 Task: Look for space in Mughal Sarai, India from 6th August, 2023 to 15th August, 2023 for 9 adults in price range Rs.10000 to Rs.14000. Place can be shared room with 5 bedrooms having 9 beds and 5 bathrooms. Property type can be house, flat, guest house. Amenities needed are: wifi, TV, free parkinig on premises, gym, breakfast. Booking option can be shelf check-in. Required host language is English.
Action: Mouse pressed left at (458, 90)
Screenshot: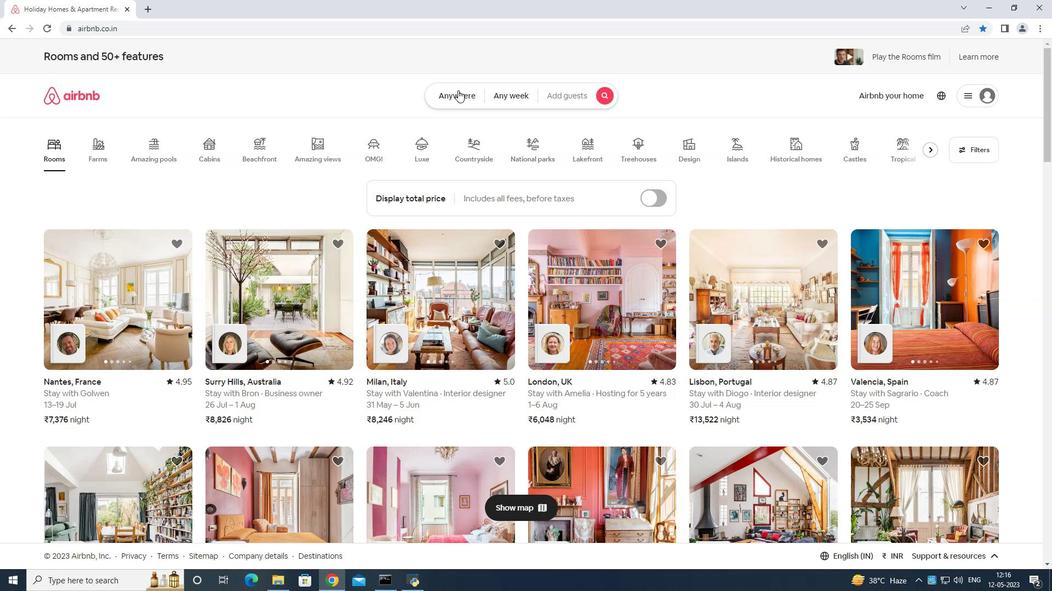 
Action: Mouse moved to (423, 131)
Screenshot: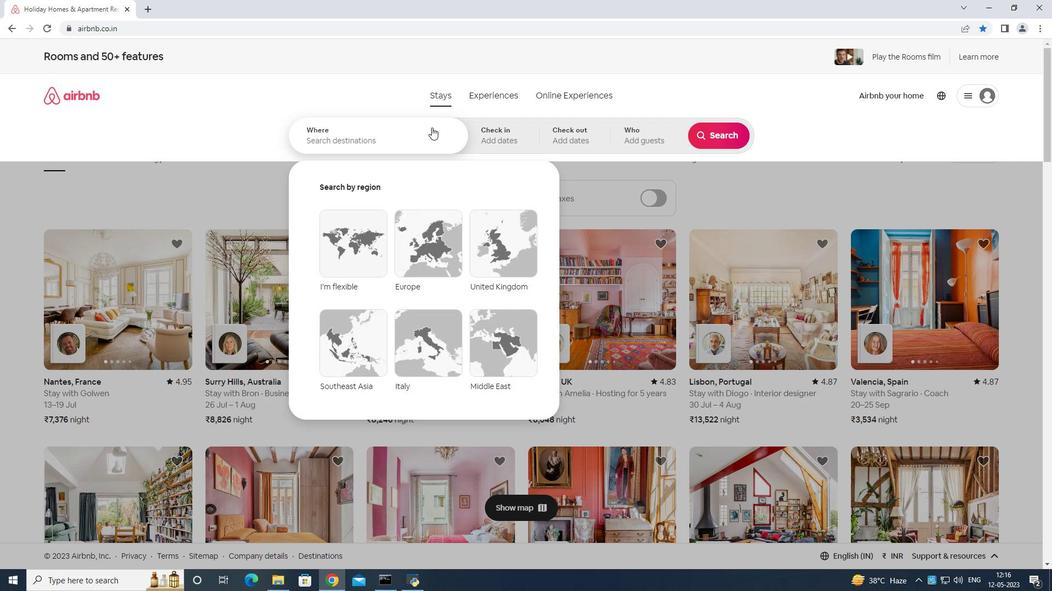 
Action: Mouse pressed left at (423, 131)
Screenshot: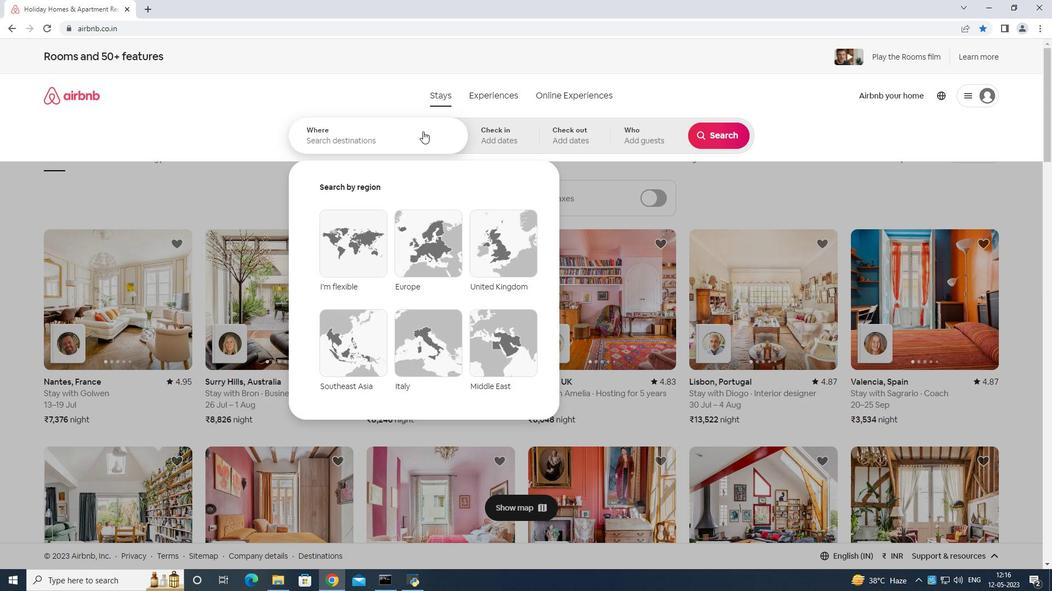 
Action: Mouse moved to (437, 147)
Screenshot: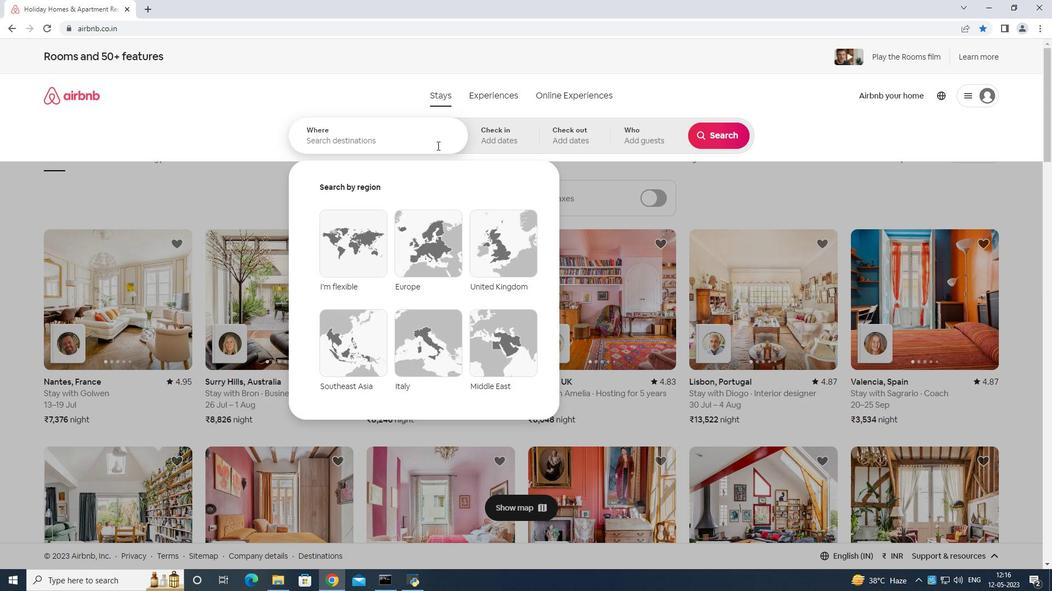 
Action: Key pressed <Key.shift>Mughal<Key.space>sarai<Key.space>im<Key.backspace>ndia<Key.enter>
Screenshot: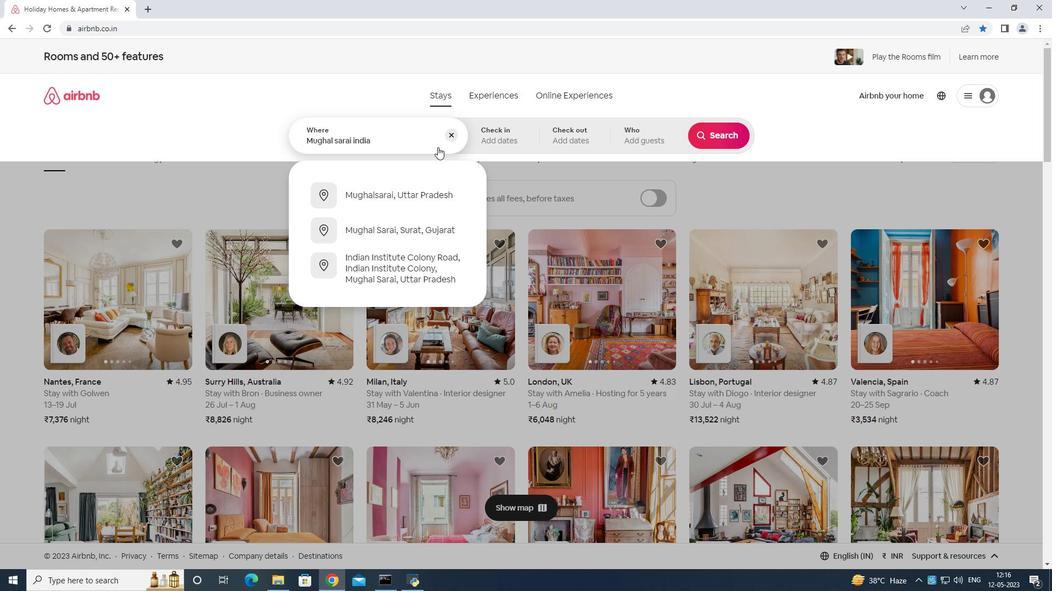
Action: Mouse moved to (706, 223)
Screenshot: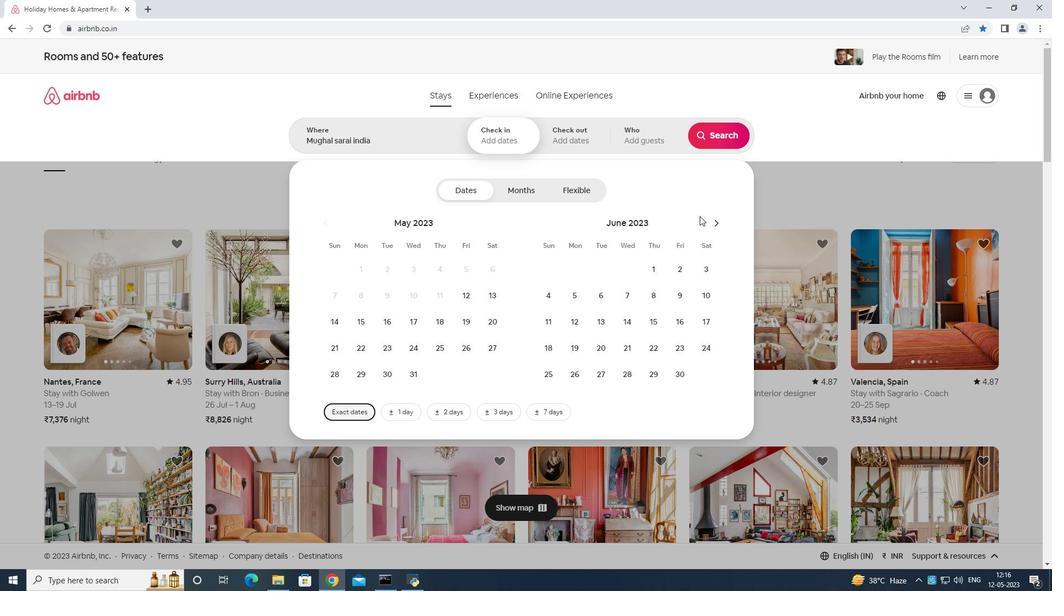 
Action: Mouse pressed left at (706, 223)
Screenshot: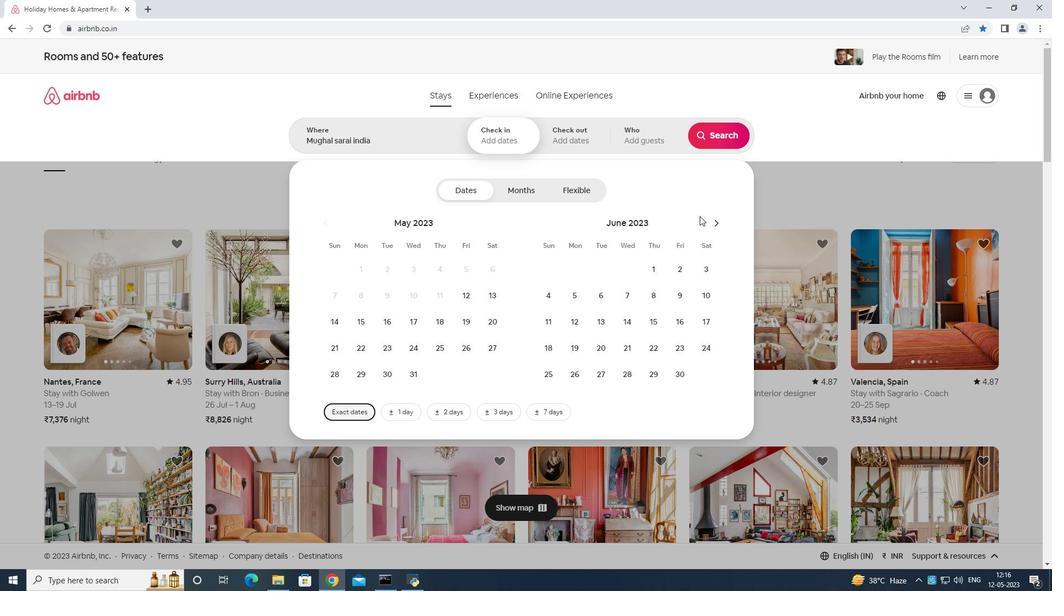 
Action: Mouse moved to (710, 223)
Screenshot: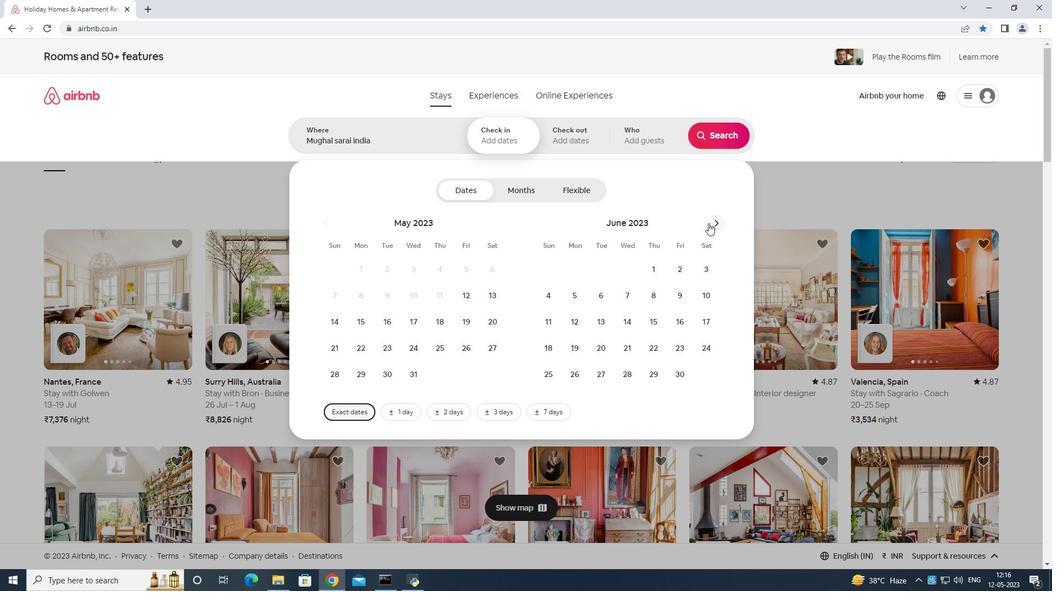 
Action: Mouse pressed left at (710, 223)
Screenshot: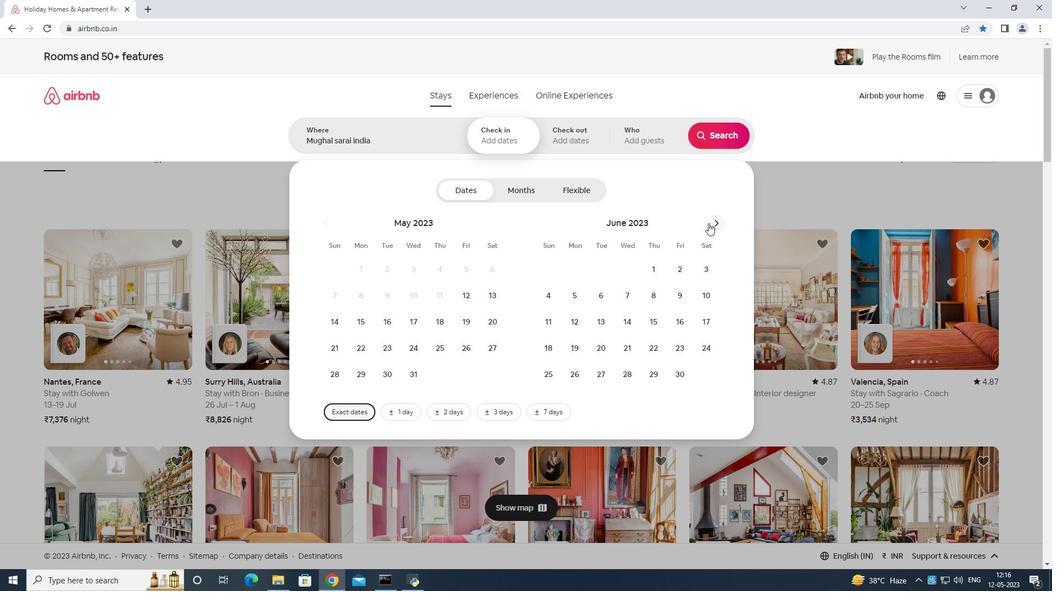 
Action: Mouse moved to (710, 224)
Screenshot: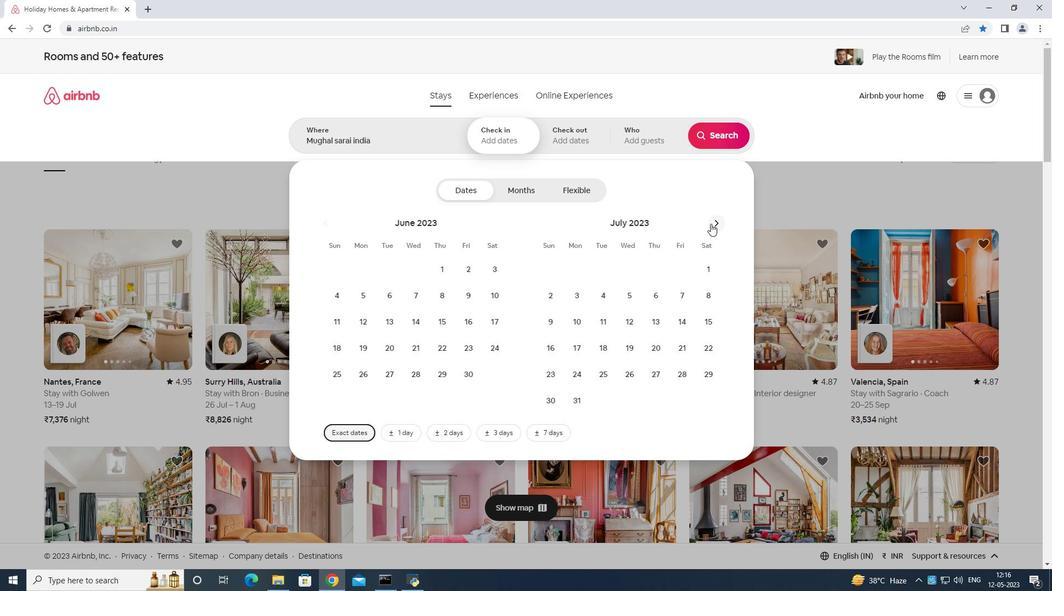 
Action: Mouse pressed left at (710, 224)
Screenshot: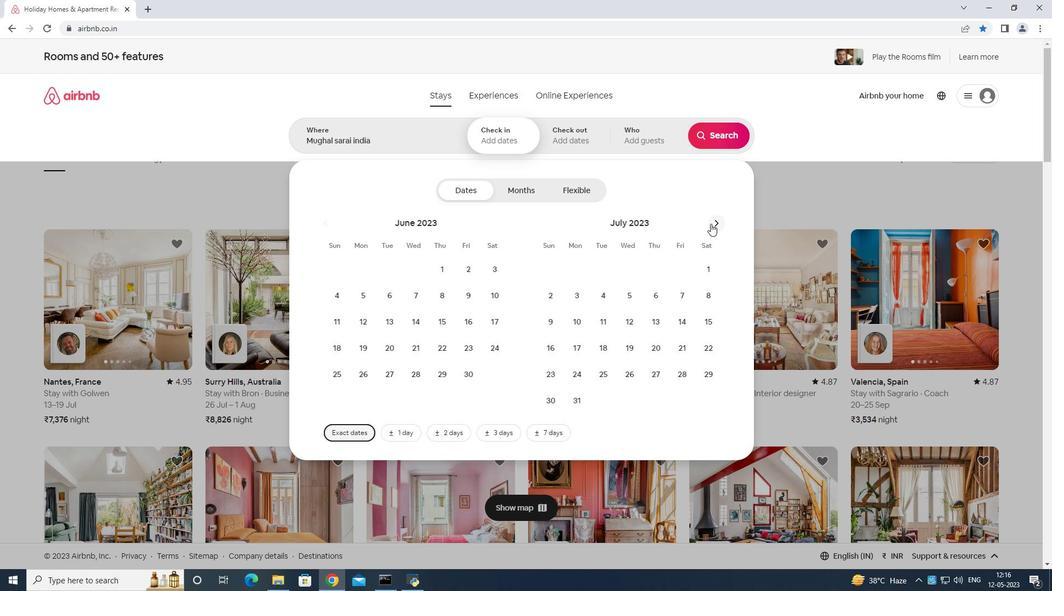 
Action: Mouse moved to (553, 296)
Screenshot: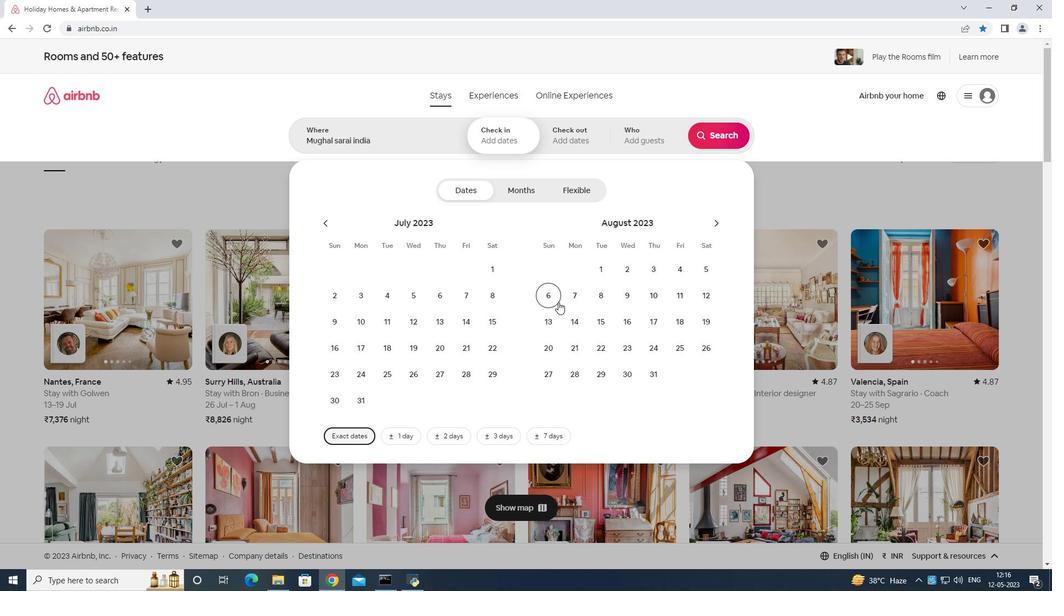 
Action: Mouse pressed left at (553, 296)
Screenshot: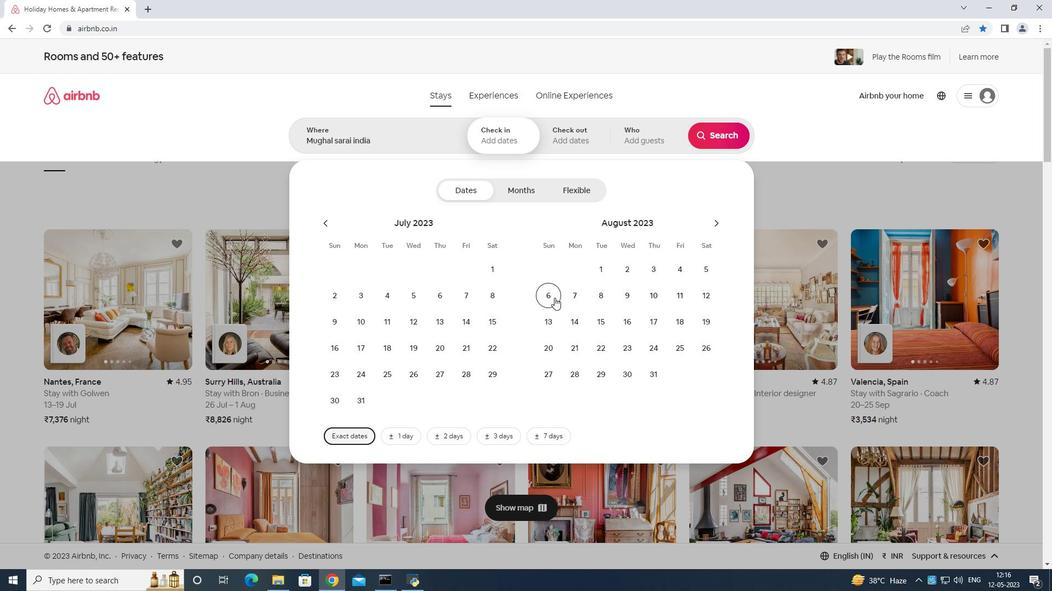 
Action: Mouse moved to (593, 323)
Screenshot: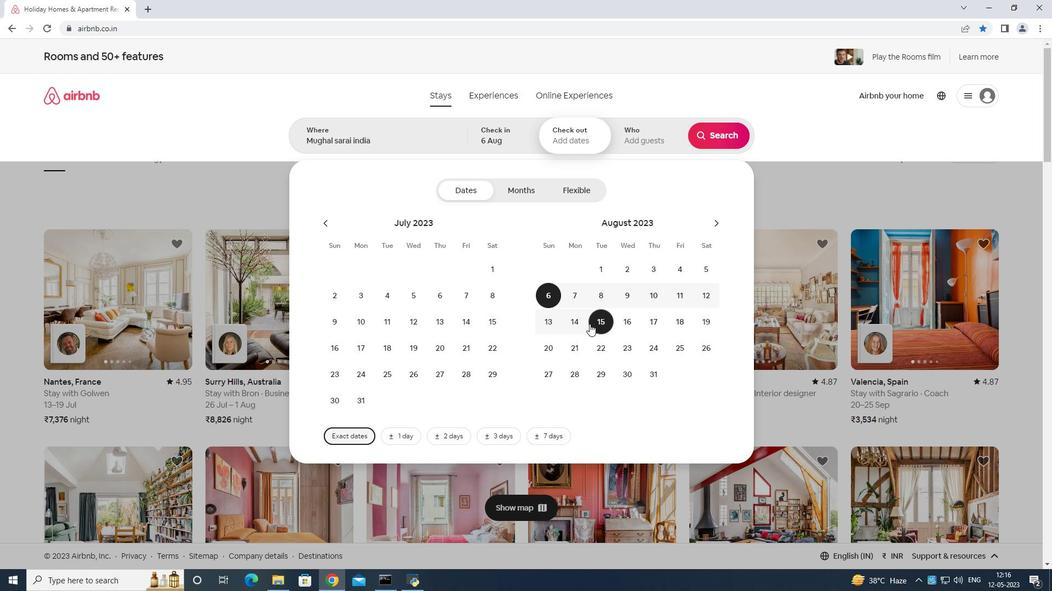 
Action: Mouse pressed left at (593, 323)
Screenshot: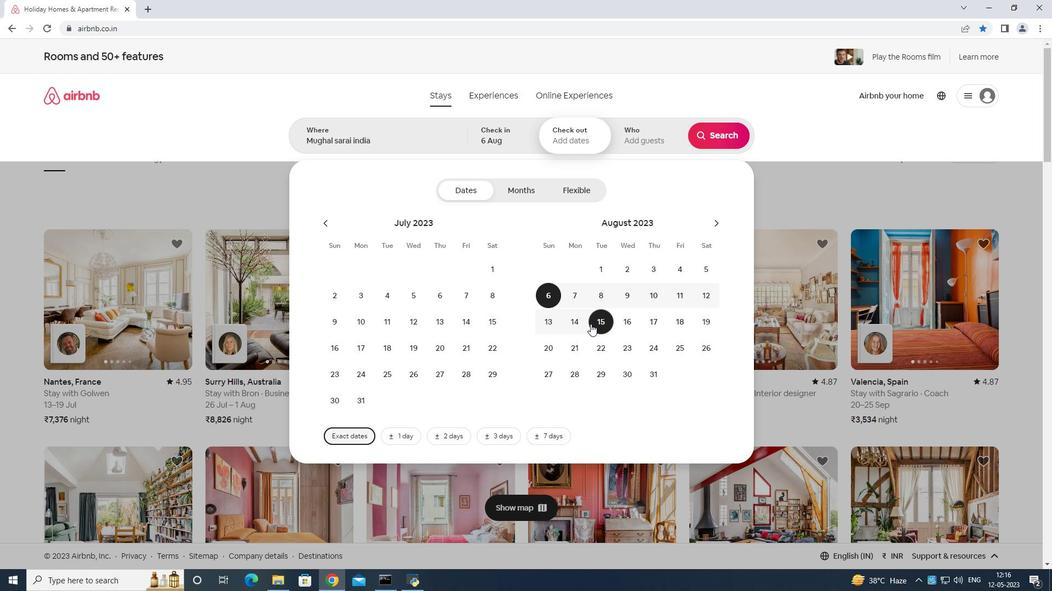 
Action: Mouse moved to (638, 135)
Screenshot: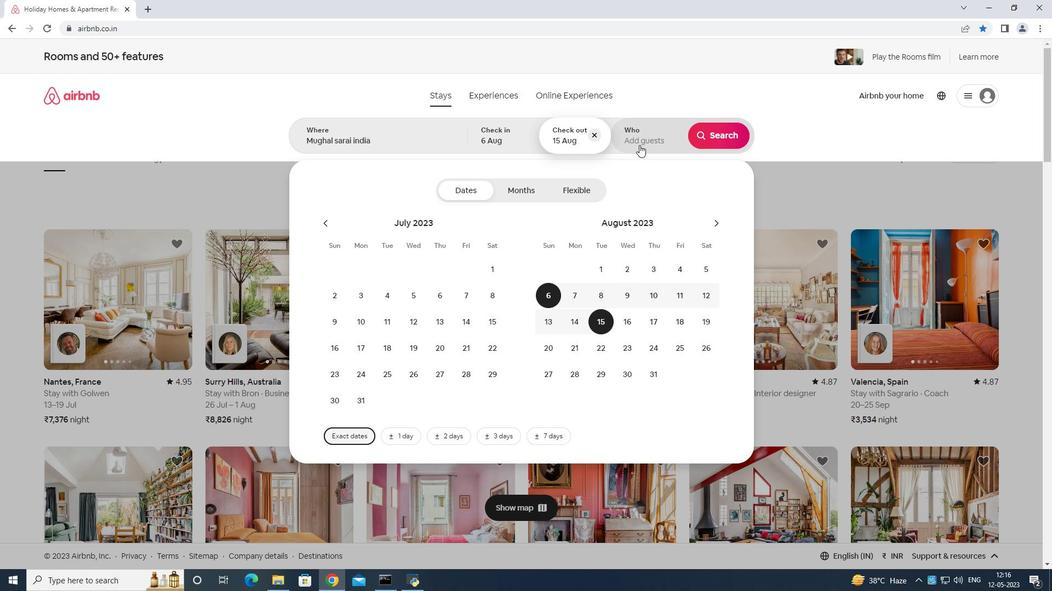 
Action: Mouse pressed left at (638, 135)
Screenshot: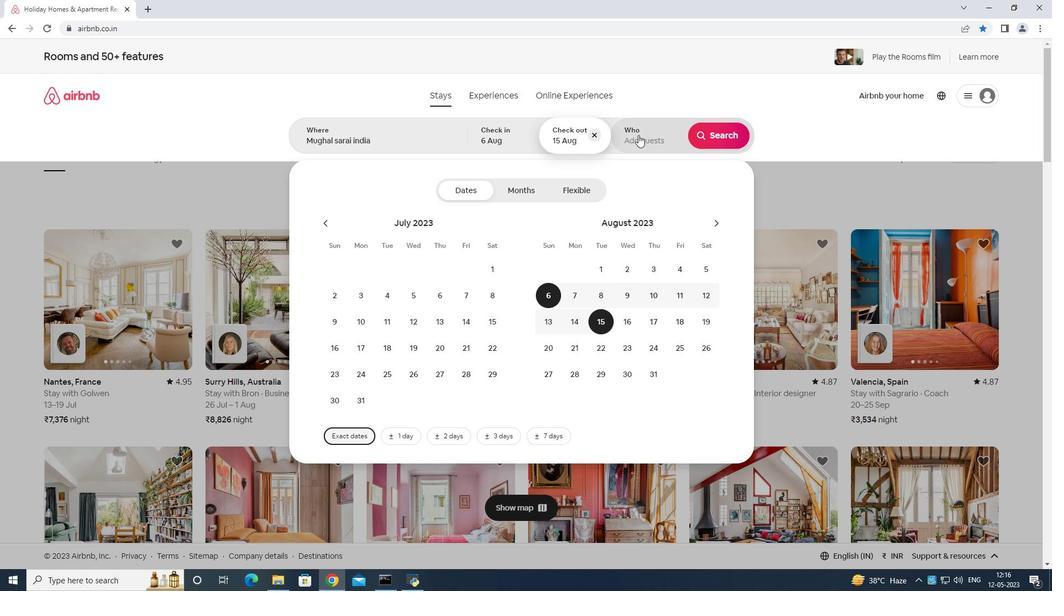 
Action: Mouse moved to (732, 189)
Screenshot: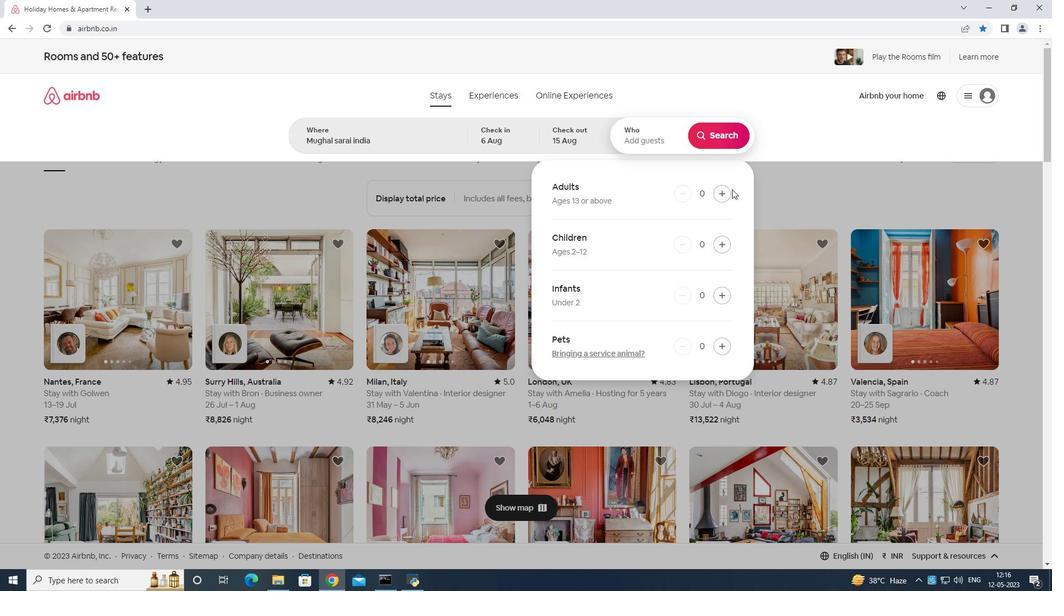 
Action: Mouse pressed left at (732, 189)
Screenshot: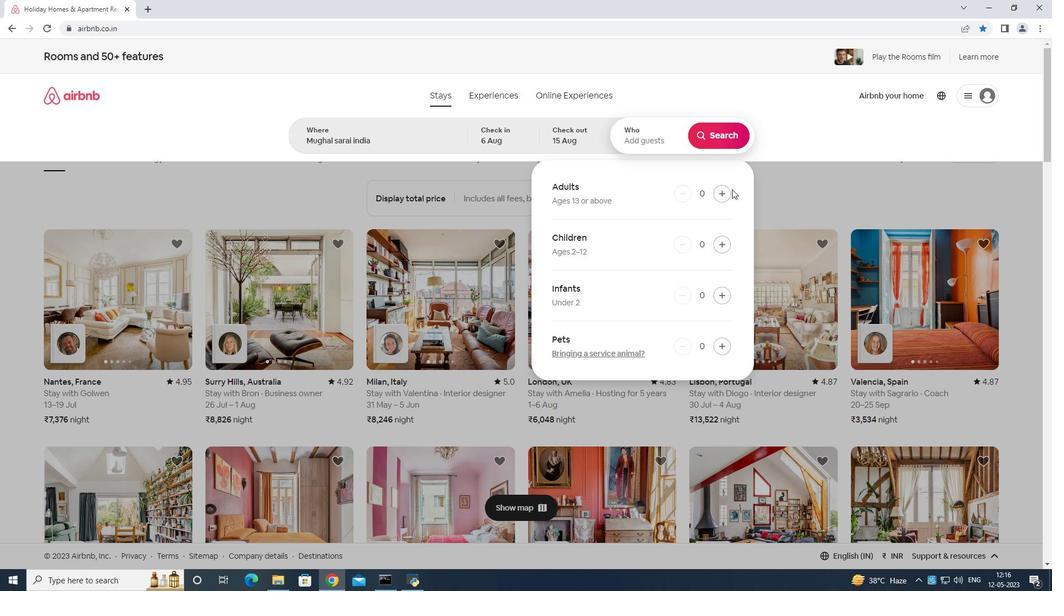 
Action: Mouse moved to (731, 189)
Screenshot: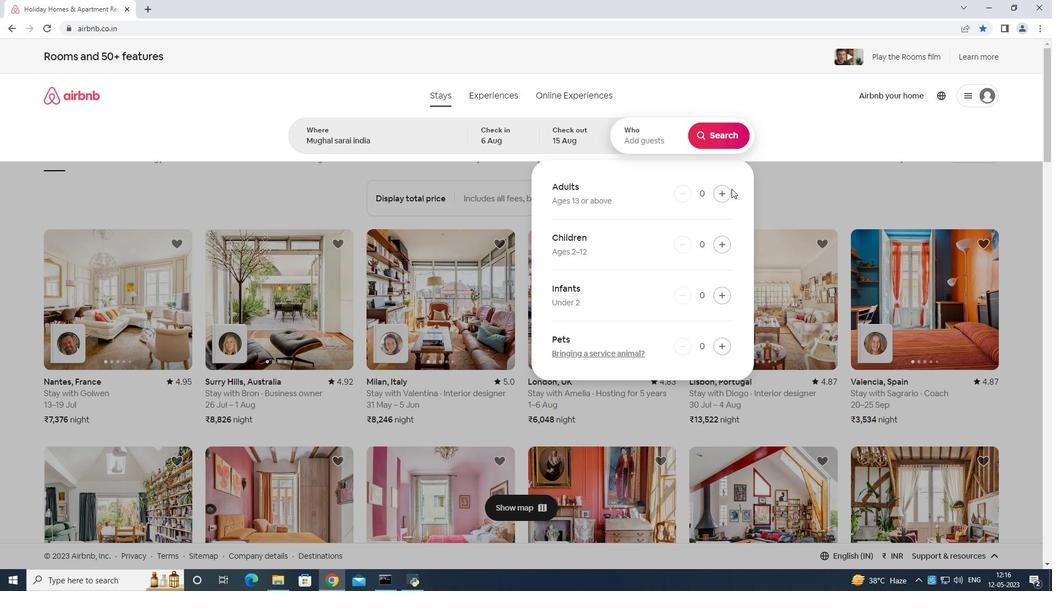 
Action: Mouse pressed left at (731, 189)
Screenshot: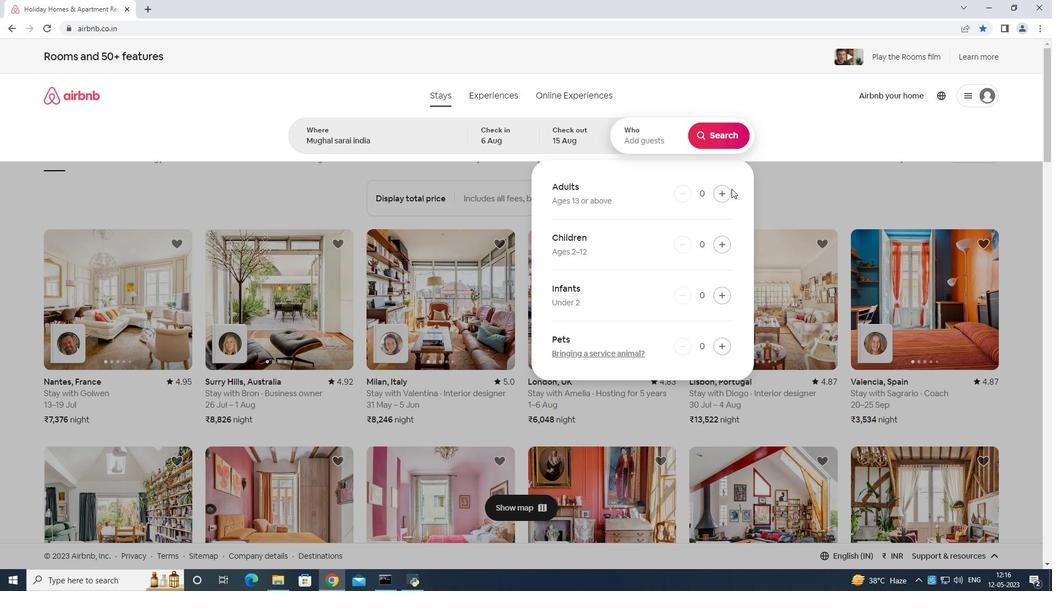 
Action: Mouse moved to (718, 196)
Screenshot: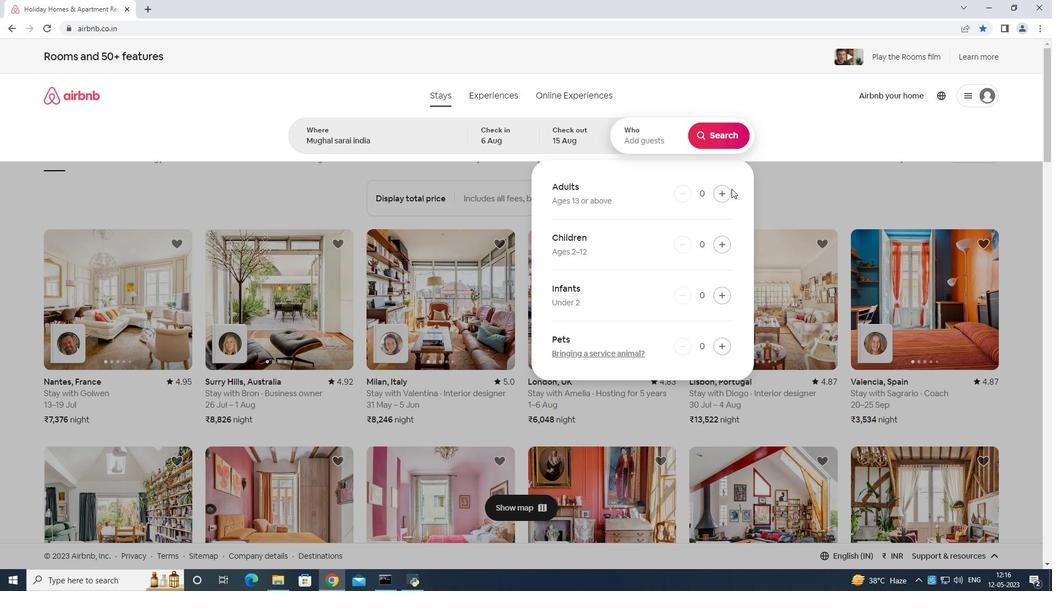 
Action: Mouse pressed left at (718, 196)
Screenshot: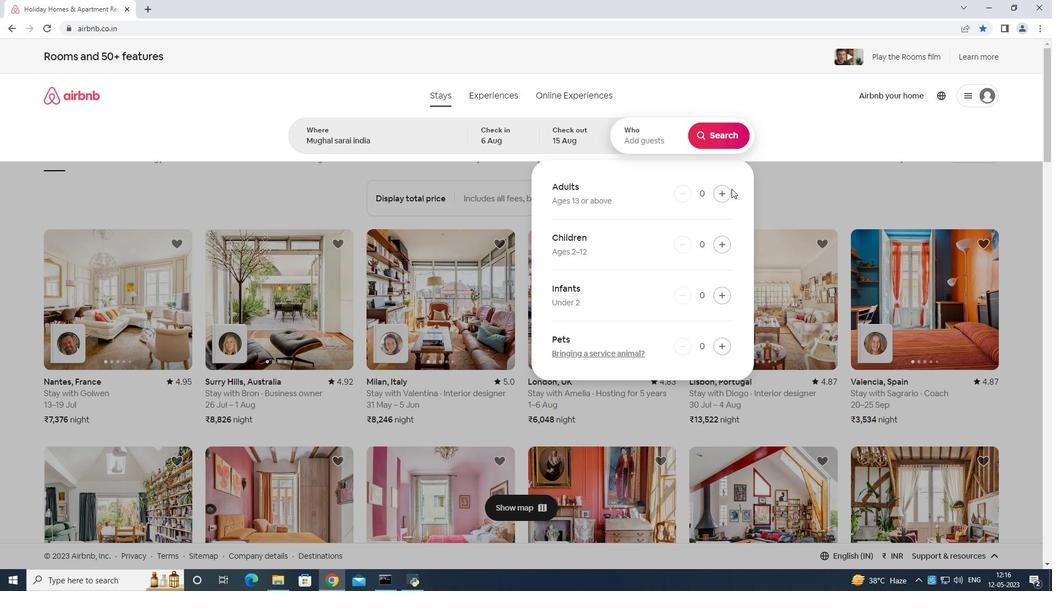 
Action: Mouse moved to (718, 196)
Screenshot: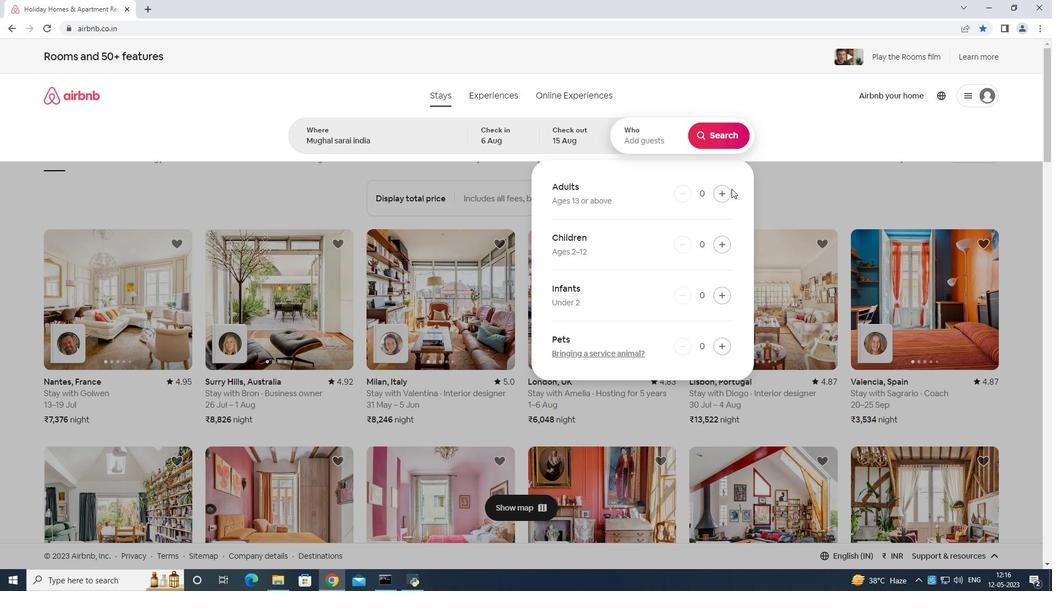 
Action: Mouse pressed left at (718, 196)
Screenshot: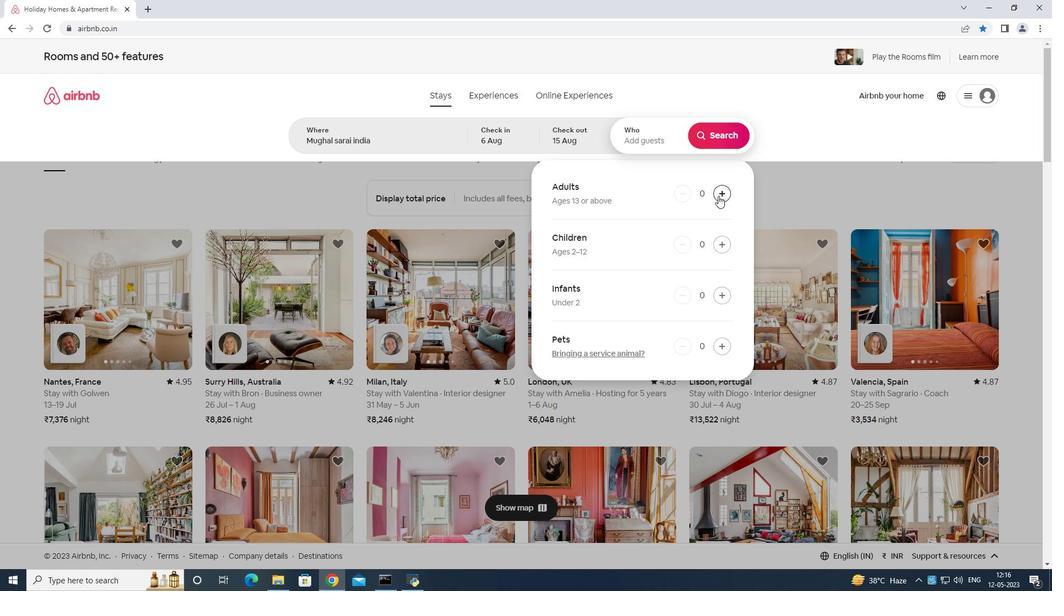 
Action: Mouse pressed left at (718, 196)
Screenshot: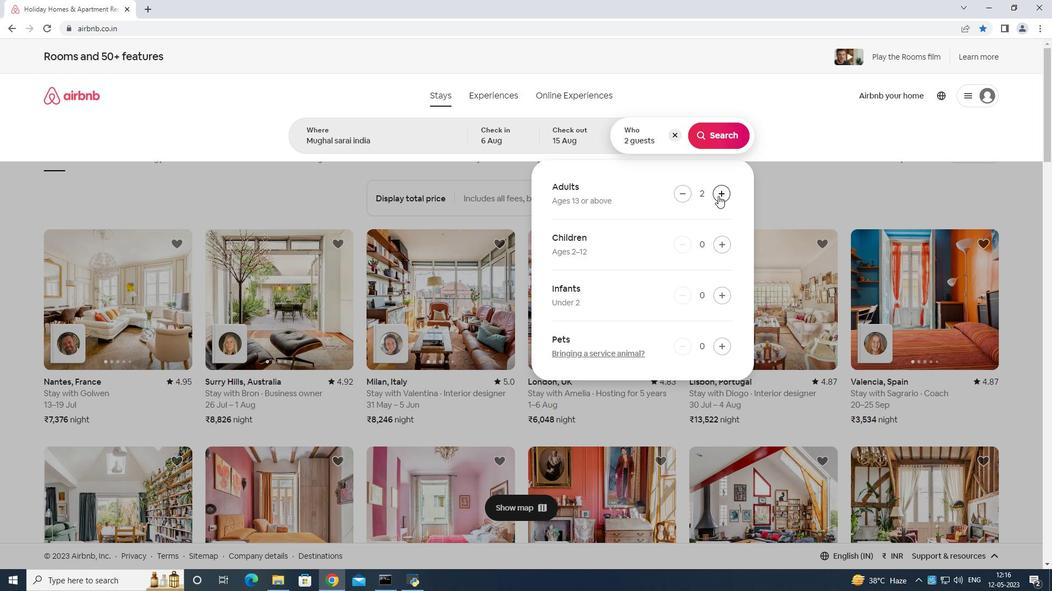 
Action: Mouse pressed left at (718, 196)
Screenshot: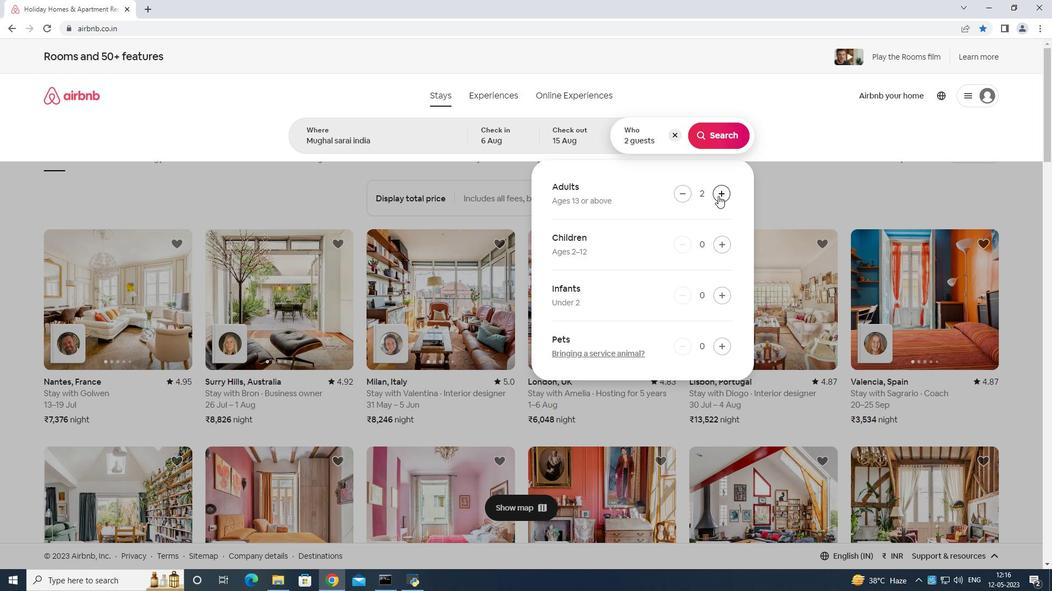 
Action: Mouse pressed left at (718, 196)
Screenshot: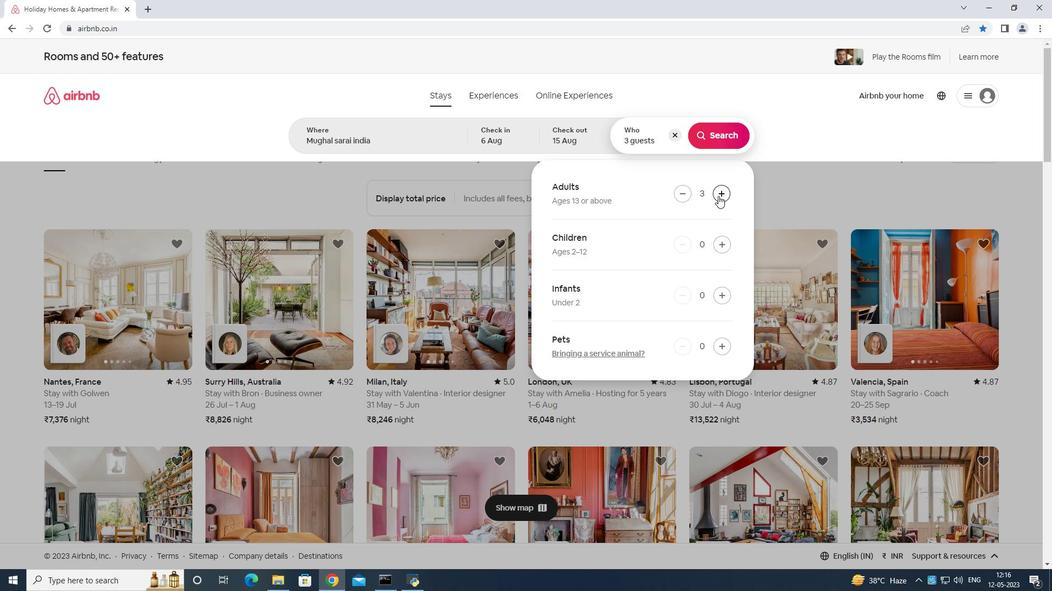 
Action: Mouse pressed left at (718, 196)
Screenshot: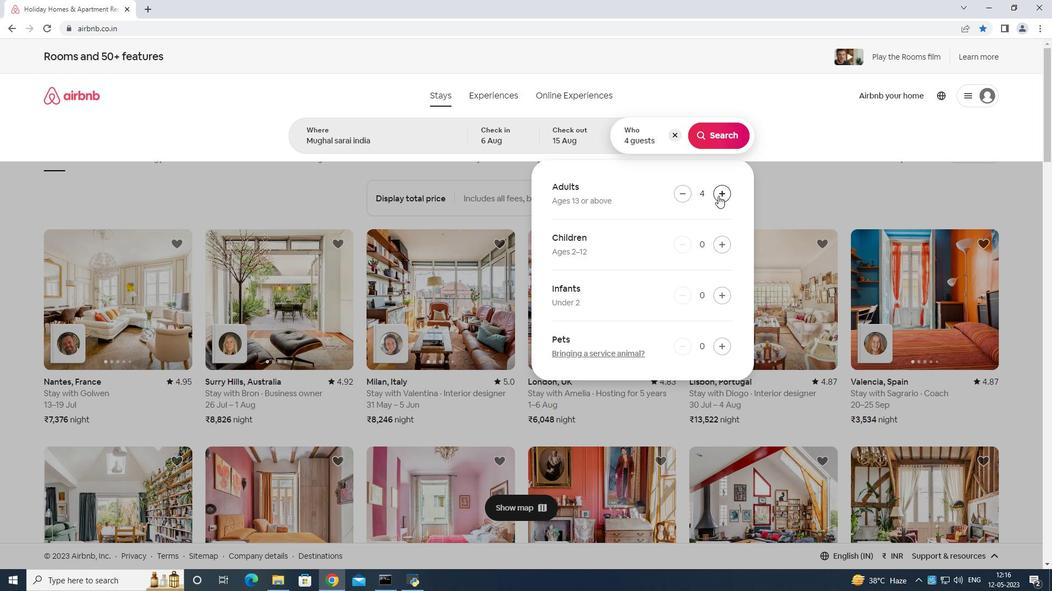 
Action: Mouse pressed left at (718, 196)
Screenshot: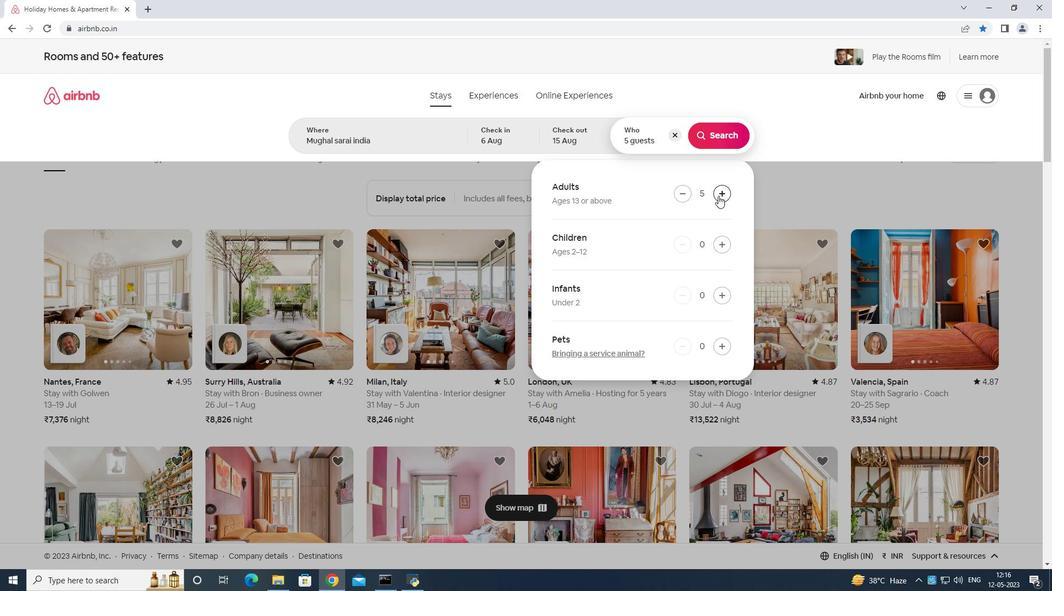 
Action: Mouse pressed left at (718, 196)
Screenshot: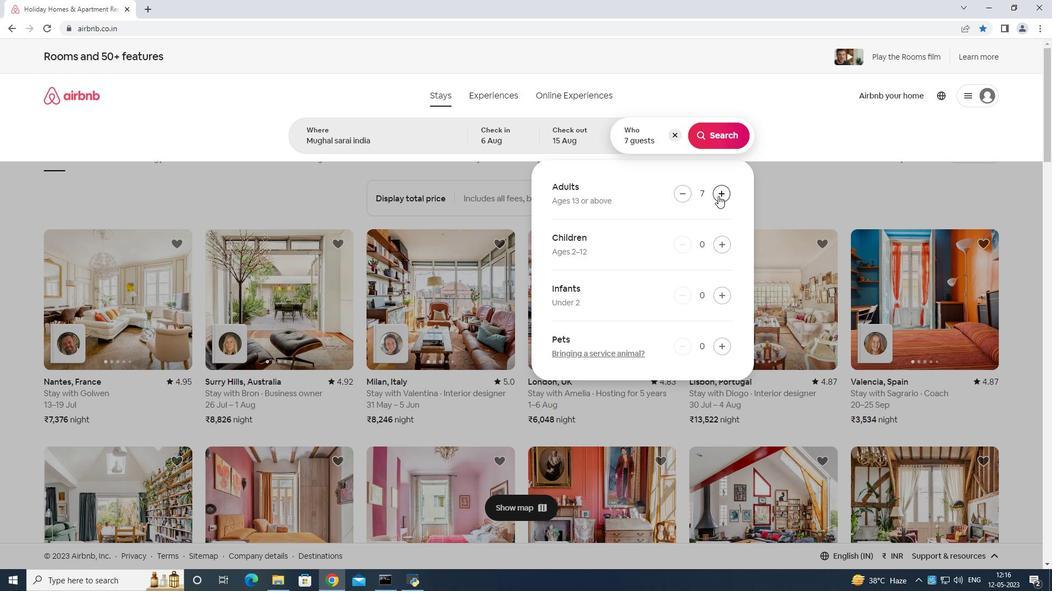 
Action: Mouse moved to (716, 192)
Screenshot: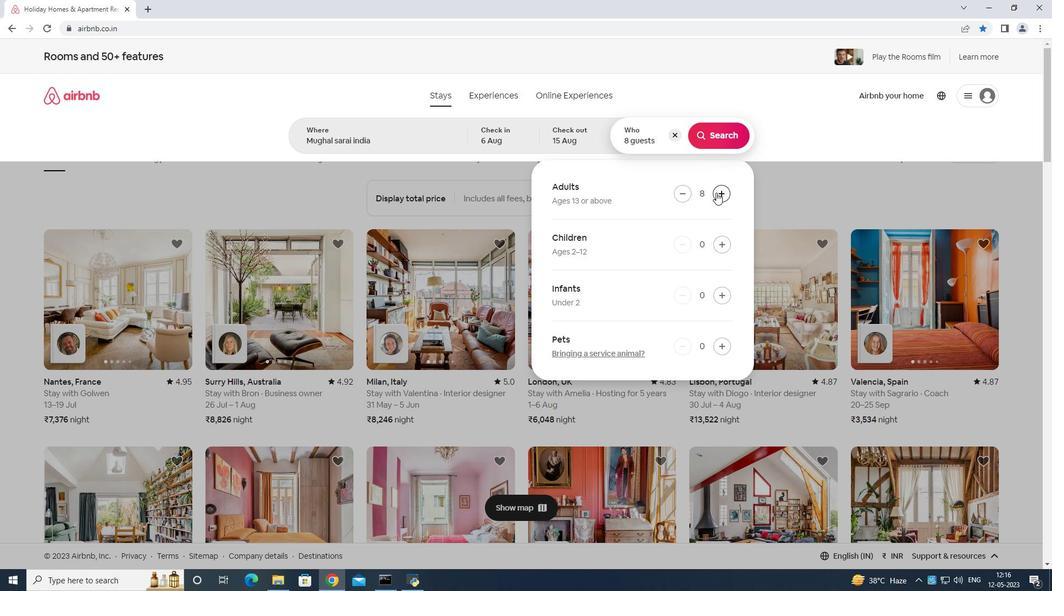 
Action: Mouse pressed left at (716, 192)
Screenshot: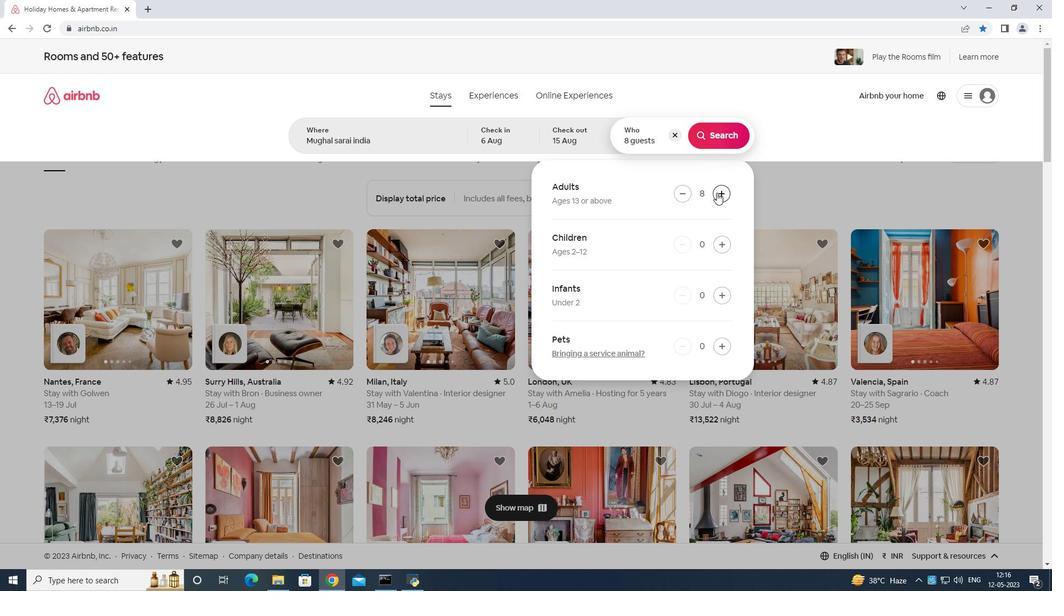 
Action: Mouse moved to (722, 135)
Screenshot: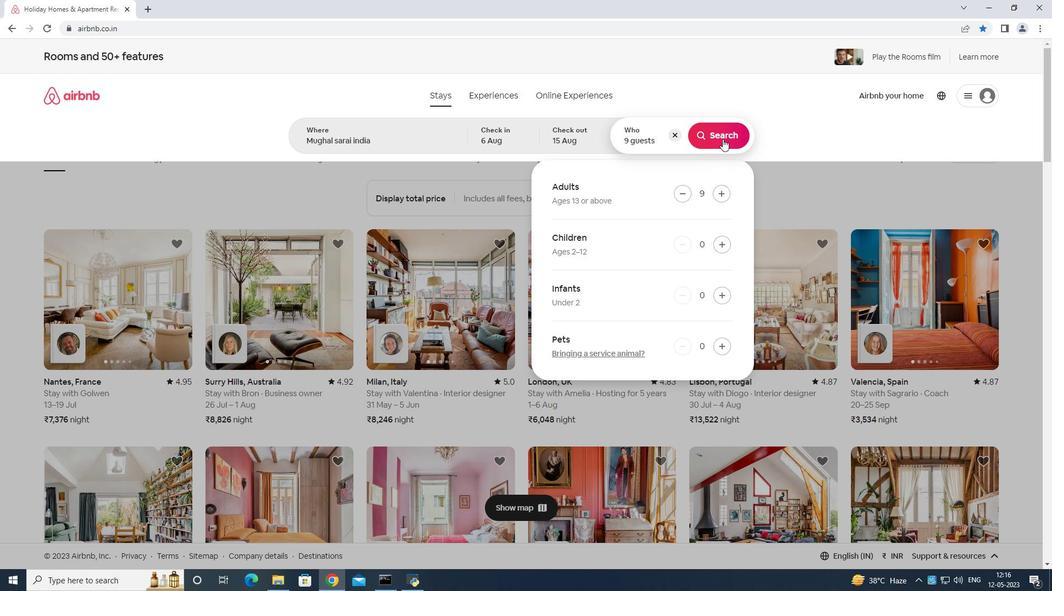 
Action: Mouse pressed left at (722, 135)
Screenshot: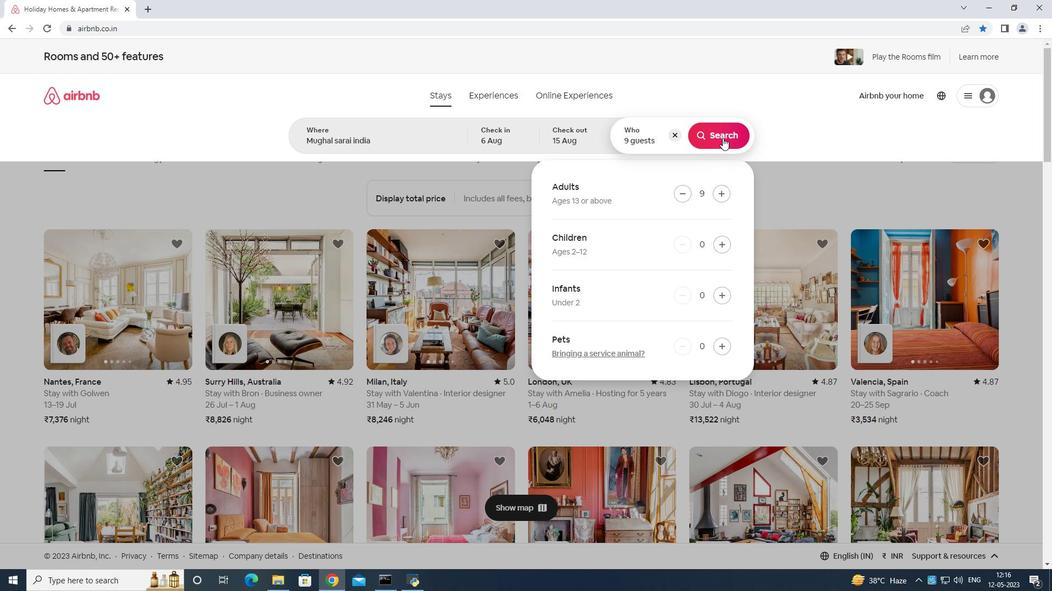 
Action: Mouse moved to (1007, 103)
Screenshot: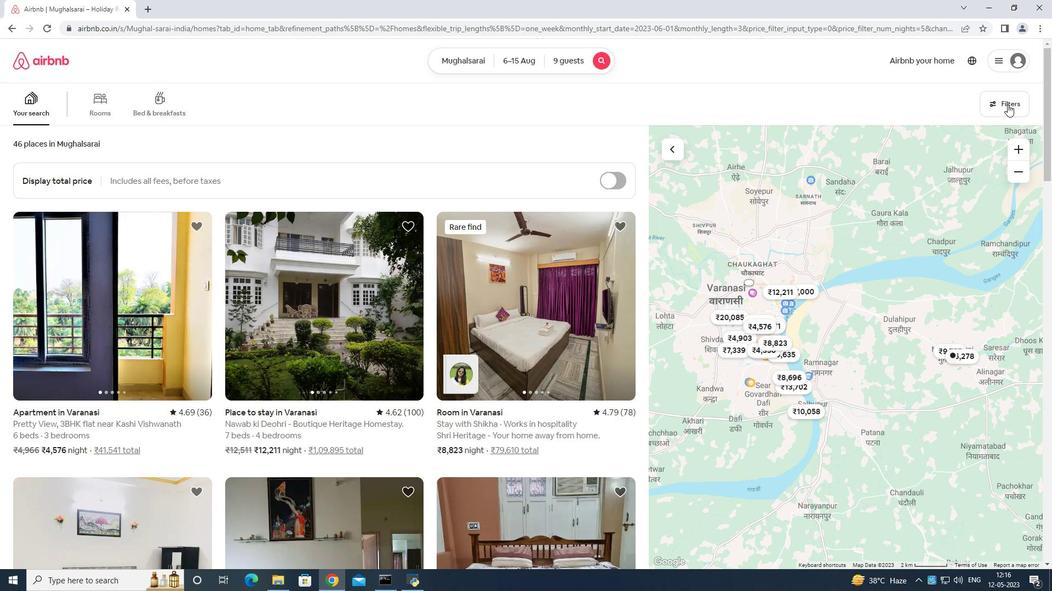 
Action: Mouse pressed left at (1007, 103)
Screenshot: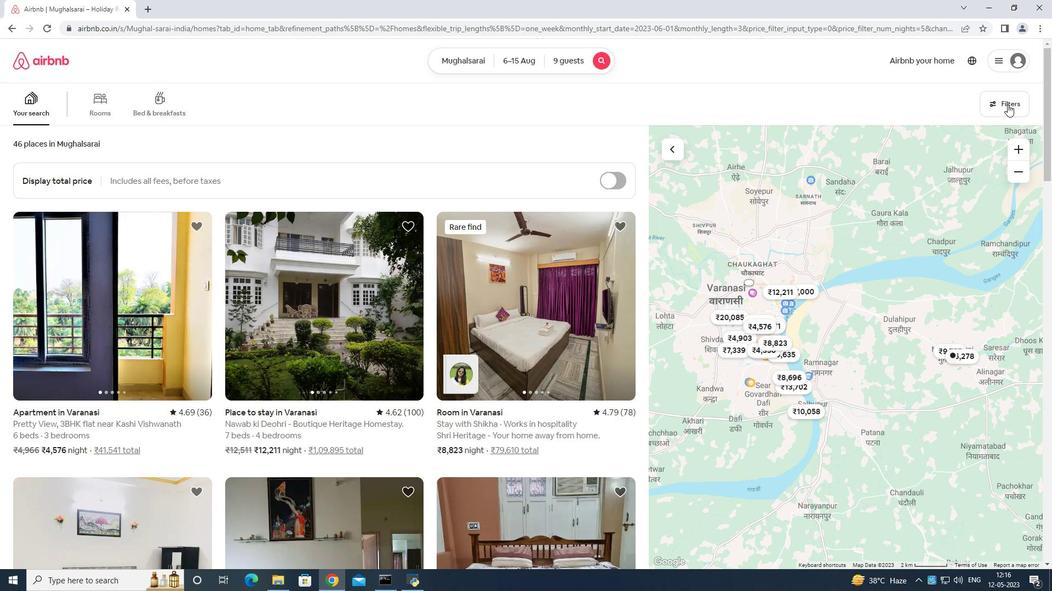 
Action: Mouse moved to (478, 366)
Screenshot: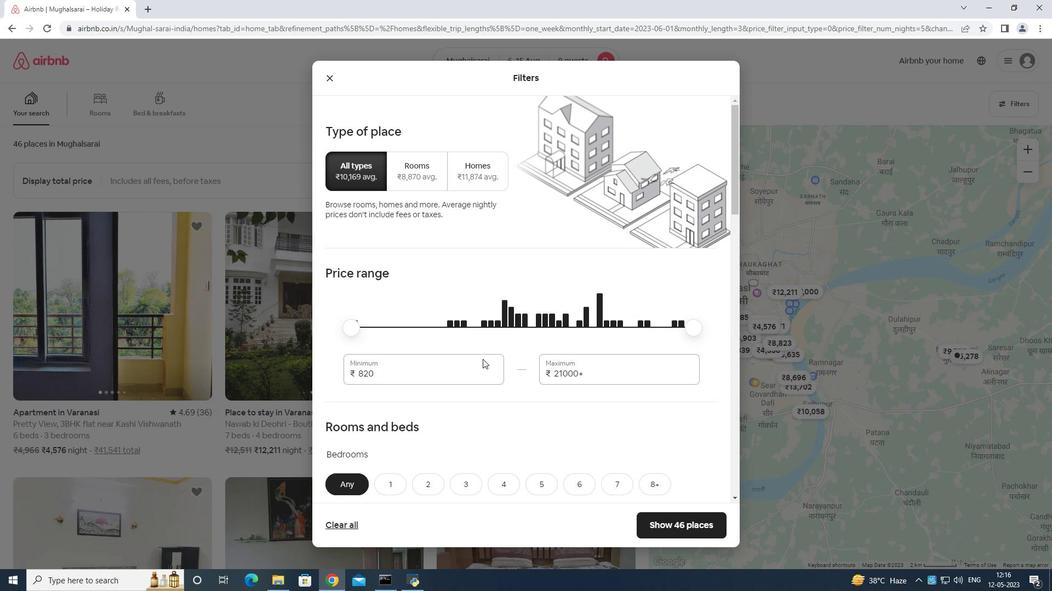 
Action: Mouse pressed left at (478, 366)
Screenshot: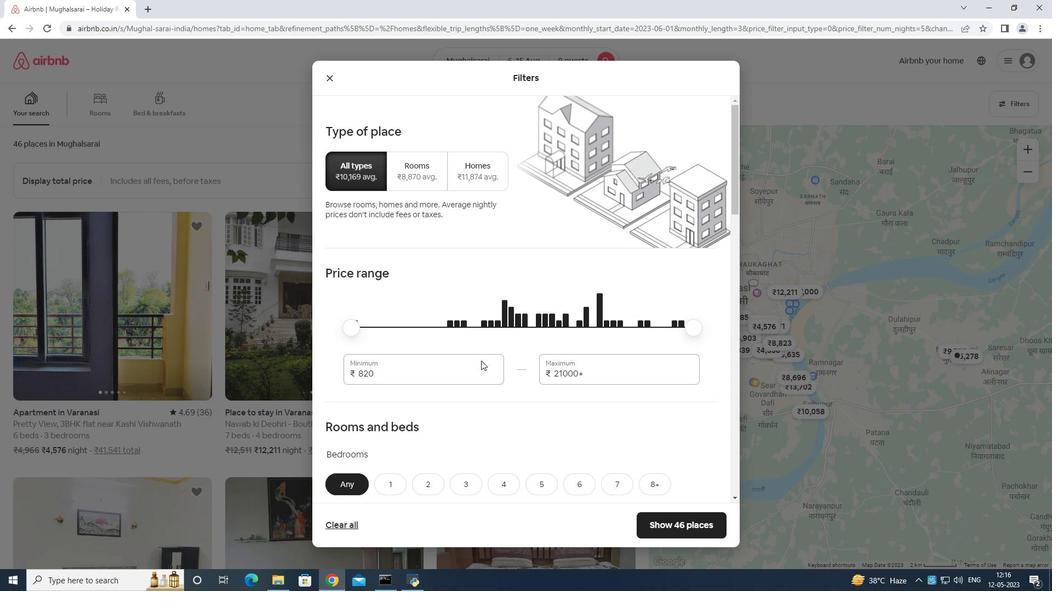 
Action: Mouse moved to (461, 351)
Screenshot: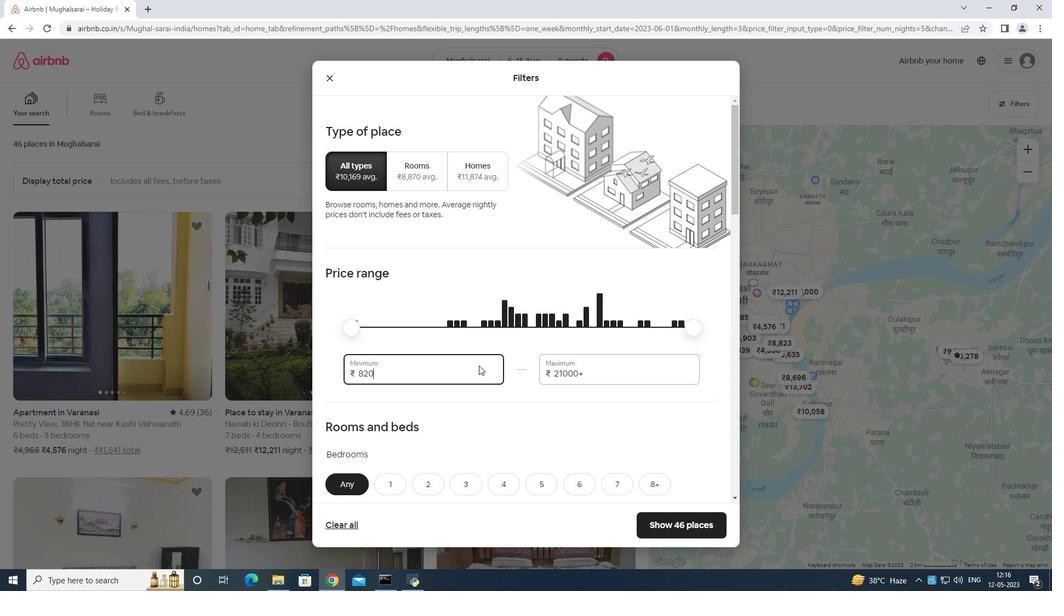 
Action: Key pressed <Key.backspace>
Screenshot: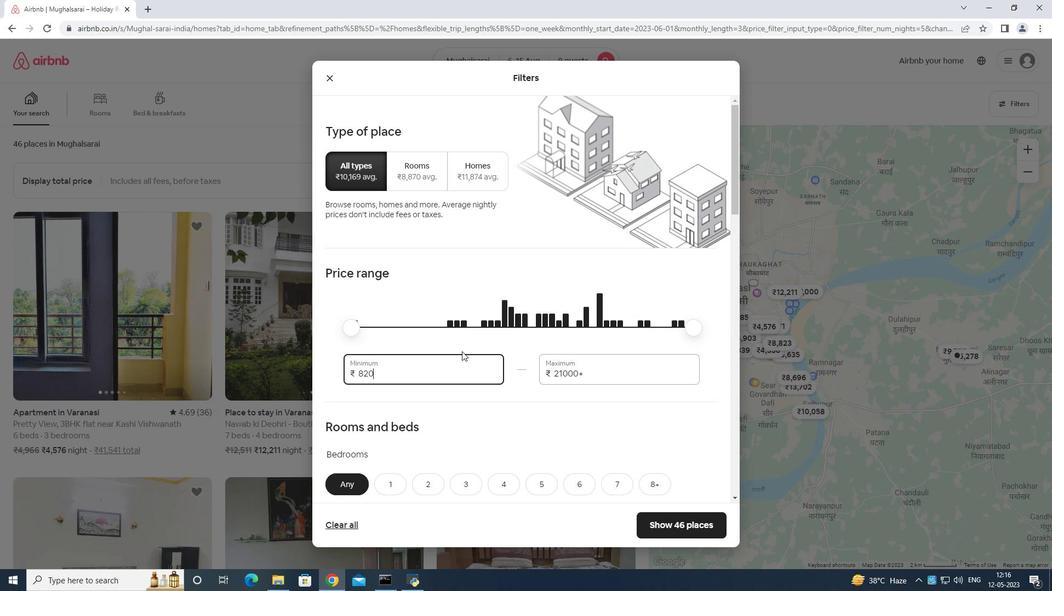 
Action: Mouse moved to (461, 351)
Screenshot: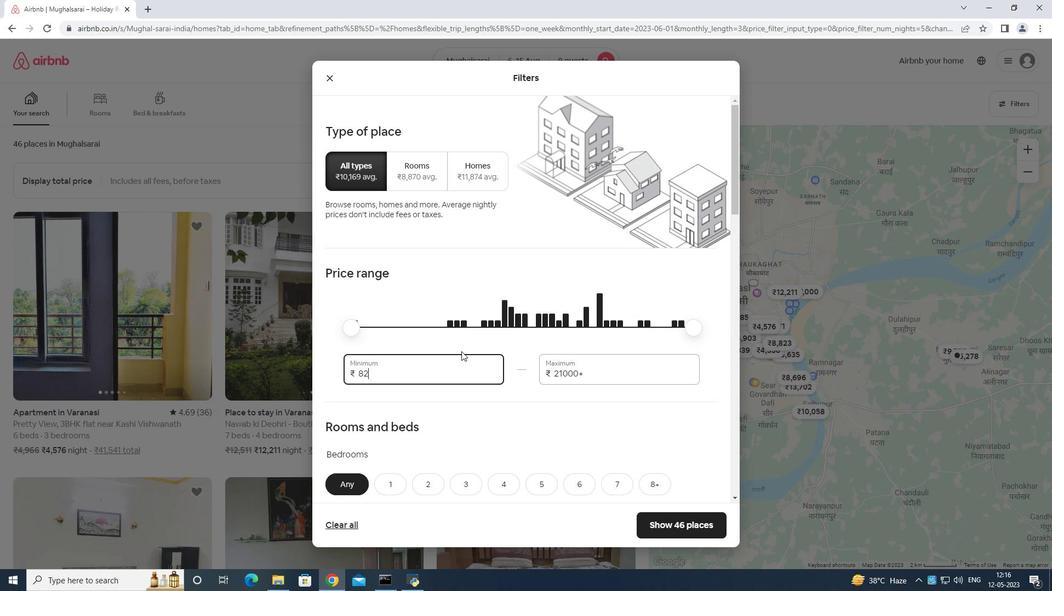 
Action: Key pressed <Key.backspace><Key.backspace><Key.backspace><Key.backspace><Key.backspace><Key.backspace>10000
Screenshot: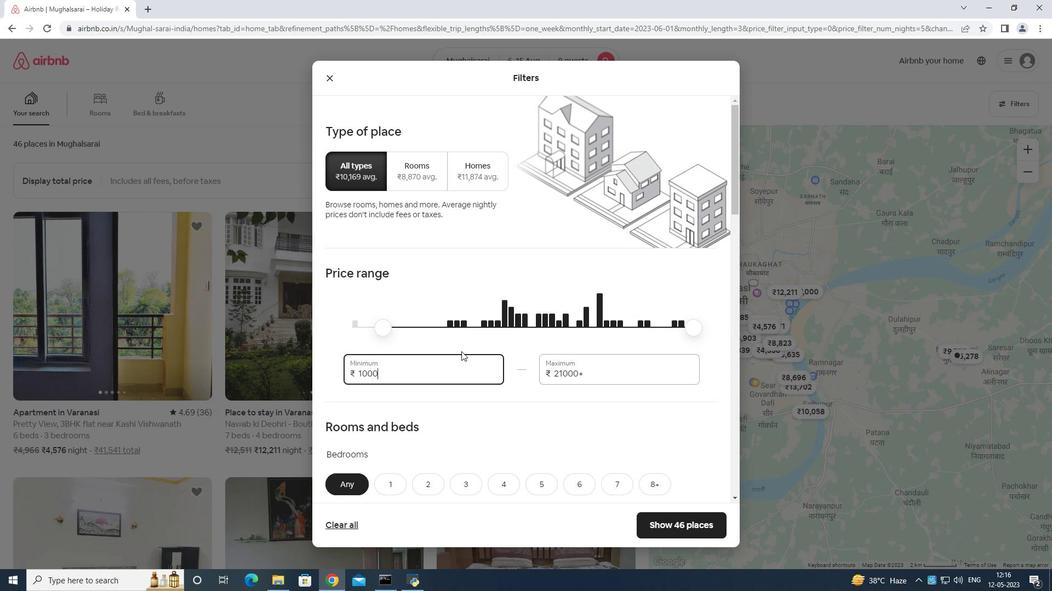 
Action: Mouse moved to (624, 373)
Screenshot: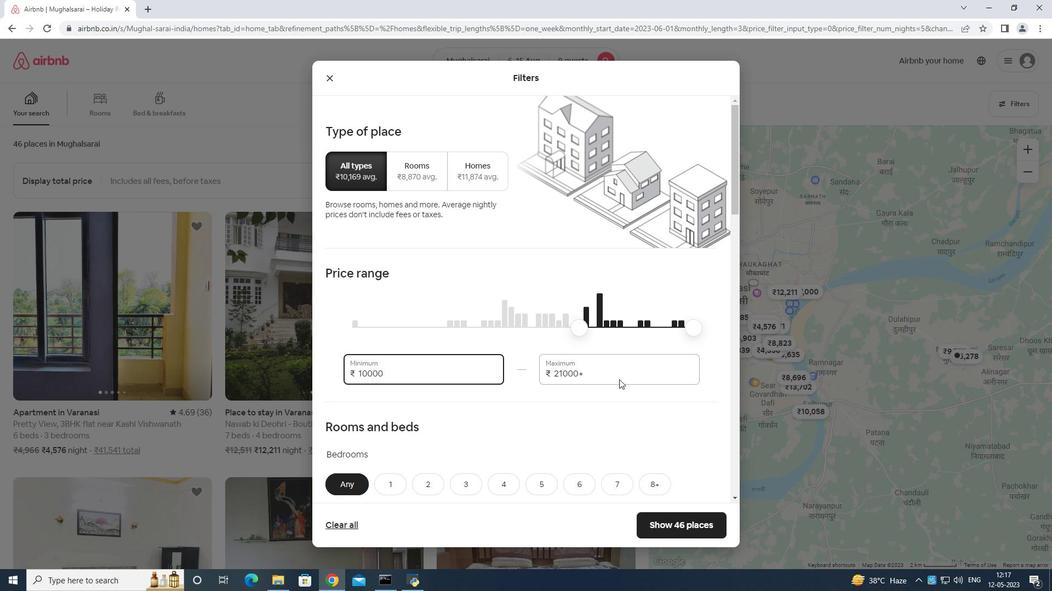 
Action: Mouse pressed left at (624, 373)
Screenshot: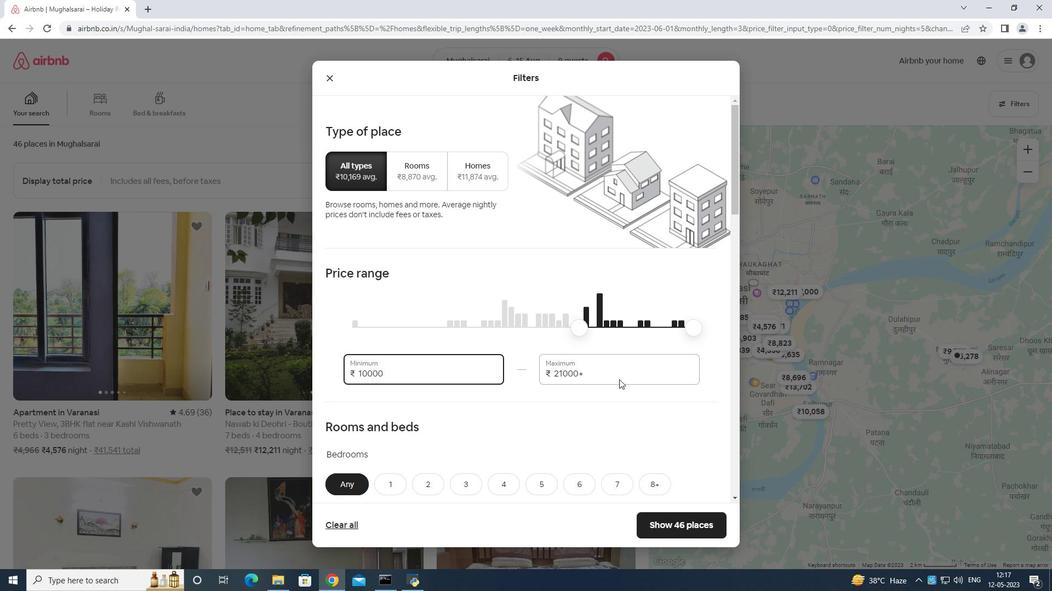 
Action: Mouse moved to (619, 376)
Screenshot: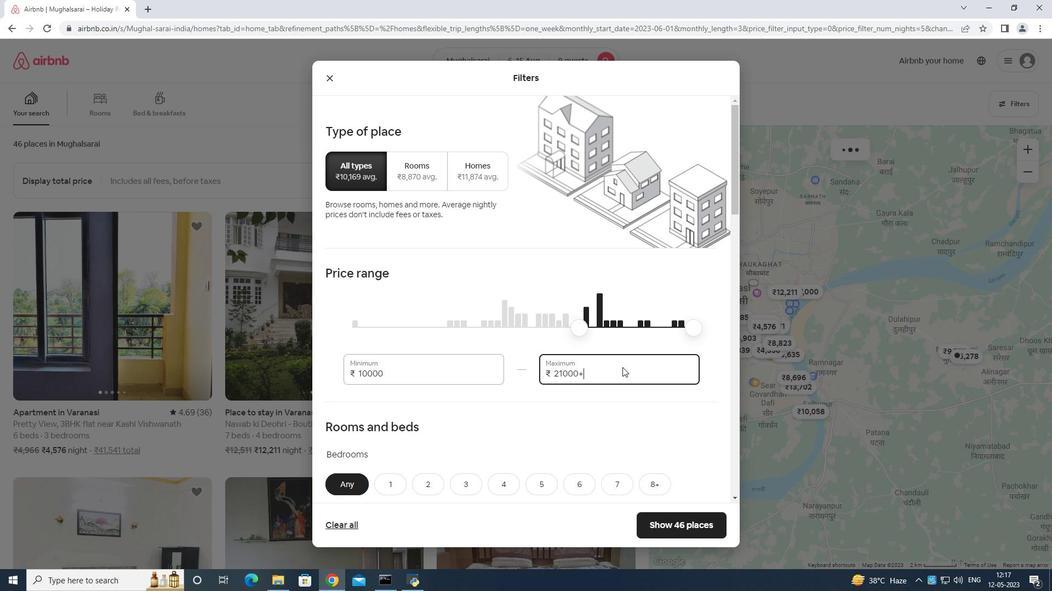 
Action: Key pressed <Key.backspace><Key.backspace><Key.backspace><Key.backspace><Key.backspace><Key.backspace><Key.backspace><Key.backspace><Key.backspace><Key.backspace><Key.backspace><Key.backspace><Key.backspace><Key.backspace>14000
Screenshot: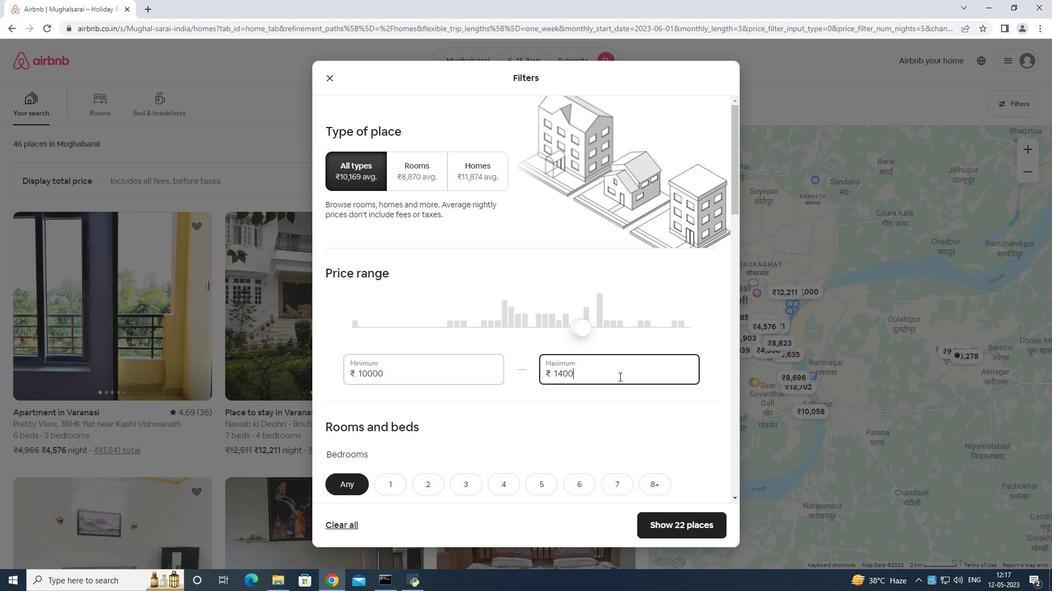 
Action: Mouse moved to (617, 378)
Screenshot: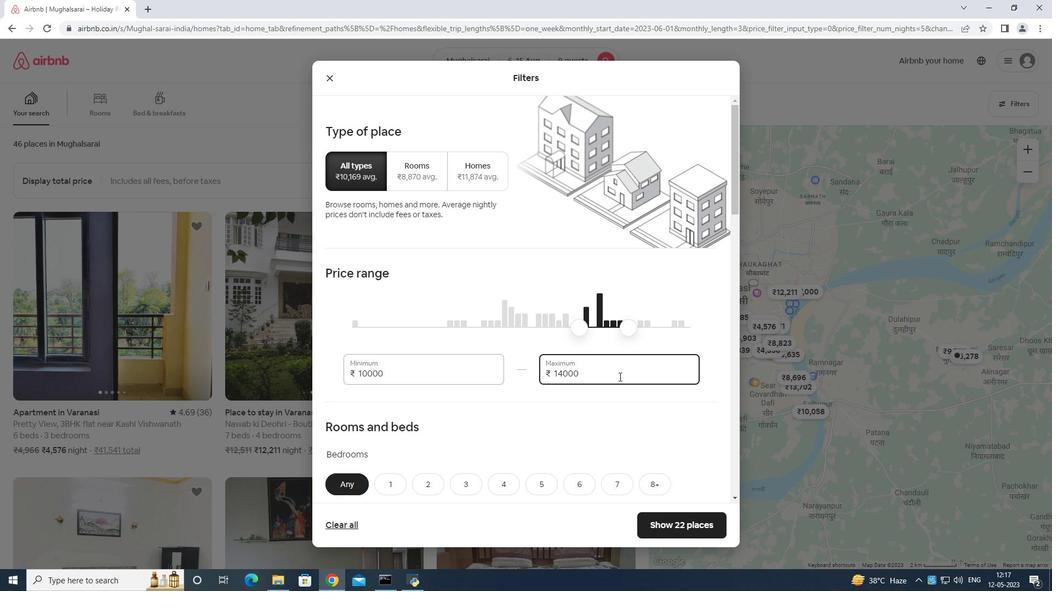 
Action: Mouse scrolled (617, 378) with delta (0, 0)
Screenshot: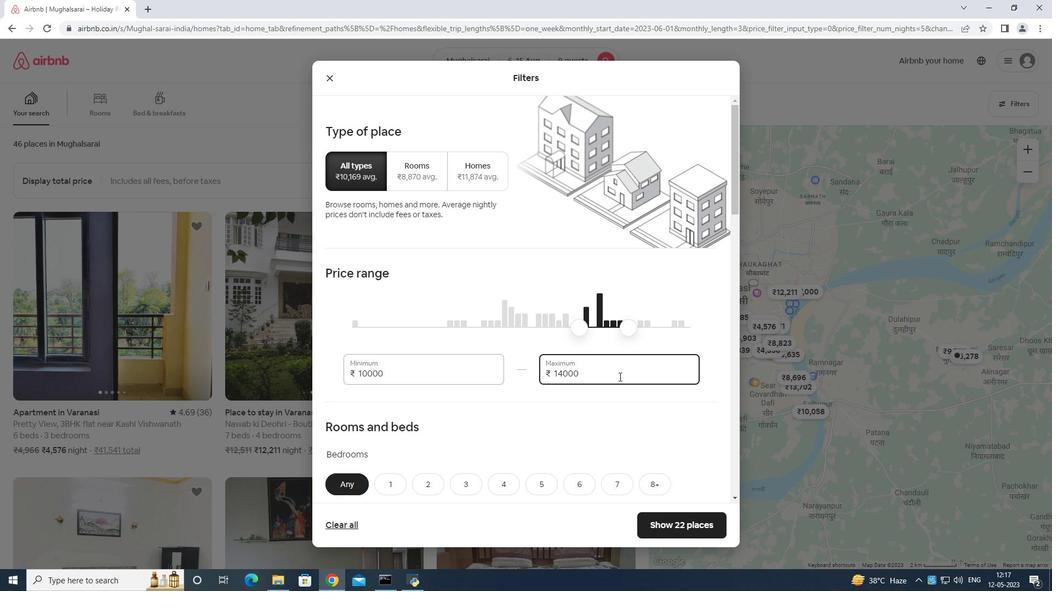
Action: Mouse moved to (615, 385)
Screenshot: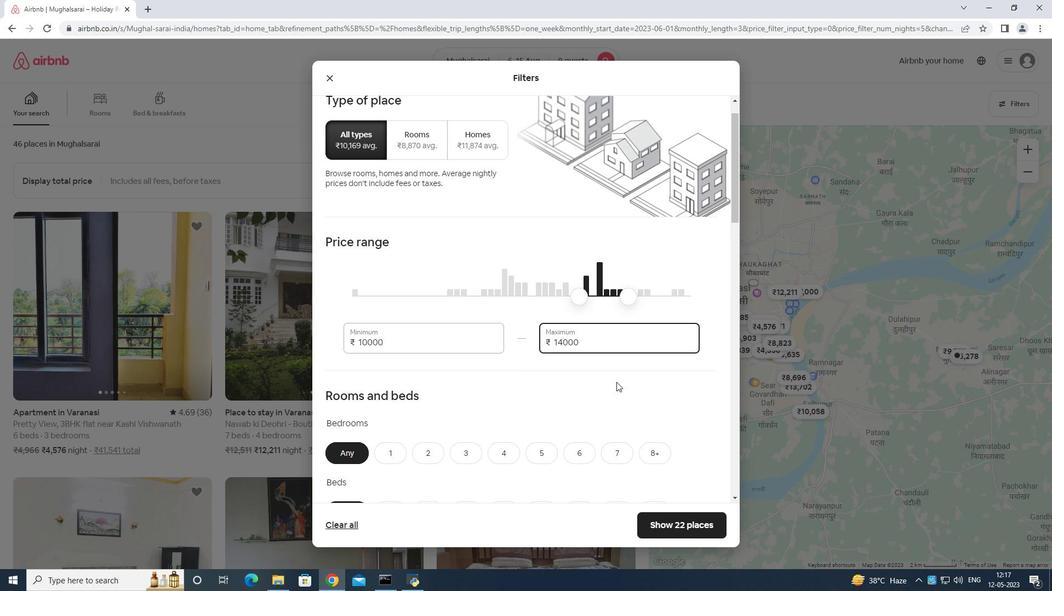 
Action: Mouse scrolled (615, 385) with delta (0, 0)
Screenshot: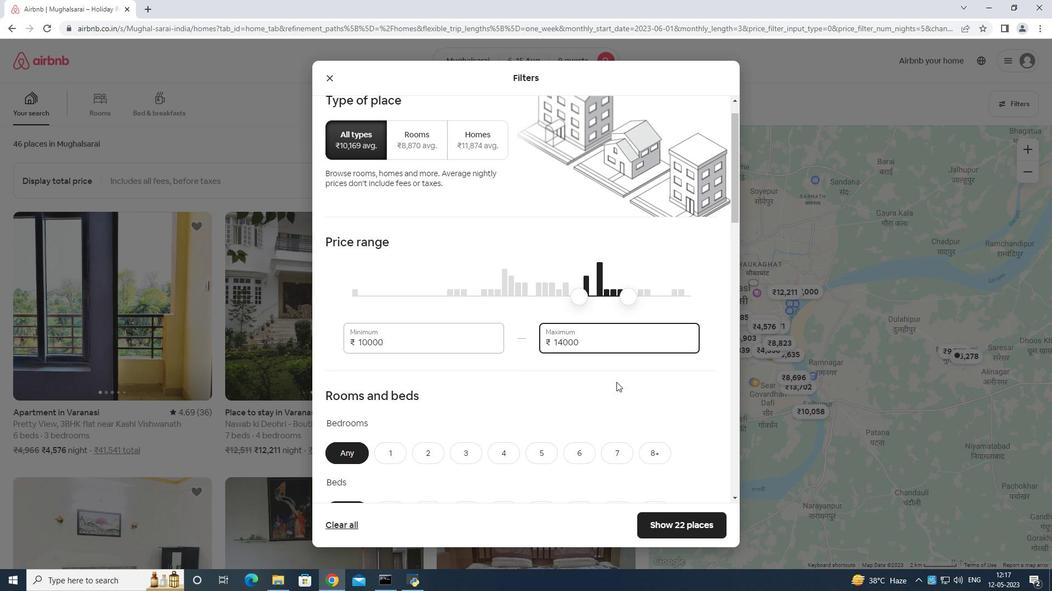 
Action: Mouse moved to (615, 389)
Screenshot: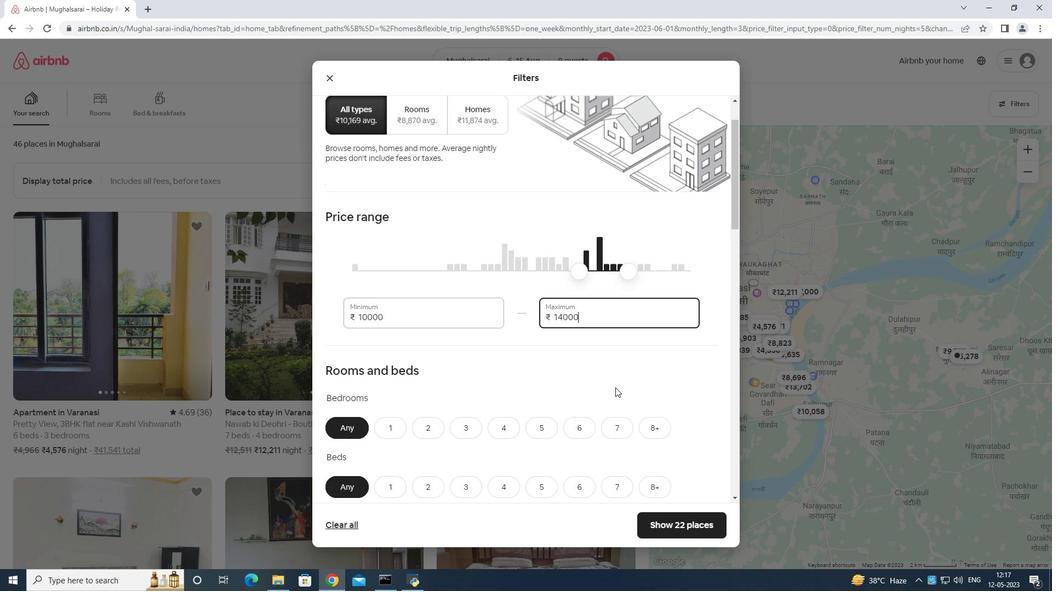 
Action: Mouse scrolled (615, 389) with delta (0, 0)
Screenshot: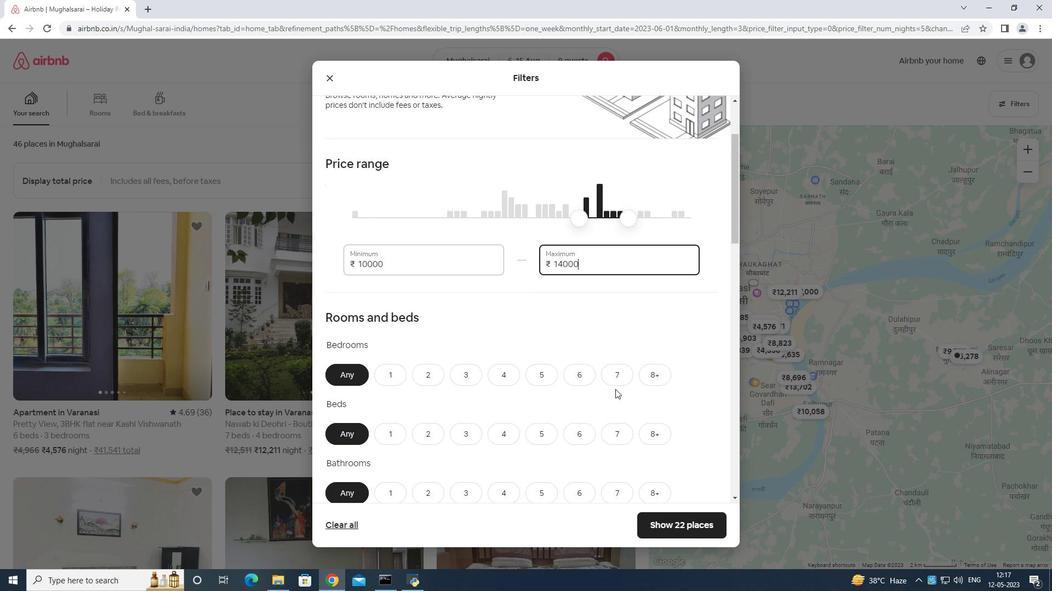 
Action: Mouse moved to (538, 323)
Screenshot: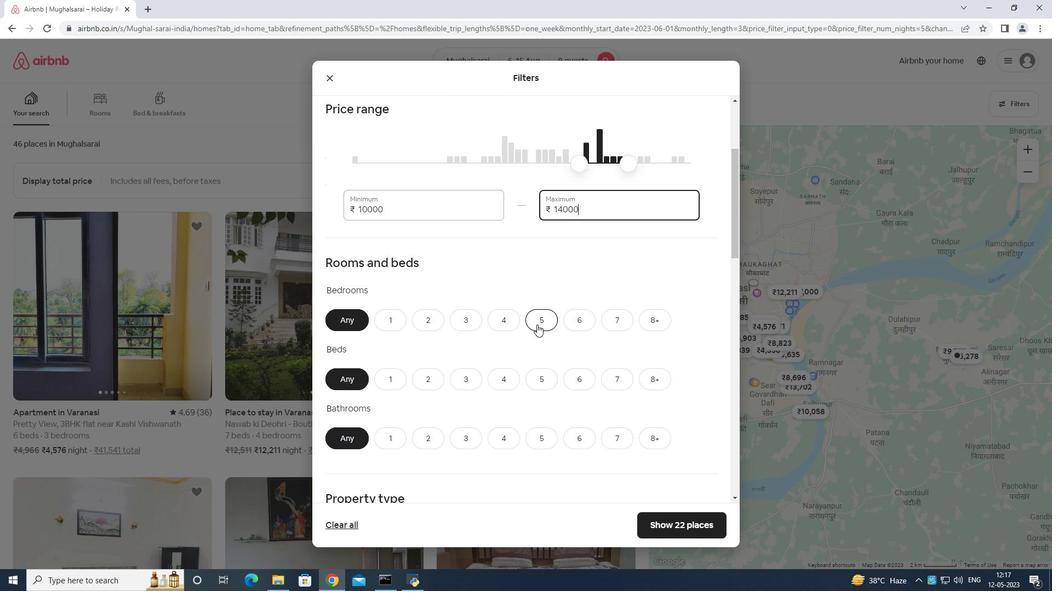 
Action: Mouse pressed left at (538, 323)
Screenshot: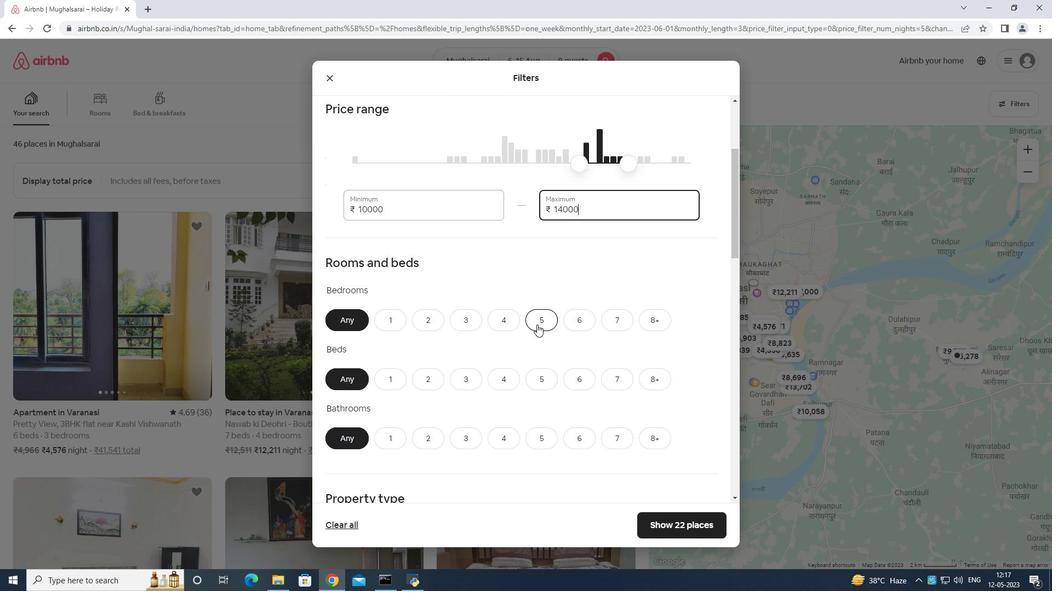 
Action: Mouse moved to (650, 378)
Screenshot: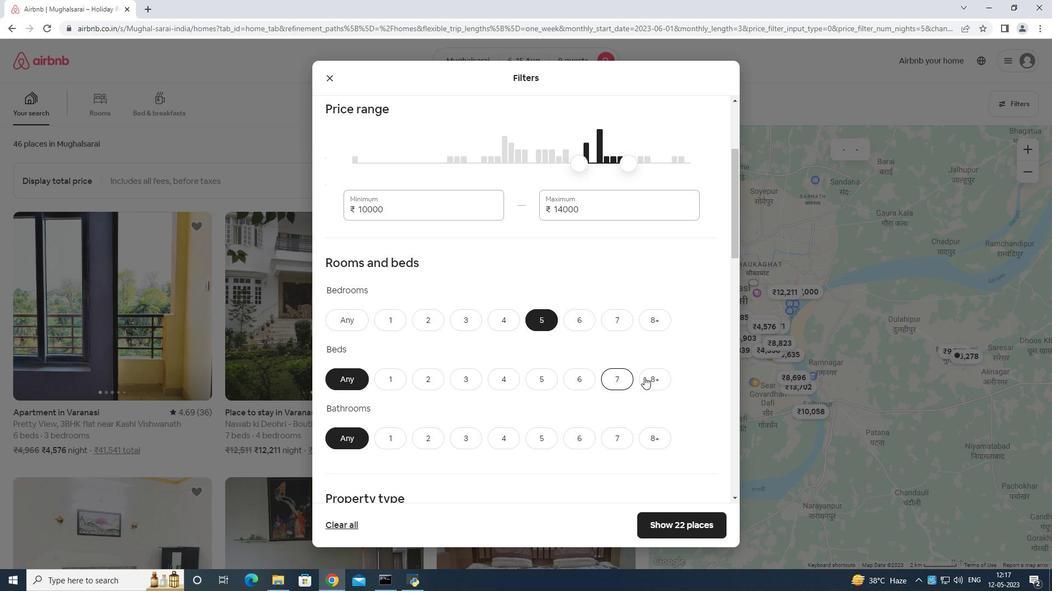 
Action: Mouse pressed left at (650, 378)
Screenshot: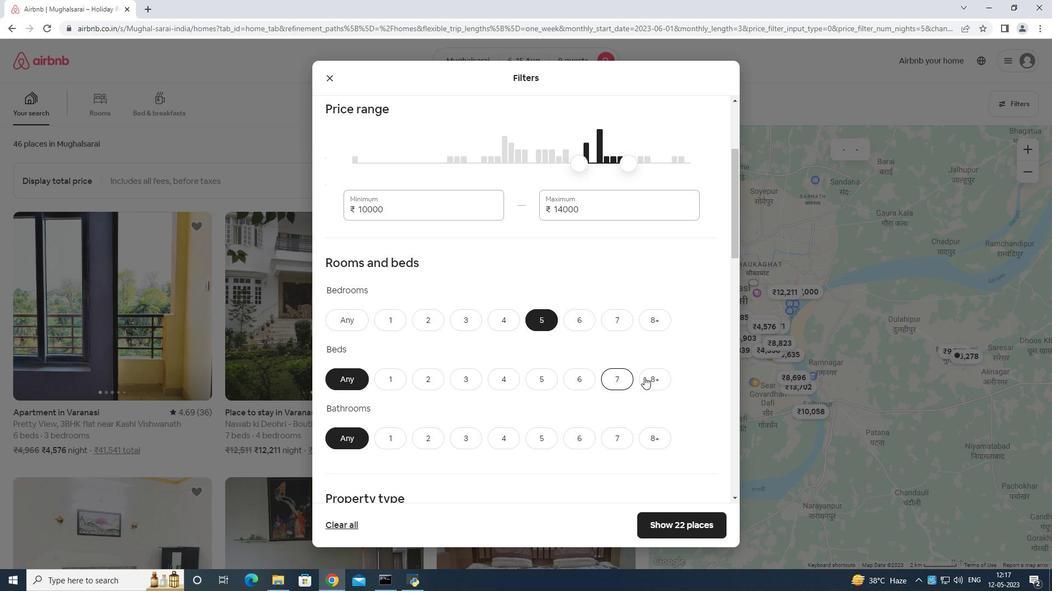 
Action: Mouse moved to (547, 439)
Screenshot: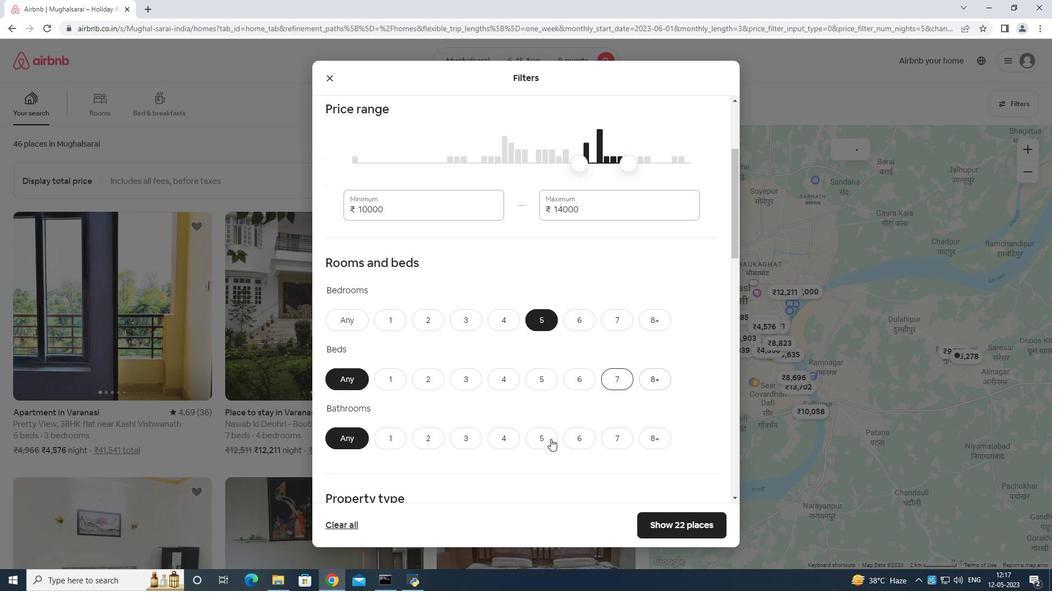 
Action: Mouse pressed left at (547, 439)
Screenshot: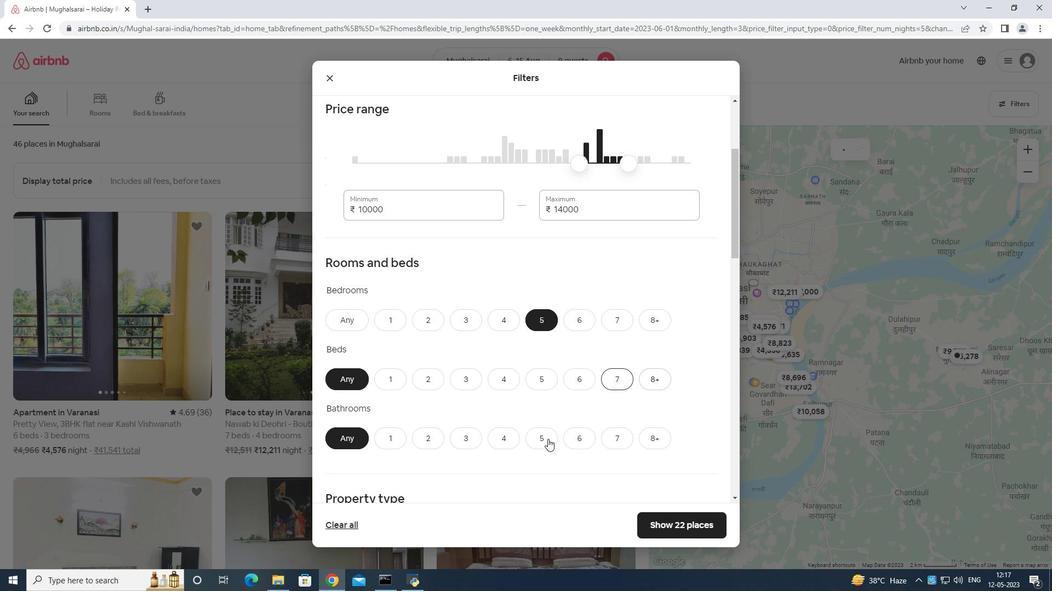 
Action: Mouse moved to (547, 424)
Screenshot: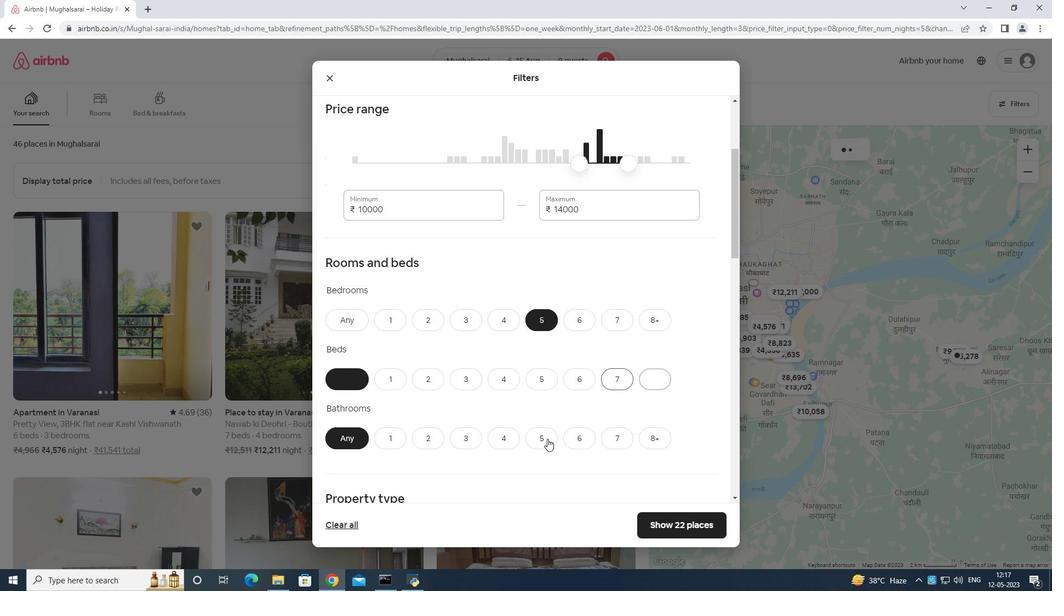 
Action: Mouse scrolled (547, 424) with delta (0, 0)
Screenshot: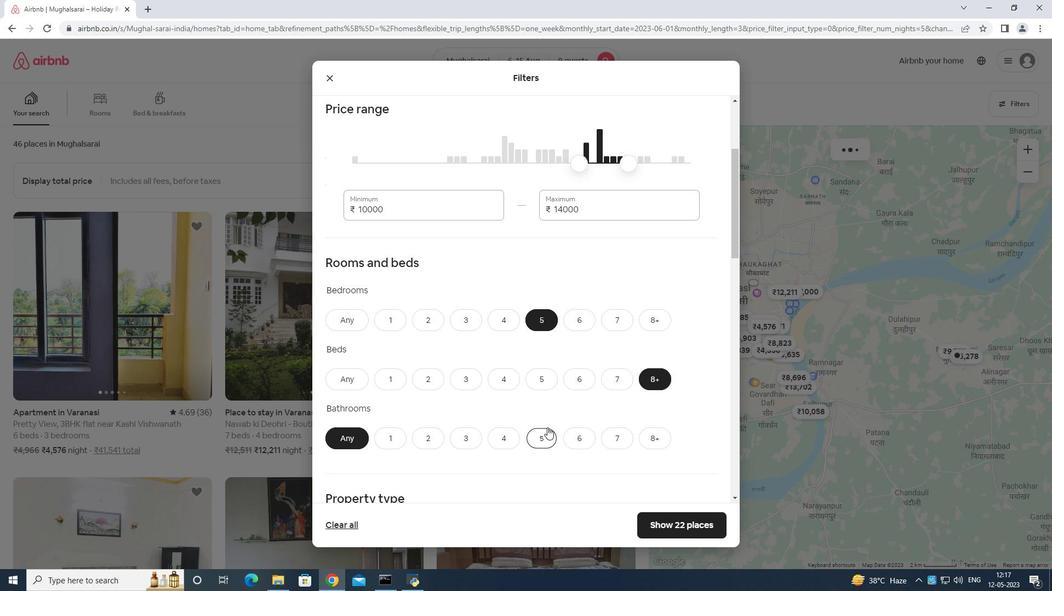 
Action: Mouse scrolled (547, 424) with delta (0, 0)
Screenshot: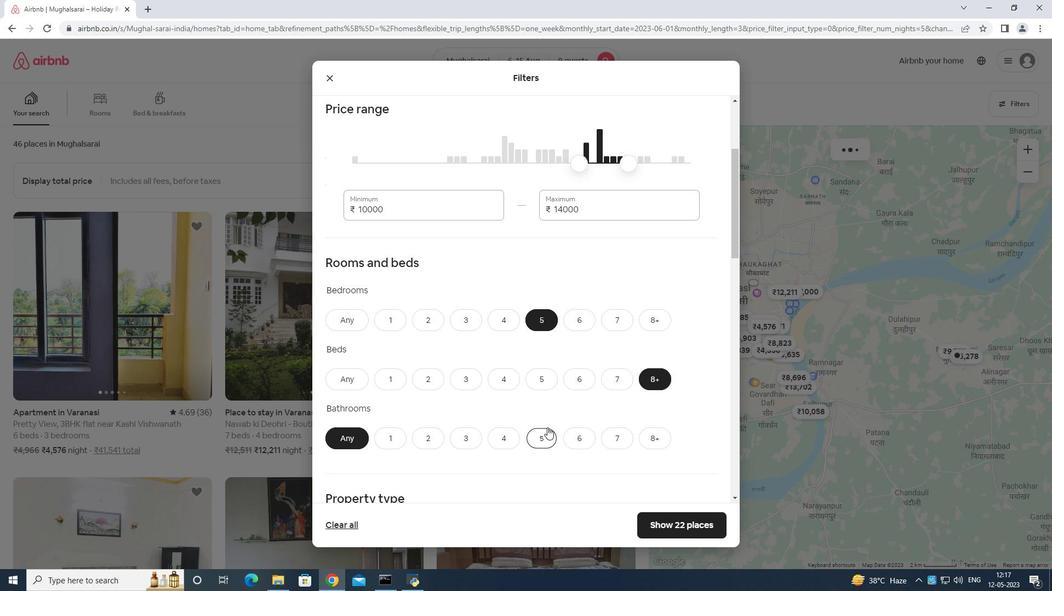 
Action: Mouse scrolled (547, 424) with delta (0, 0)
Screenshot: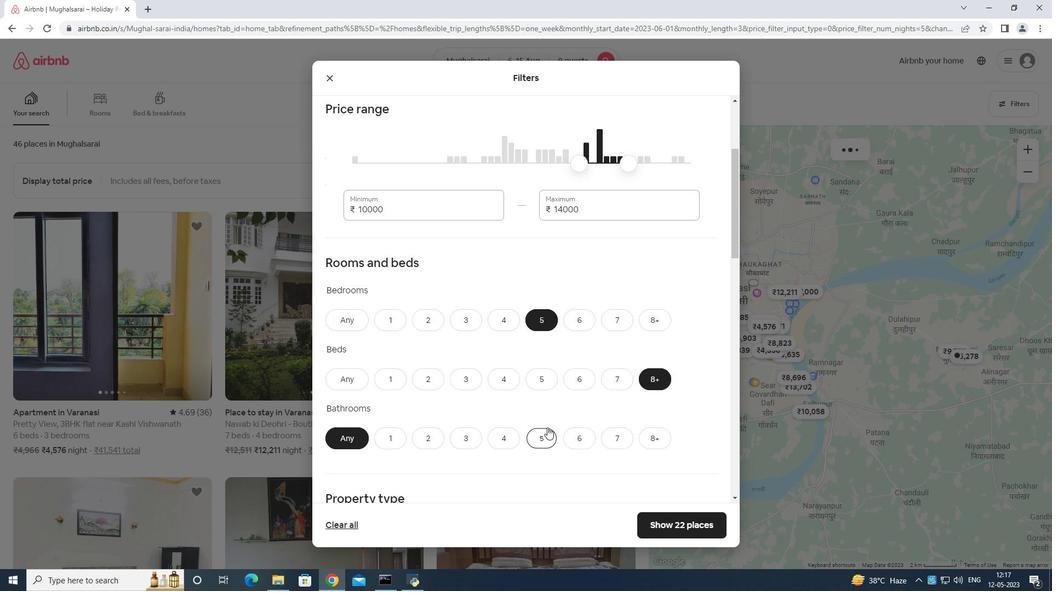 
Action: Mouse moved to (548, 424)
Screenshot: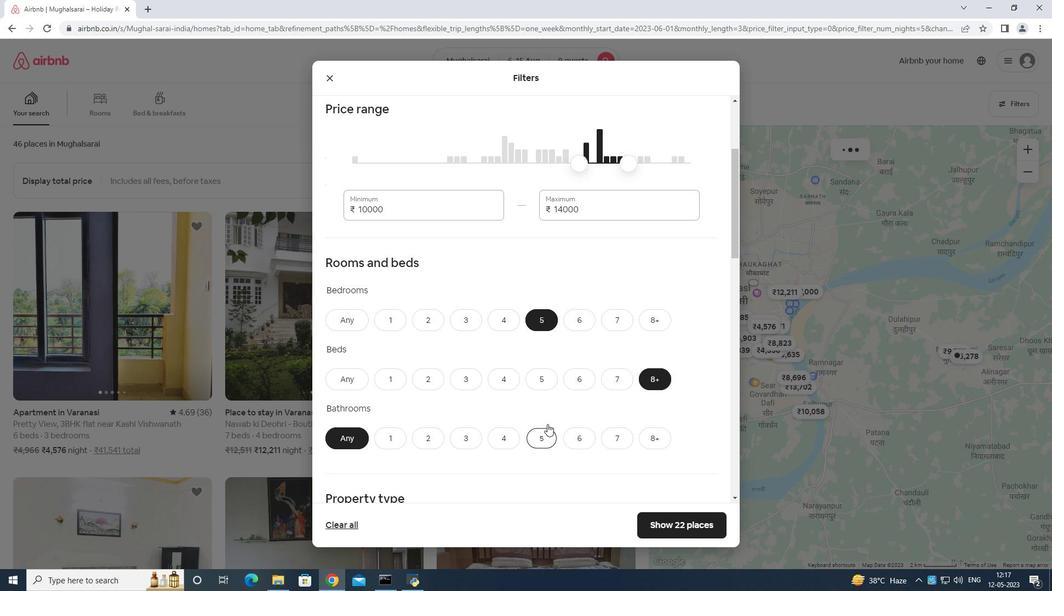 
Action: Mouse scrolled (548, 423) with delta (0, 0)
Screenshot: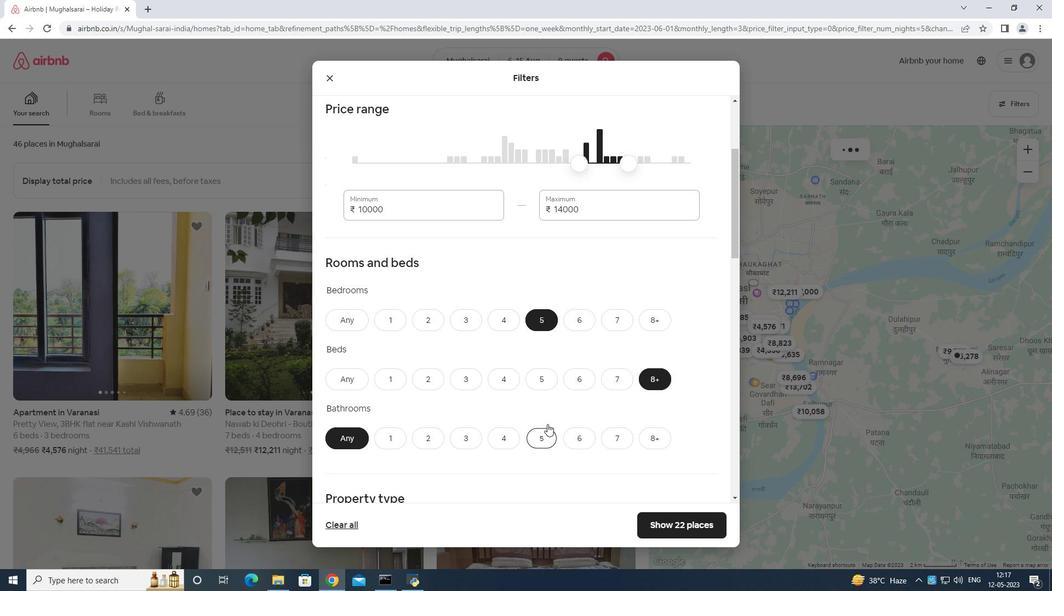 
Action: Mouse moved to (362, 340)
Screenshot: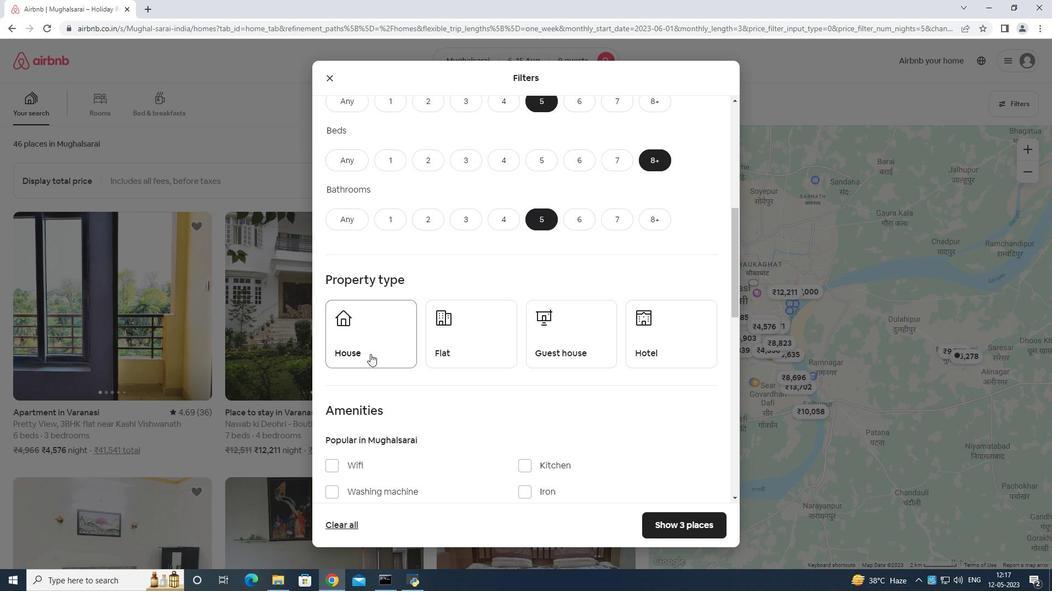 
Action: Mouse pressed left at (362, 340)
Screenshot: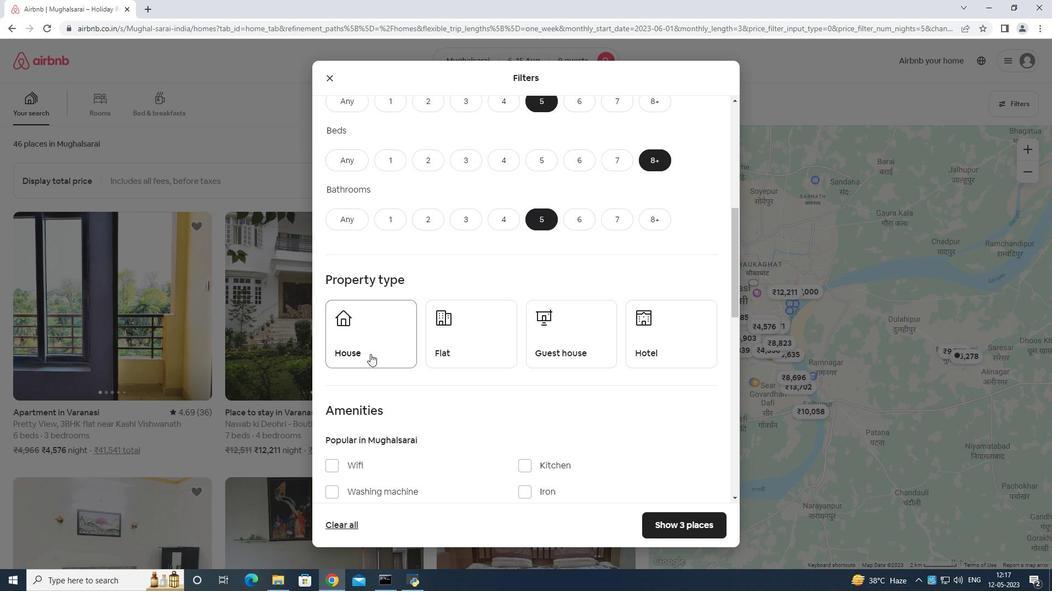 
Action: Mouse moved to (493, 333)
Screenshot: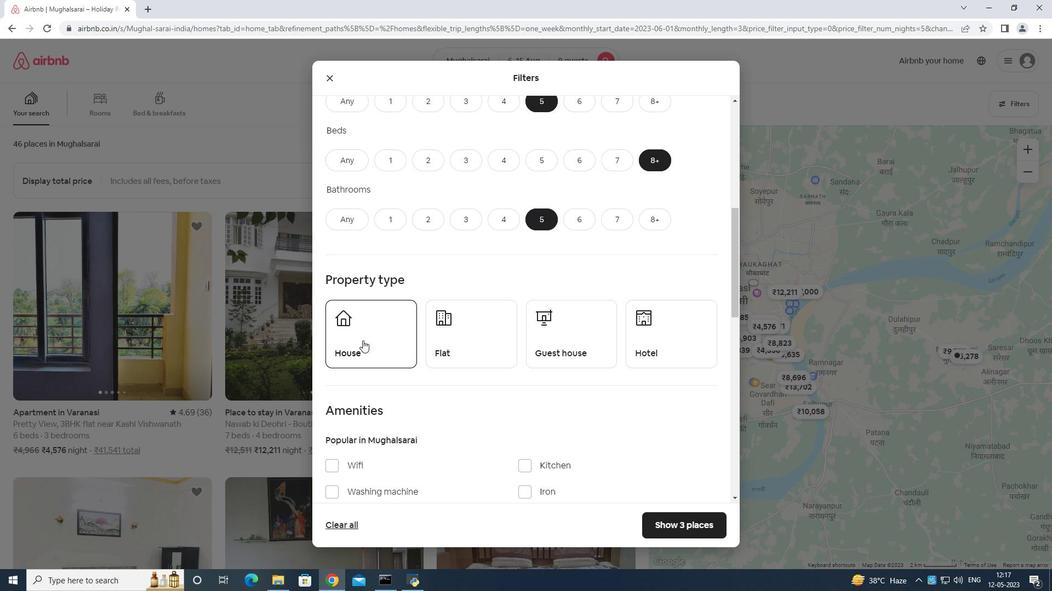 
Action: Mouse pressed left at (493, 333)
Screenshot: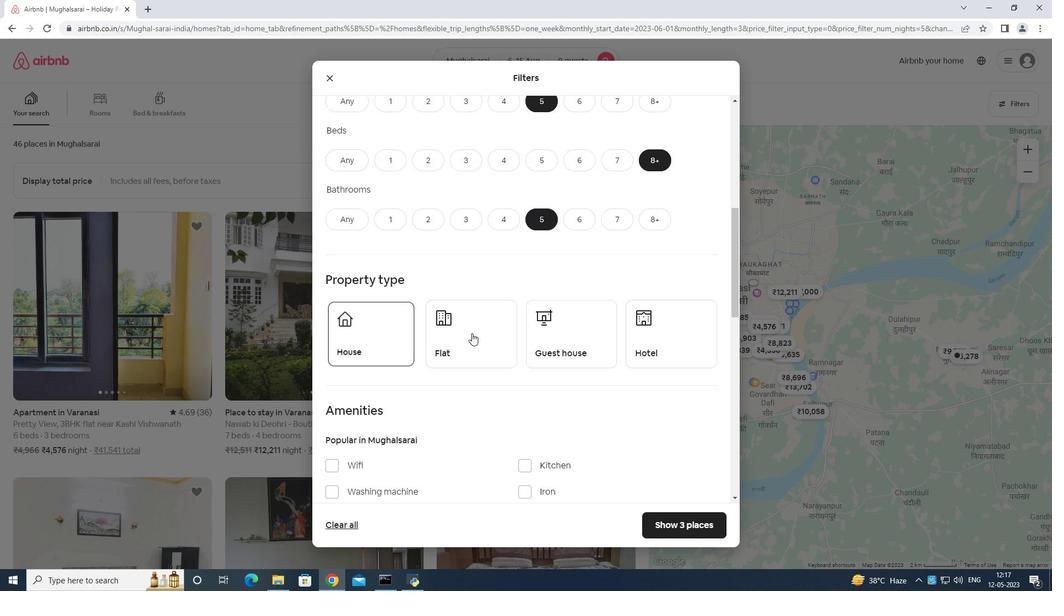 
Action: Mouse moved to (586, 346)
Screenshot: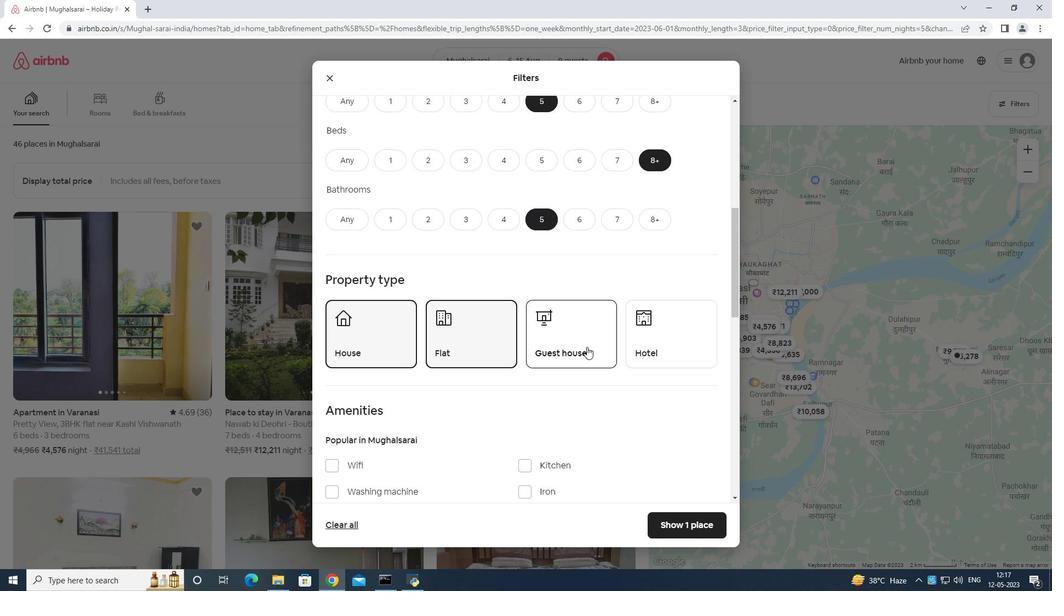 
Action: Mouse pressed left at (586, 346)
Screenshot: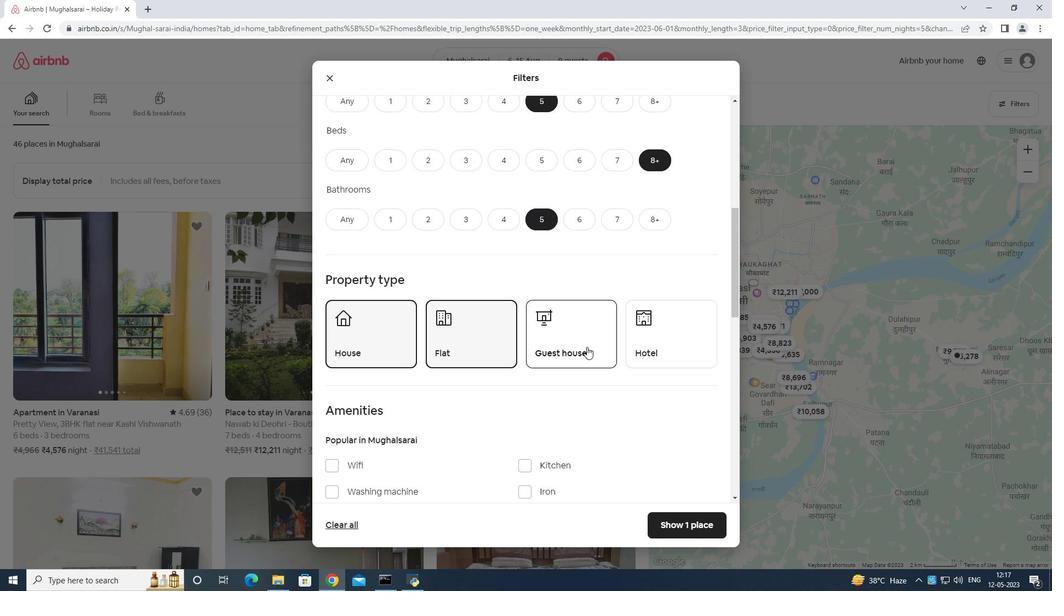 
Action: Mouse moved to (586, 335)
Screenshot: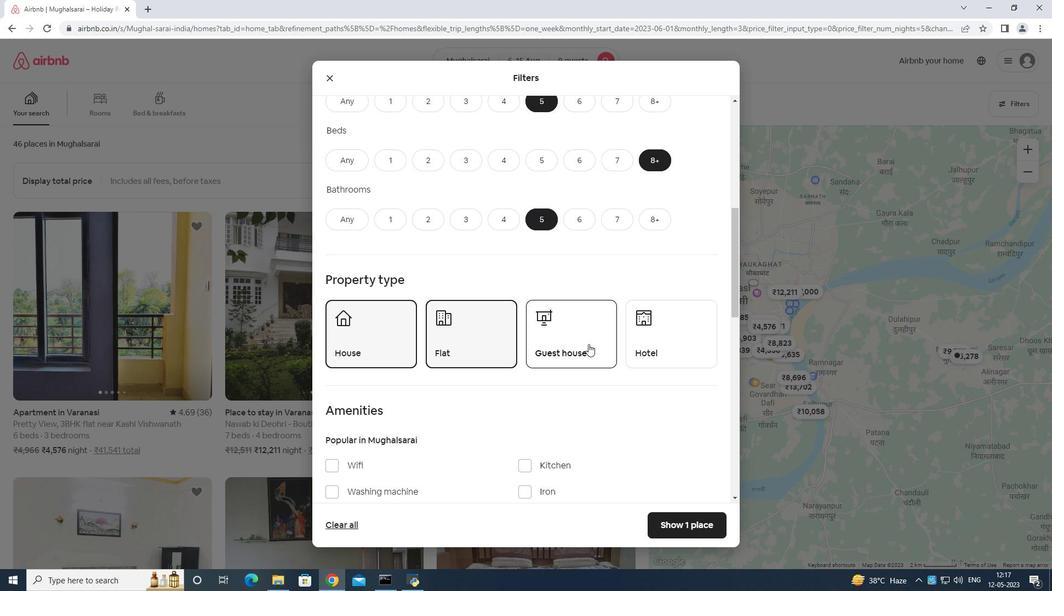 
Action: Mouse scrolled (586, 334) with delta (0, 0)
Screenshot: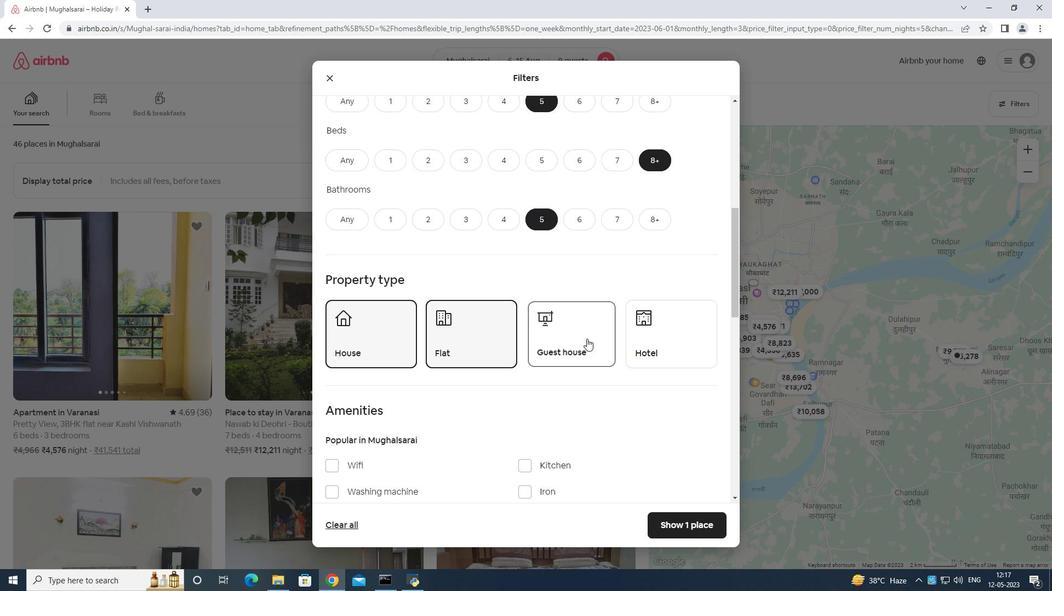 
Action: Mouse scrolled (586, 334) with delta (0, 0)
Screenshot: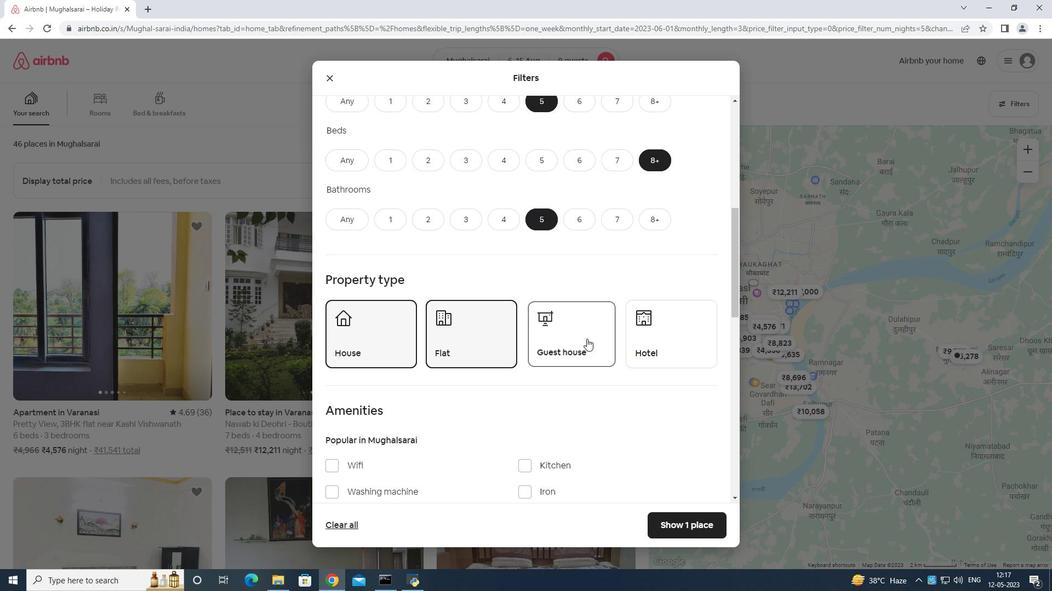 
Action: Mouse moved to (586, 335)
Screenshot: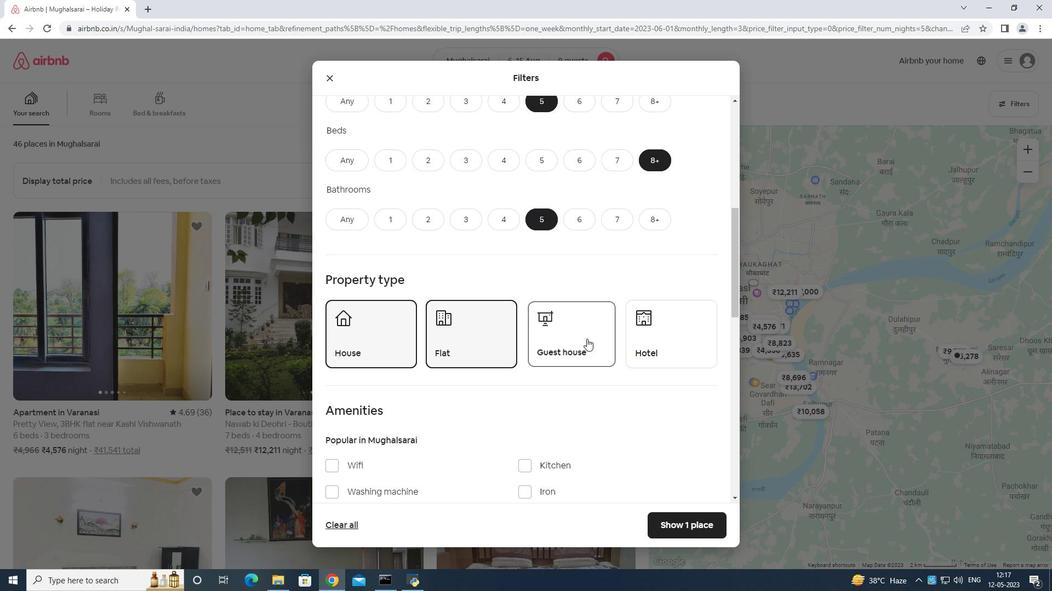 
Action: Mouse scrolled (586, 334) with delta (0, 0)
Screenshot: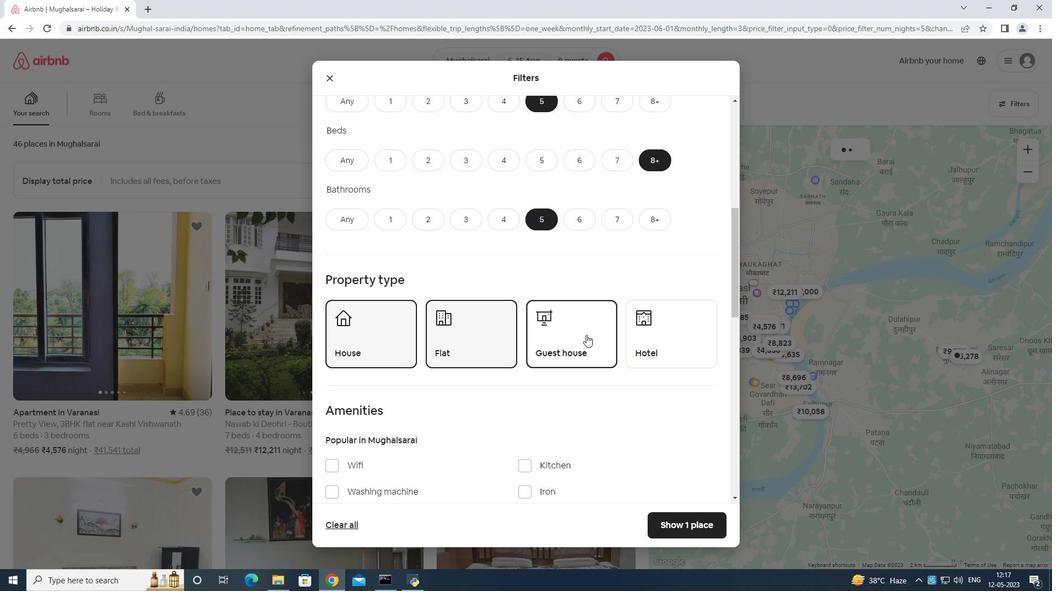 
Action: Mouse moved to (334, 300)
Screenshot: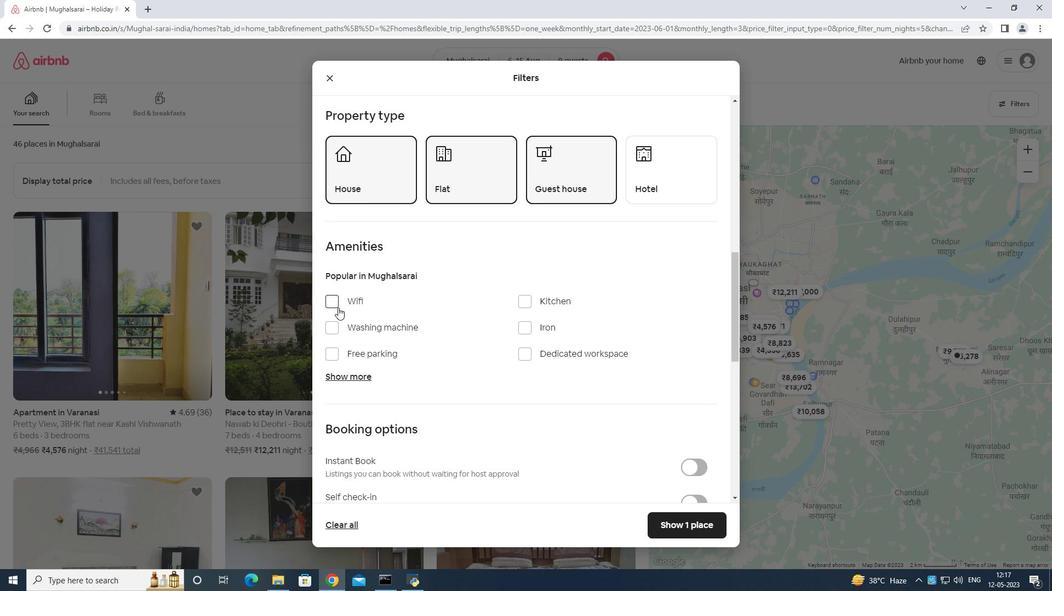 
Action: Mouse pressed left at (334, 300)
Screenshot: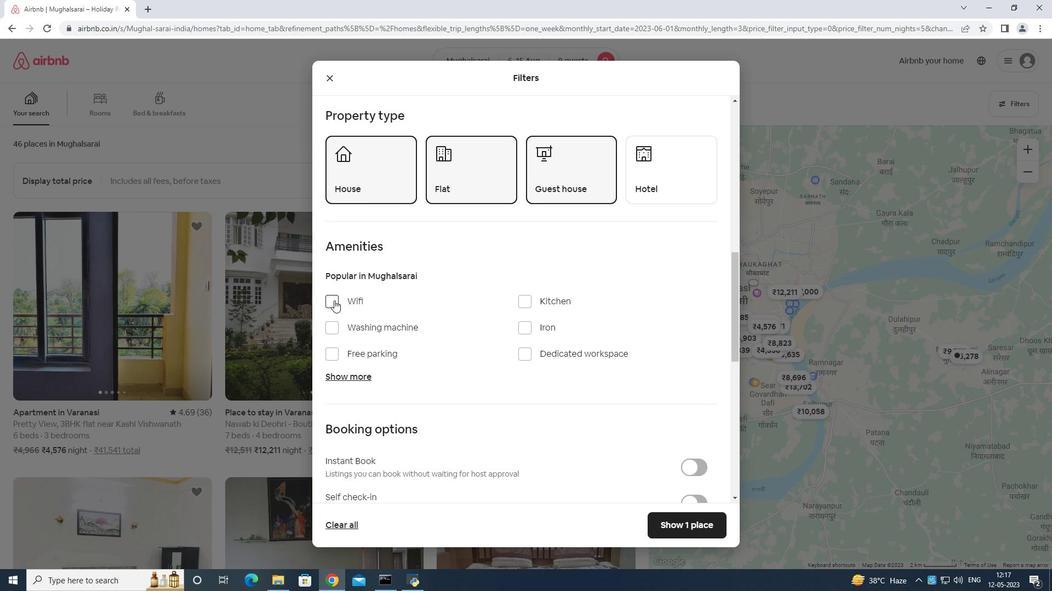 
Action: Mouse moved to (338, 351)
Screenshot: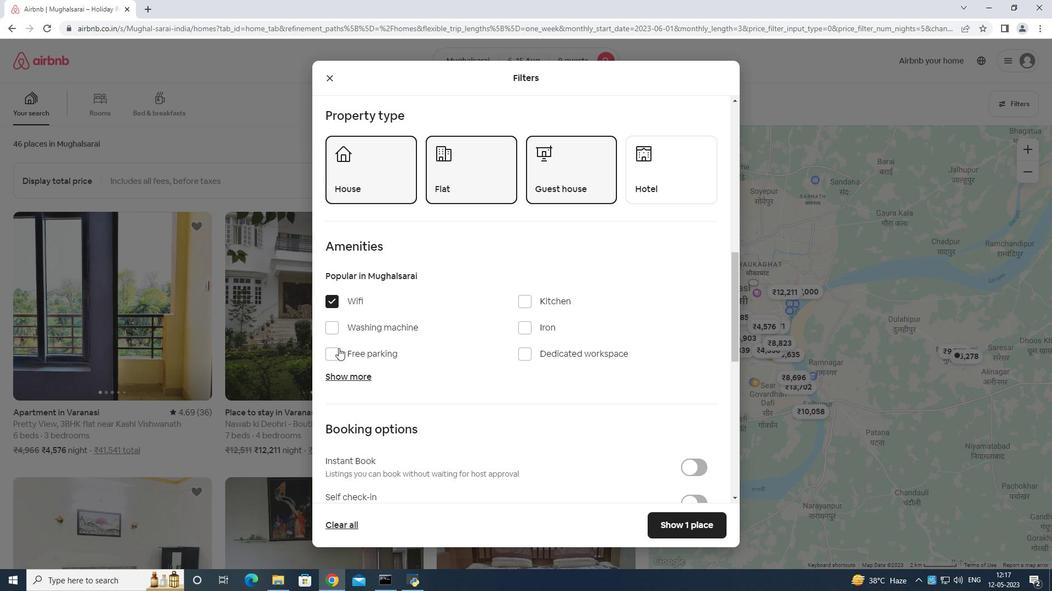 
Action: Mouse pressed left at (338, 351)
Screenshot: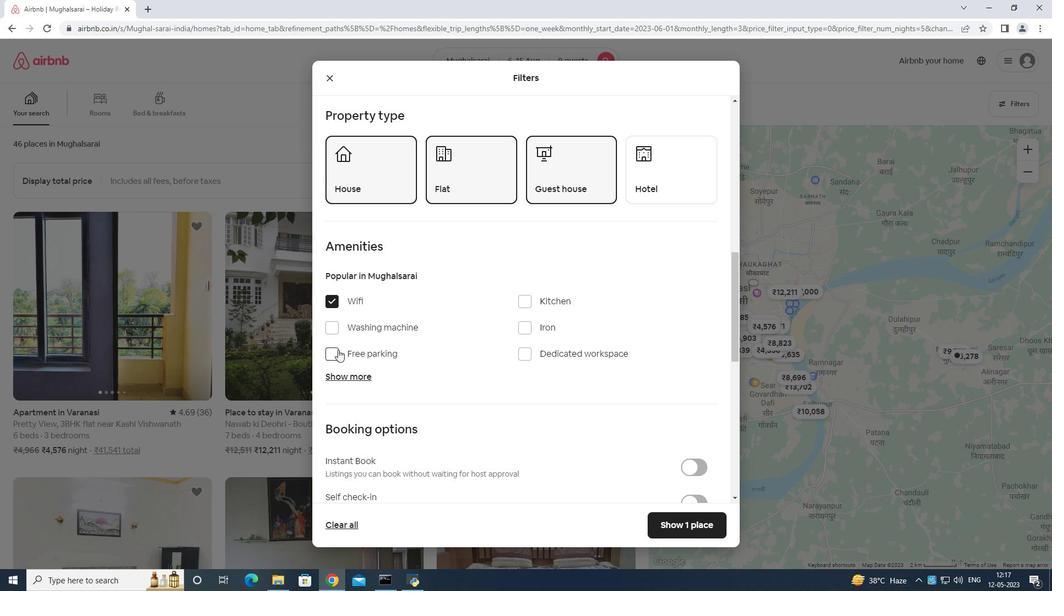 
Action: Mouse moved to (339, 369)
Screenshot: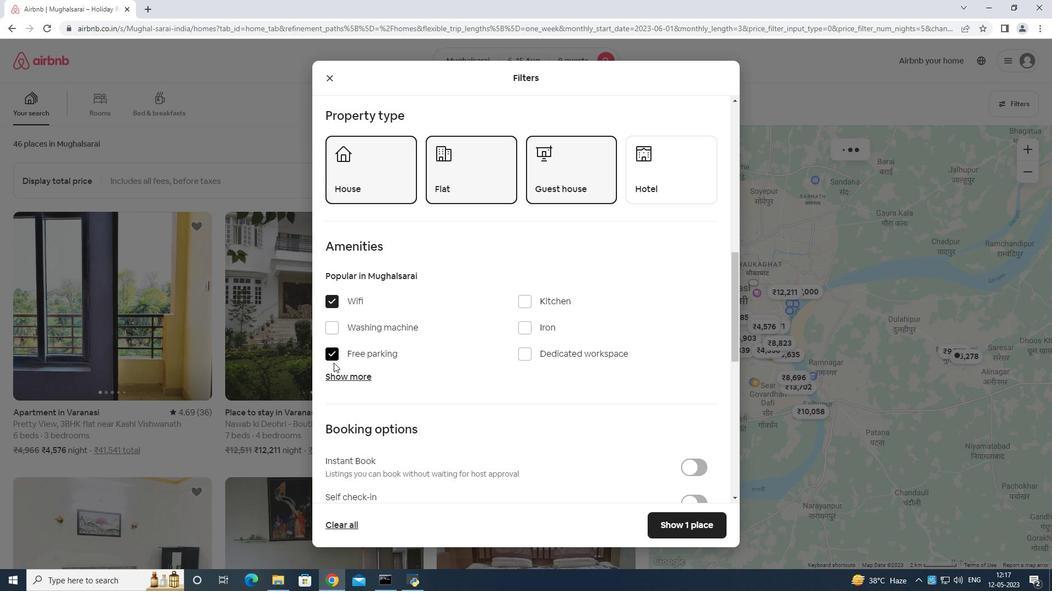 
Action: Mouse pressed left at (339, 369)
Screenshot: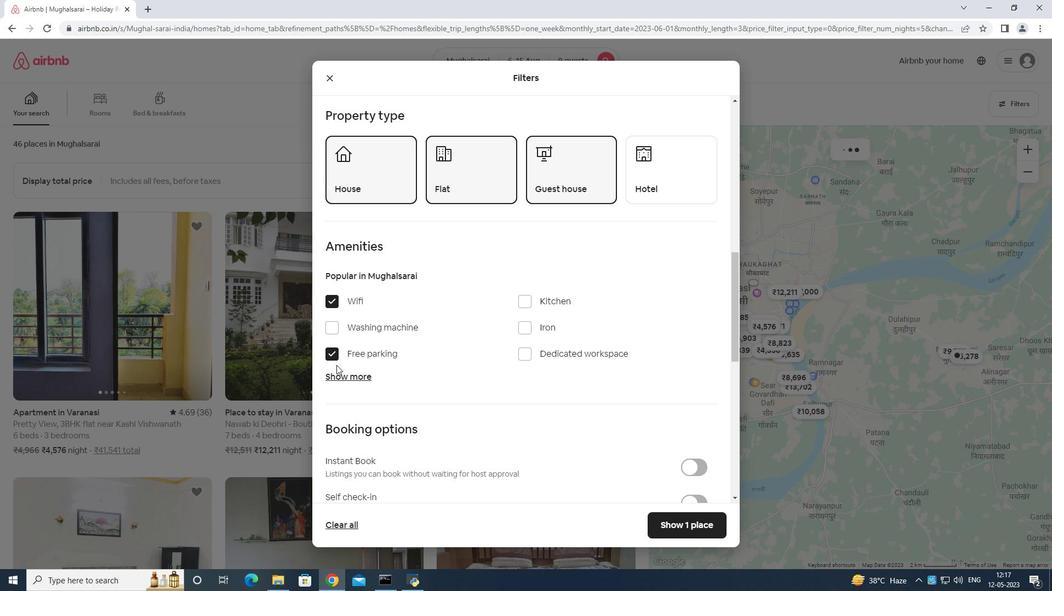 
Action: Mouse moved to (339, 374)
Screenshot: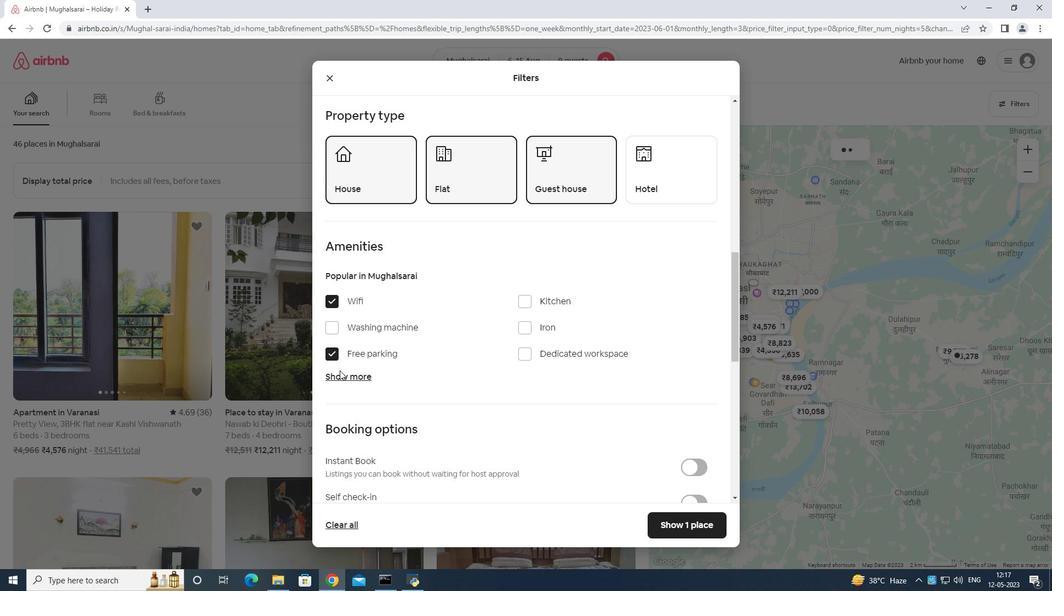 
Action: Mouse pressed left at (339, 374)
Screenshot: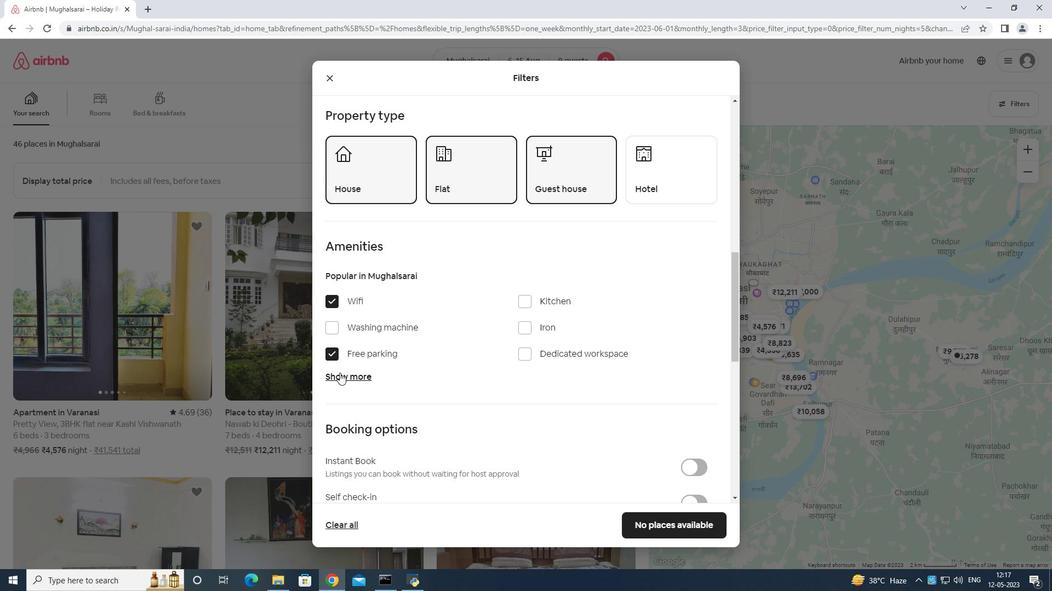 
Action: Mouse moved to (520, 438)
Screenshot: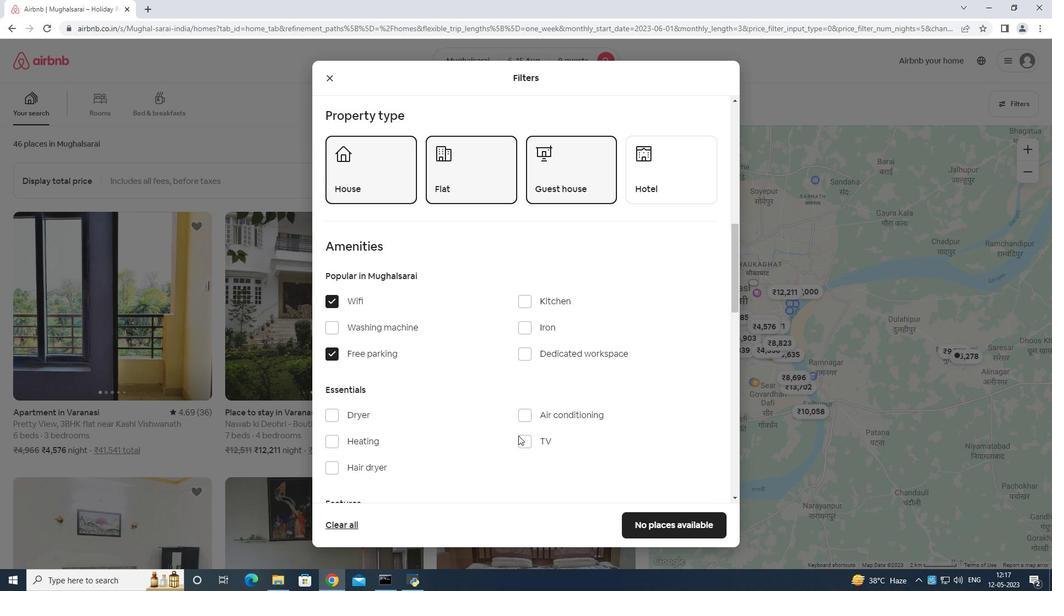 
Action: Mouse pressed left at (520, 438)
Screenshot: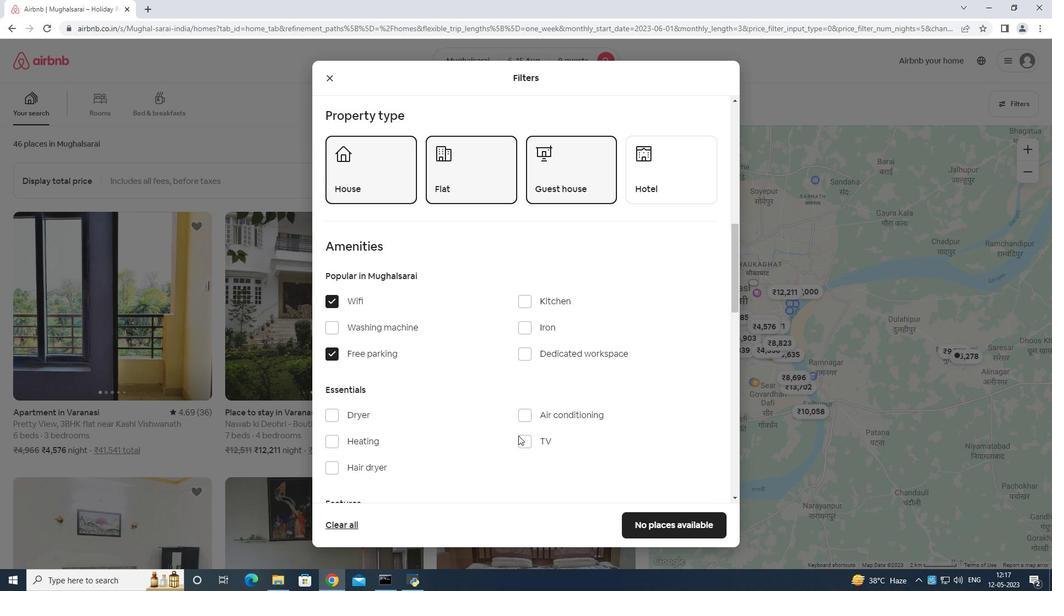 
Action: Mouse moved to (524, 436)
Screenshot: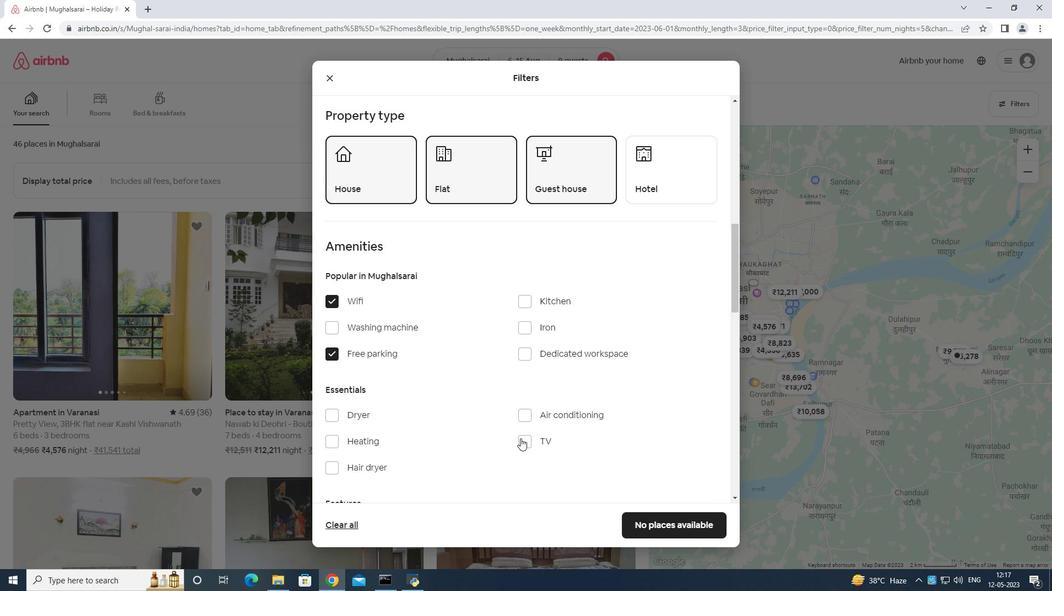 
Action: Mouse scrolled (524, 435) with delta (0, 0)
Screenshot: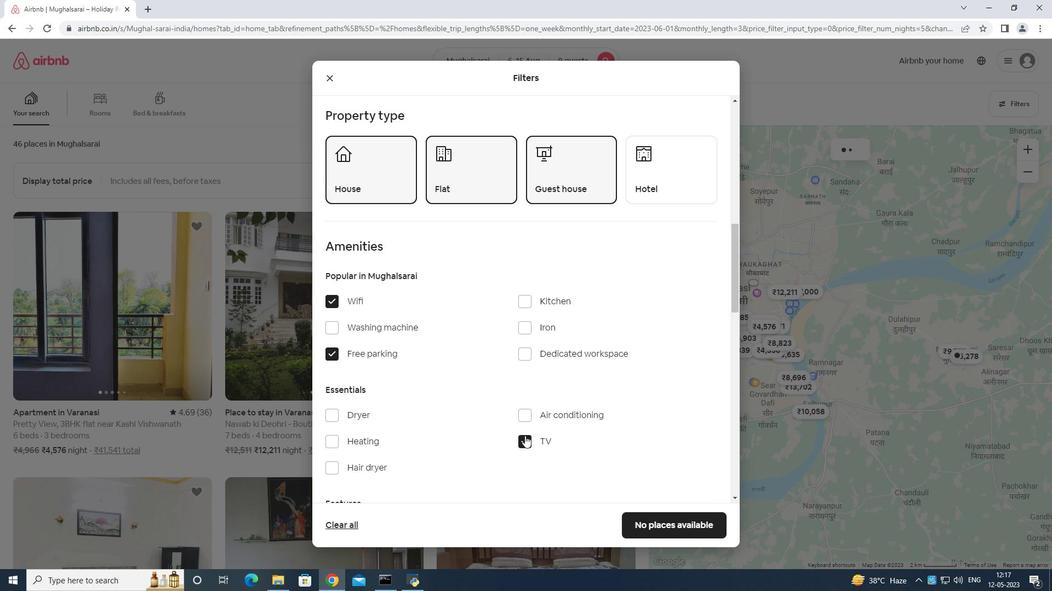 
Action: Mouse scrolled (524, 435) with delta (0, 0)
Screenshot: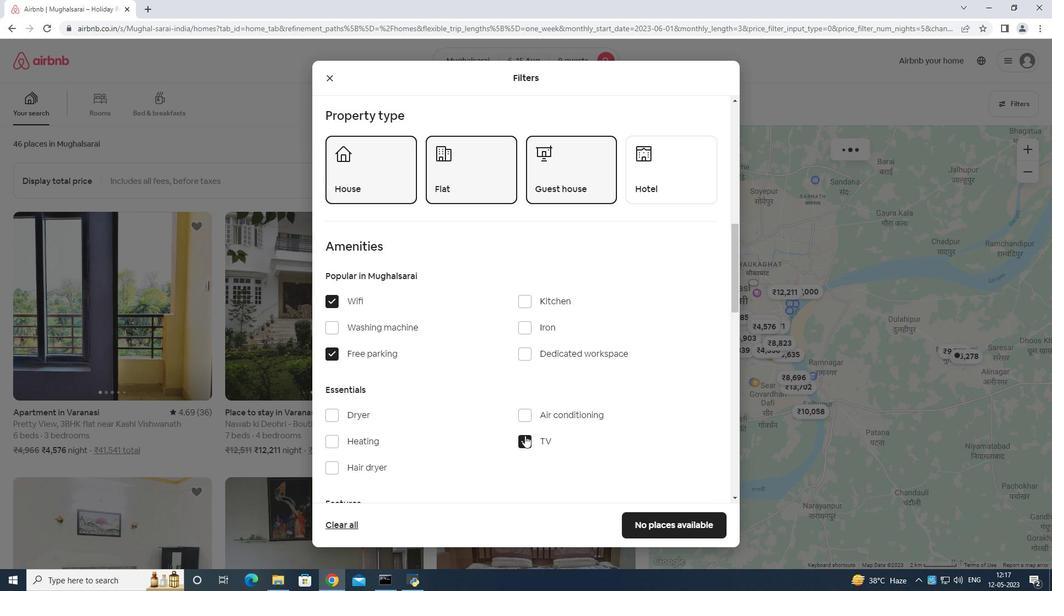 
Action: Mouse moved to (524, 436)
Screenshot: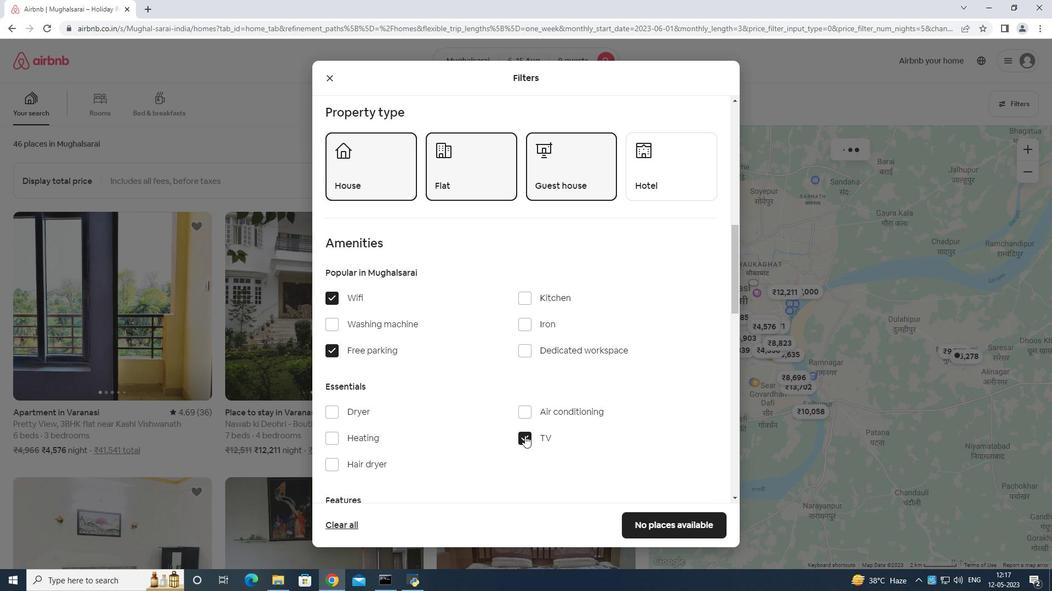 
Action: Mouse scrolled (524, 435) with delta (0, 0)
Screenshot: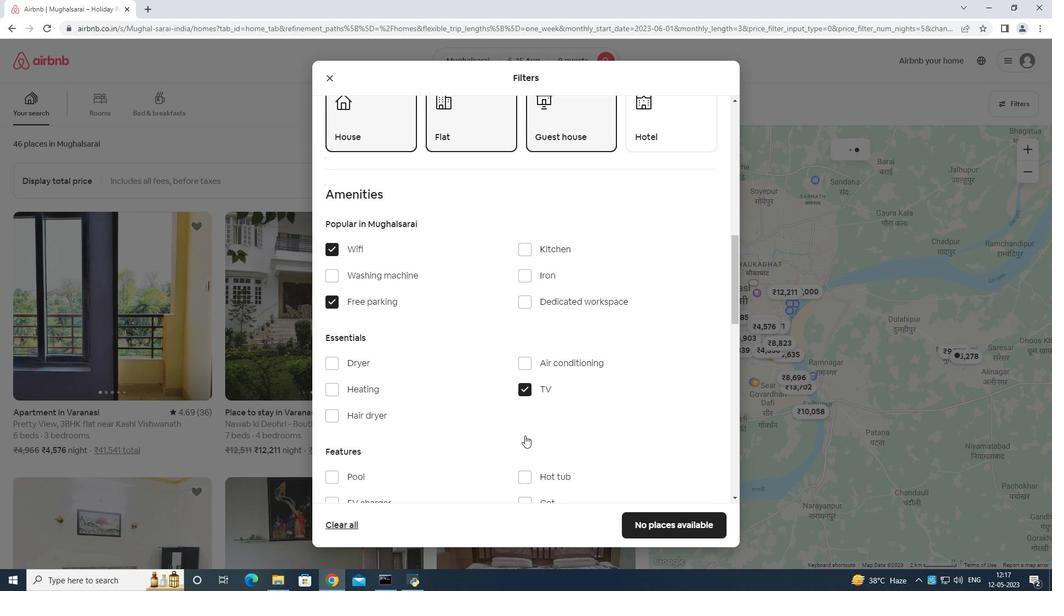 
Action: Mouse moved to (329, 413)
Screenshot: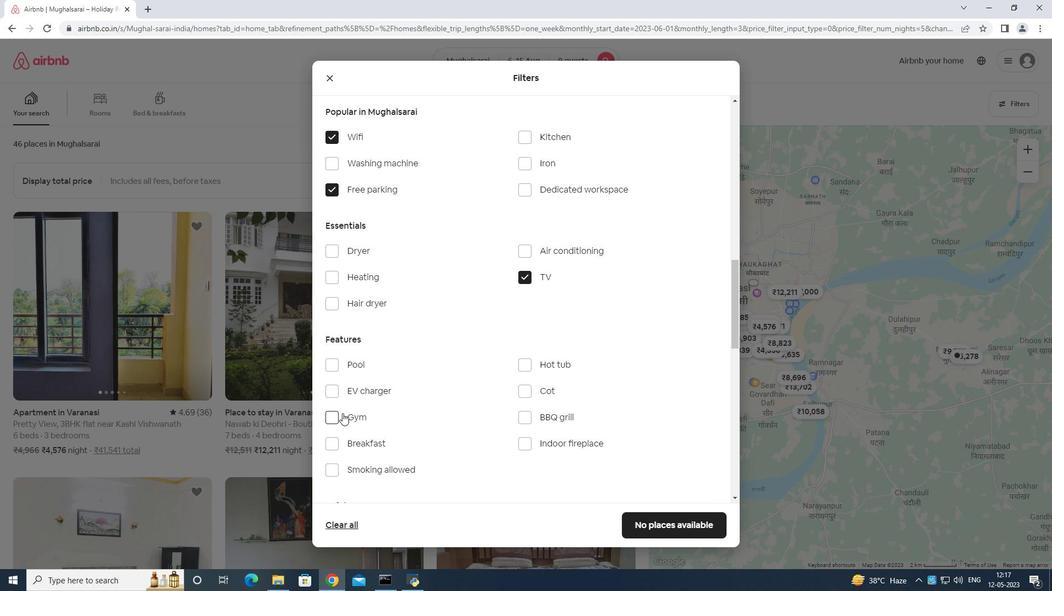 
Action: Mouse pressed left at (329, 413)
Screenshot: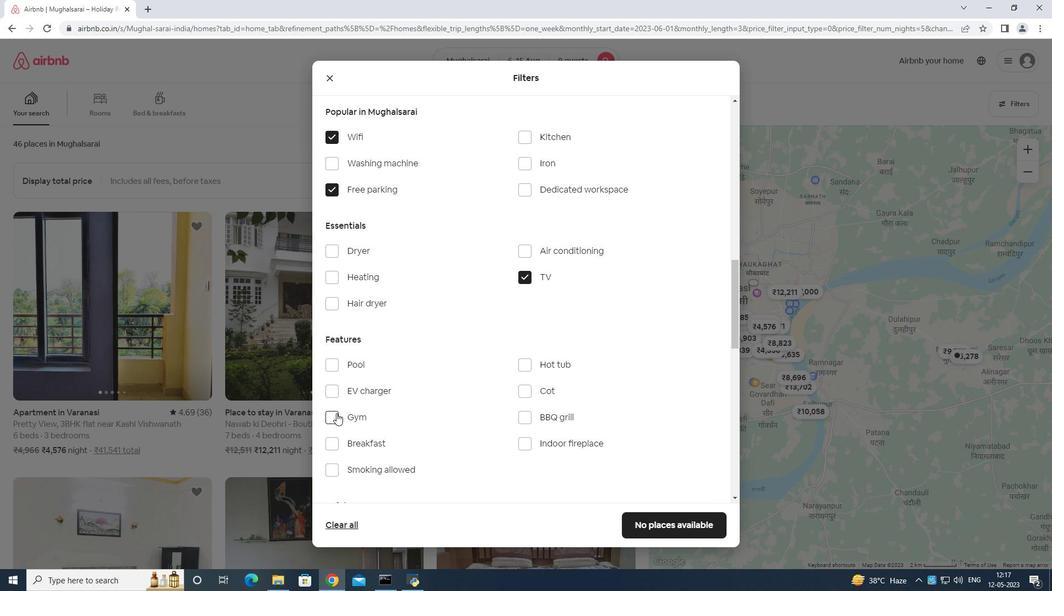 
Action: Mouse moved to (328, 438)
Screenshot: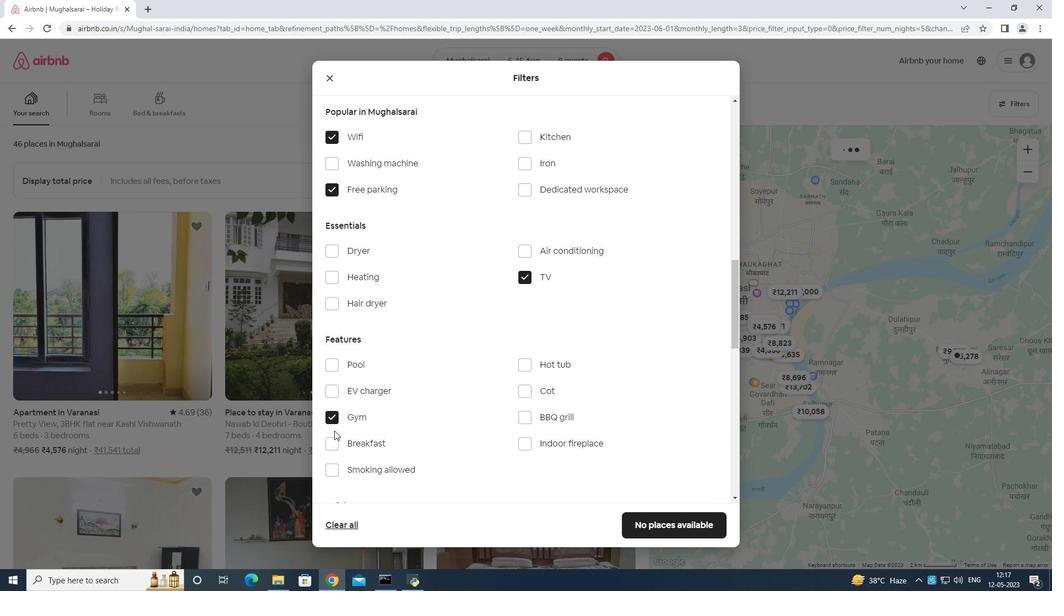 
Action: Mouse pressed left at (328, 438)
Screenshot: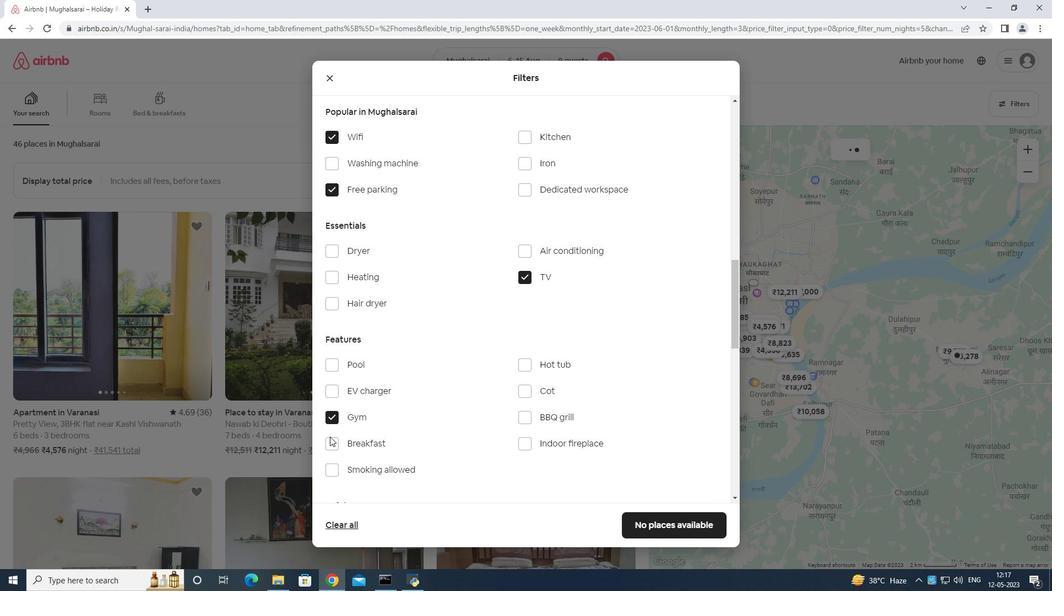 
Action: Mouse moved to (529, 433)
Screenshot: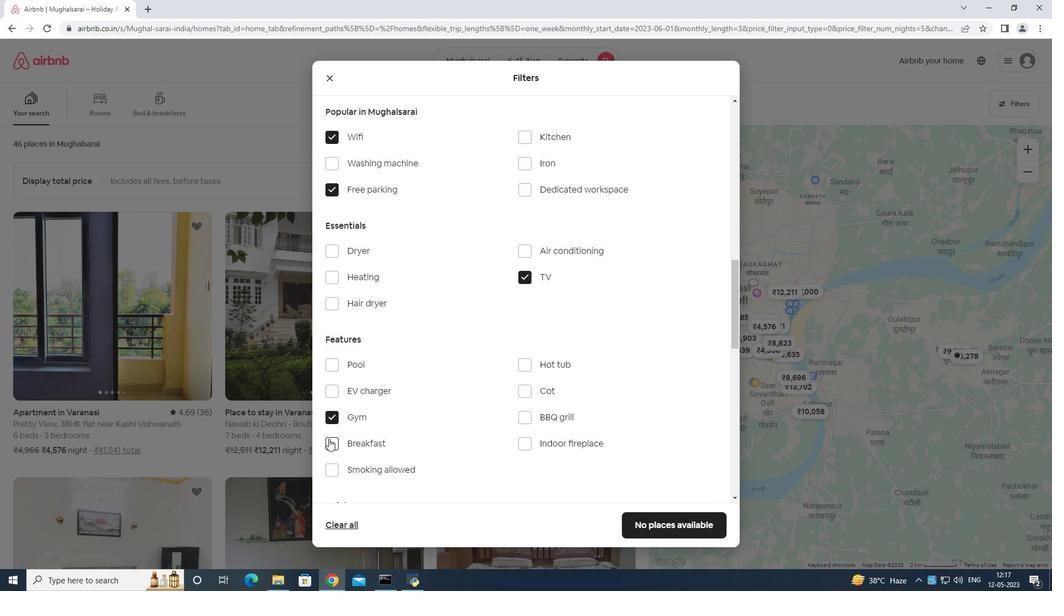 
Action: Mouse scrolled (529, 433) with delta (0, 0)
Screenshot: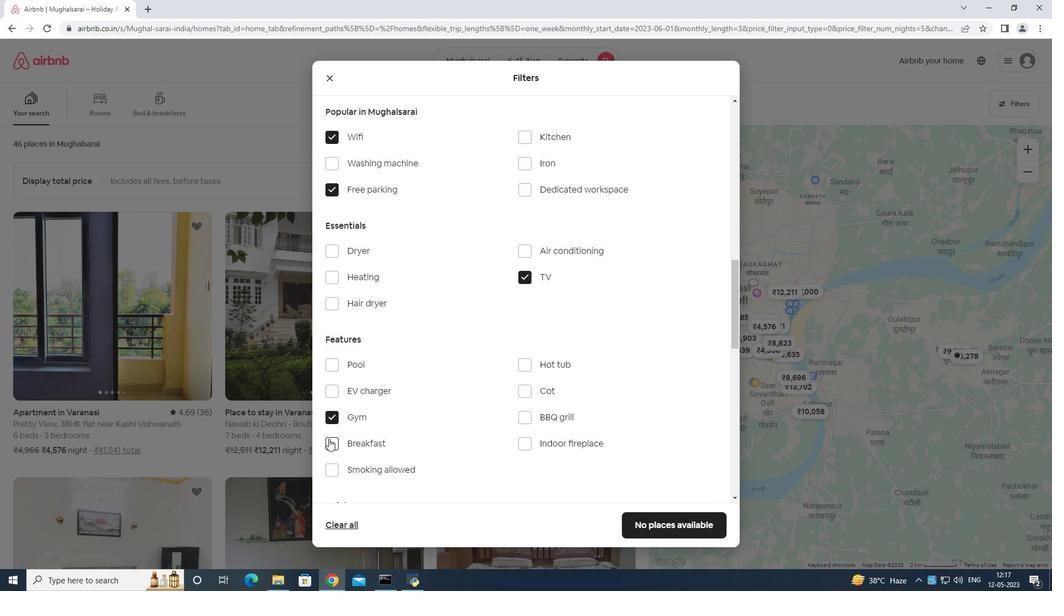 
Action: Mouse moved to (582, 442)
Screenshot: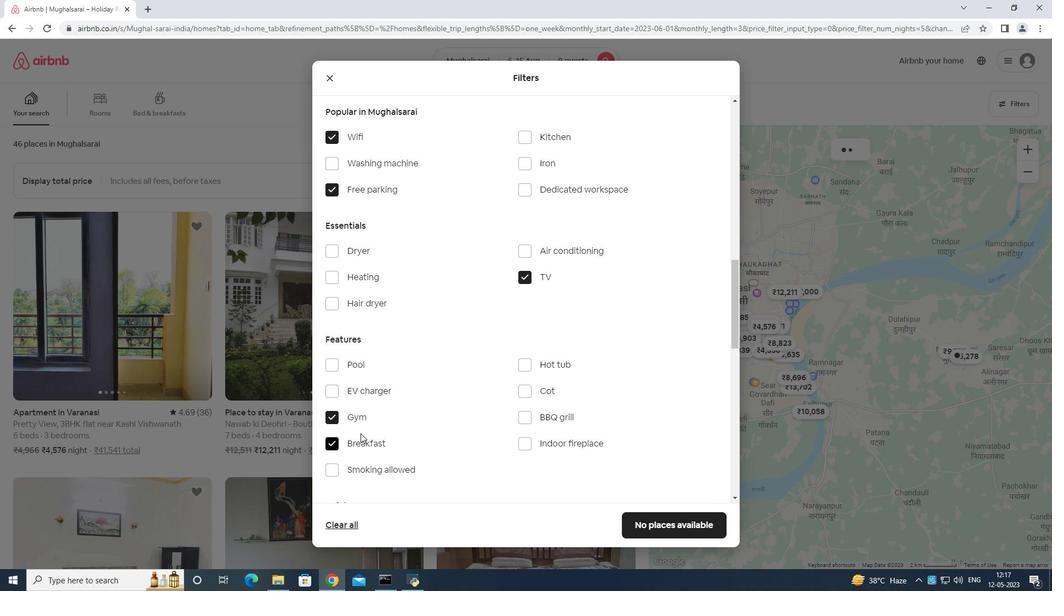 
Action: Mouse scrolled (582, 442) with delta (0, 0)
Screenshot: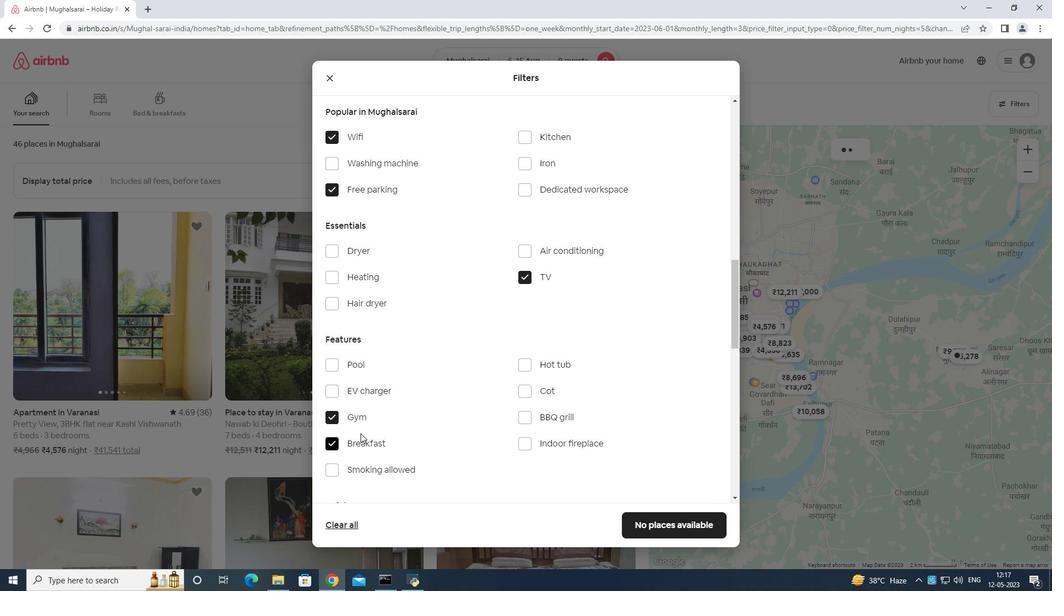 
Action: Mouse moved to (623, 445)
Screenshot: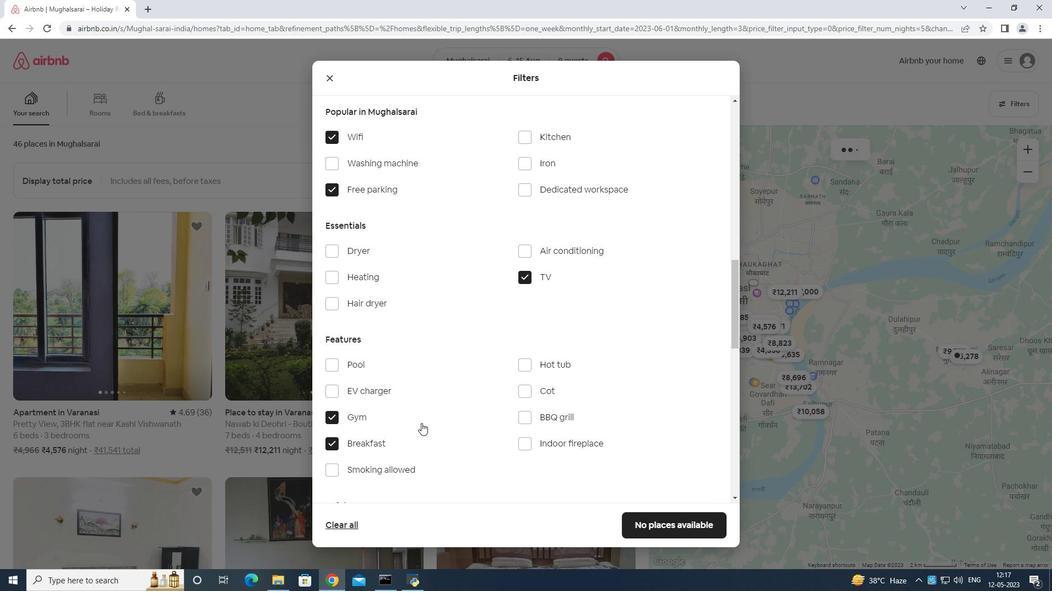 
Action: Mouse scrolled (623, 444) with delta (0, 0)
Screenshot: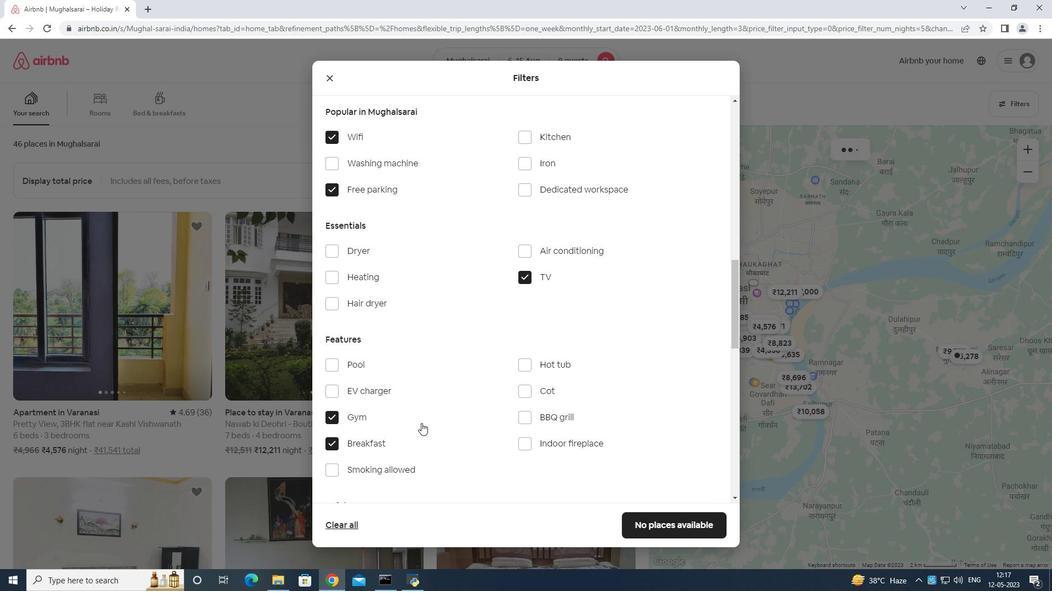 
Action: Mouse moved to (671, 438)
Screenshot: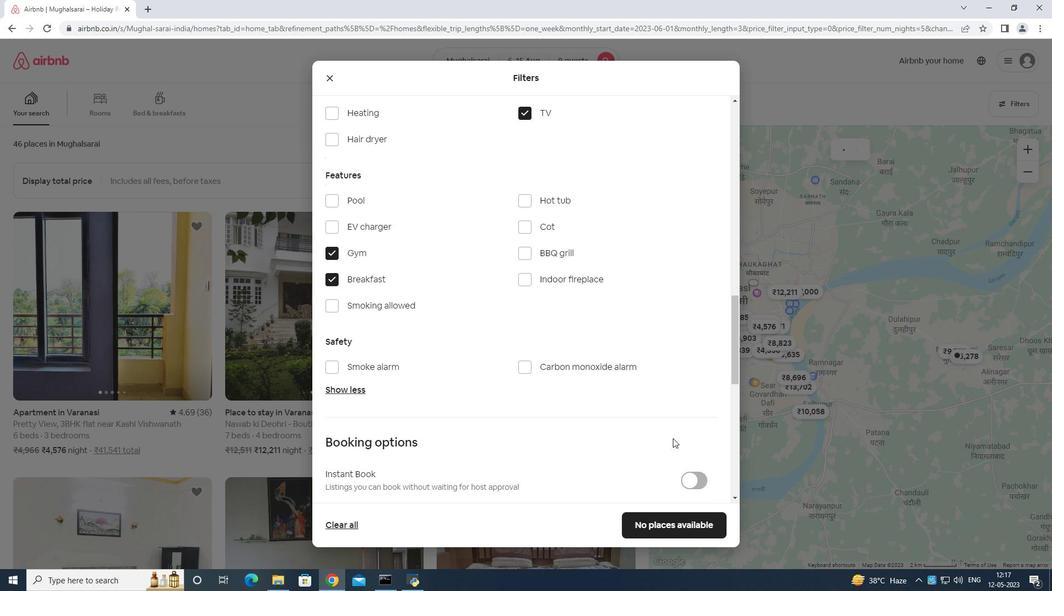 
Action: Mouse scrolled (671, 437) with delta (0, 0)
Screenshot: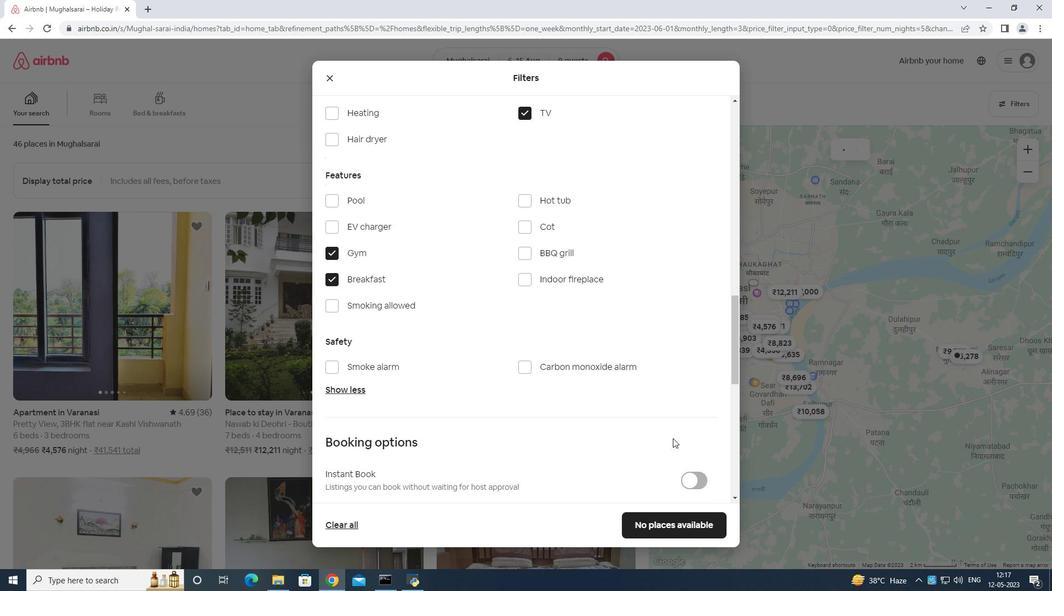 
Action: Mouse moved to (678, 438)
Screenshot: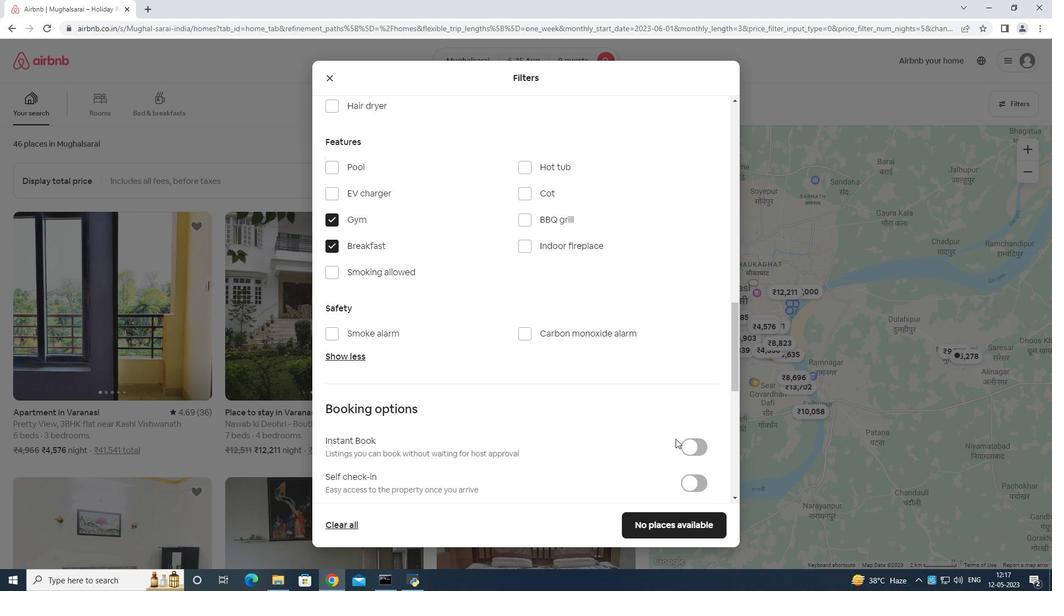 
Action: Mouse scrolled (678, 437) with delta (0, 0)
Screenshot: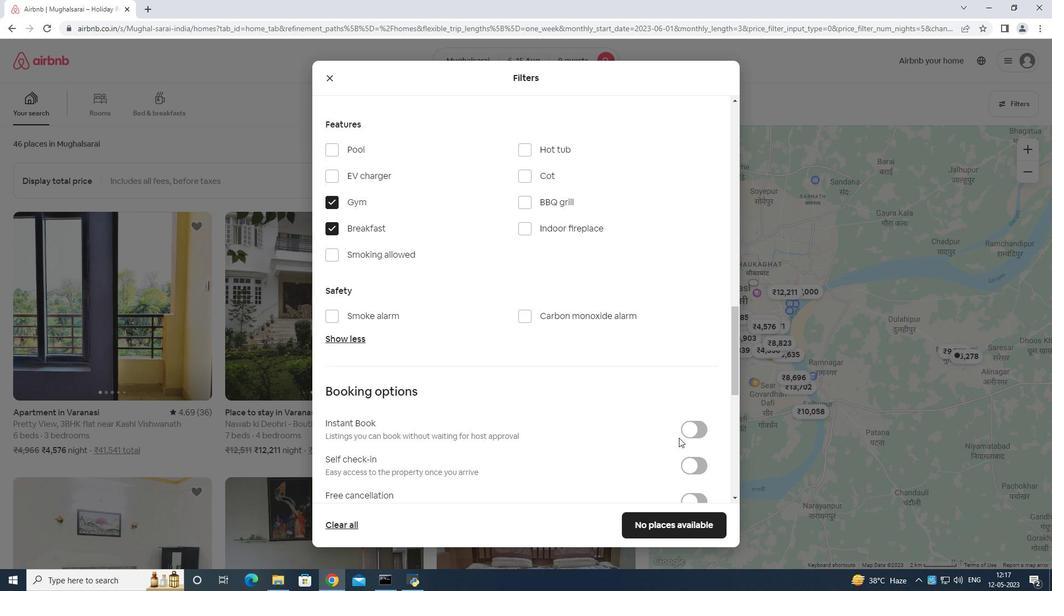 
Action: Mouse moved to (697, 409)
Screenshot: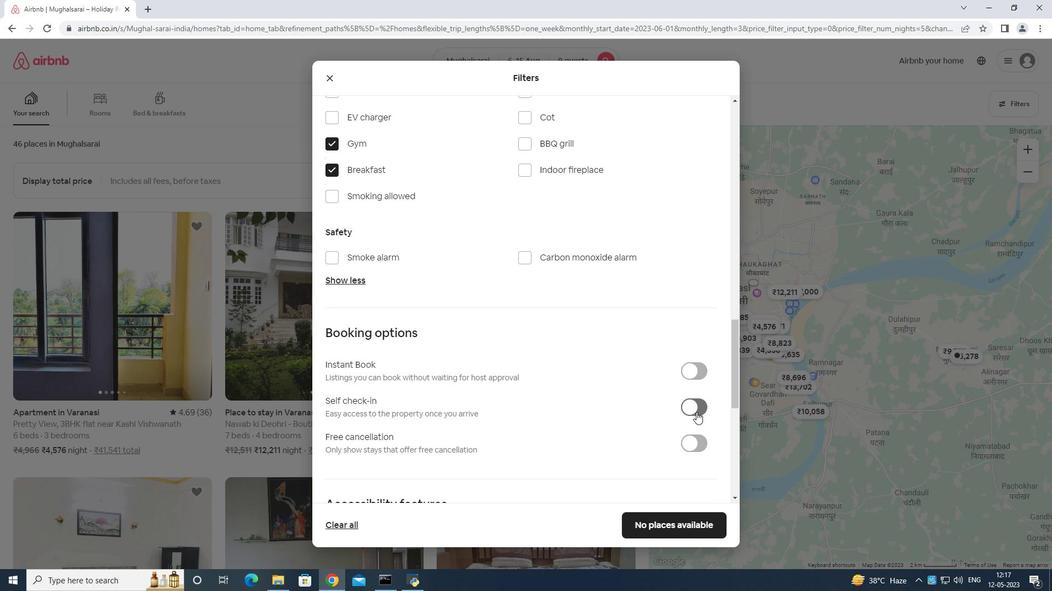 
Action: Mouse pressed left at (697, 409)
Screenshot: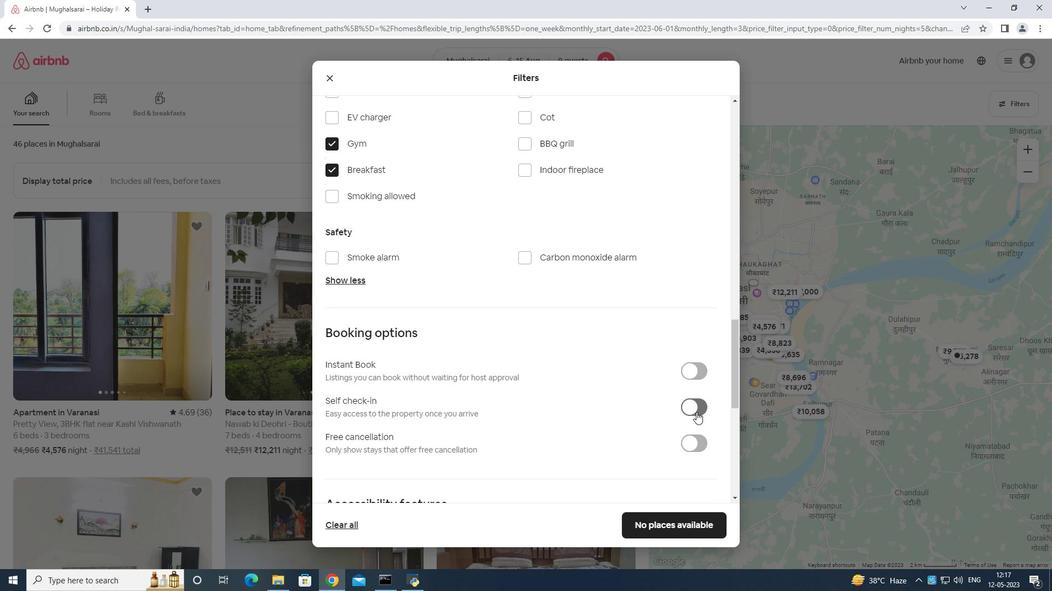 
Action: Mouse moved to (700, 401)
Screenshot: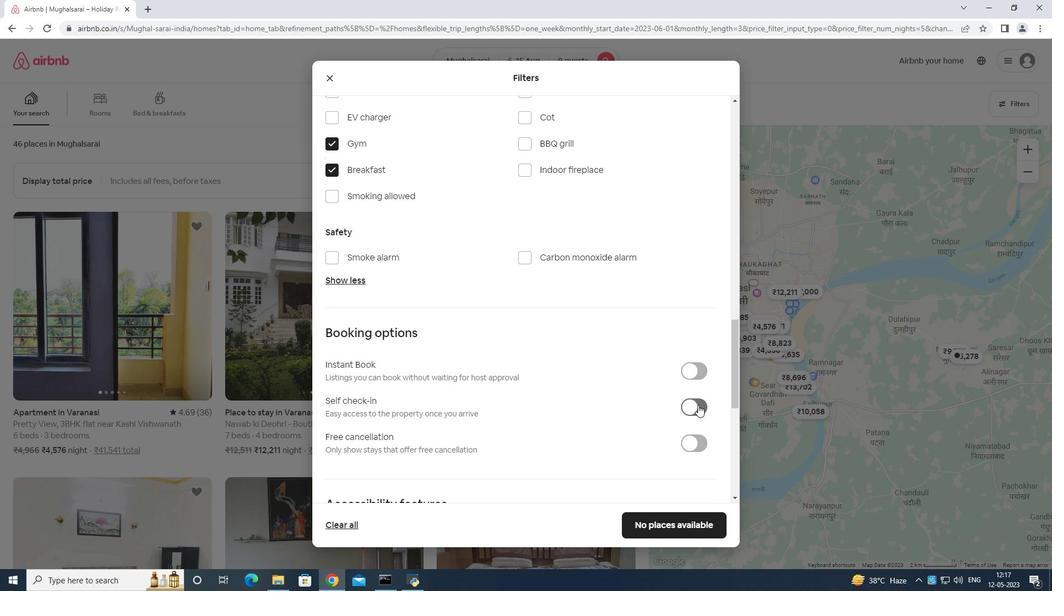 
Action: Mouse scrolled (700, 401) with delta (0, 0)
Screenshot: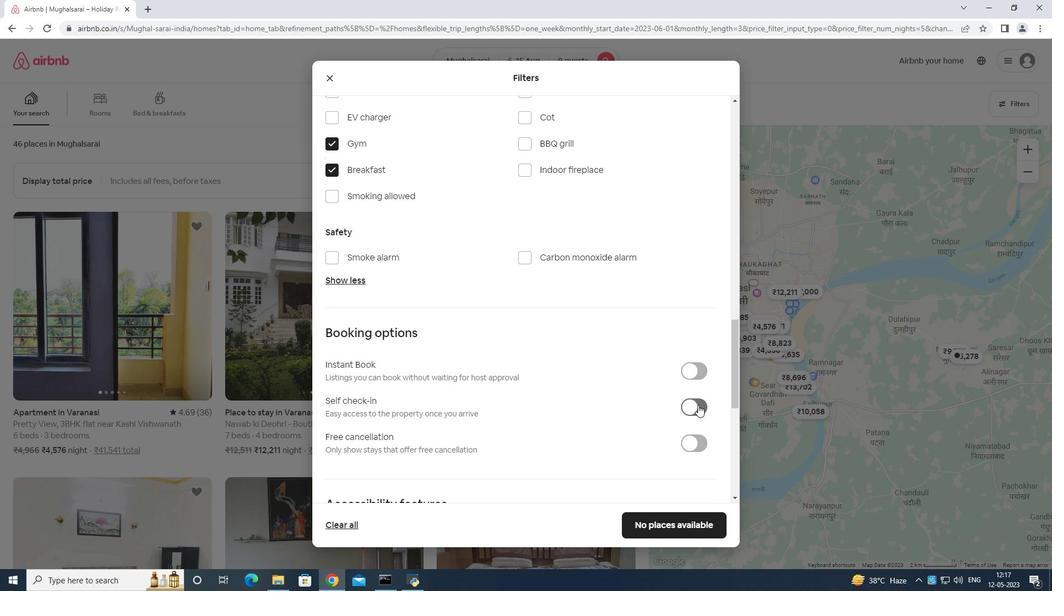 
Action: Mouse moved to (700, 402)
Screenshot: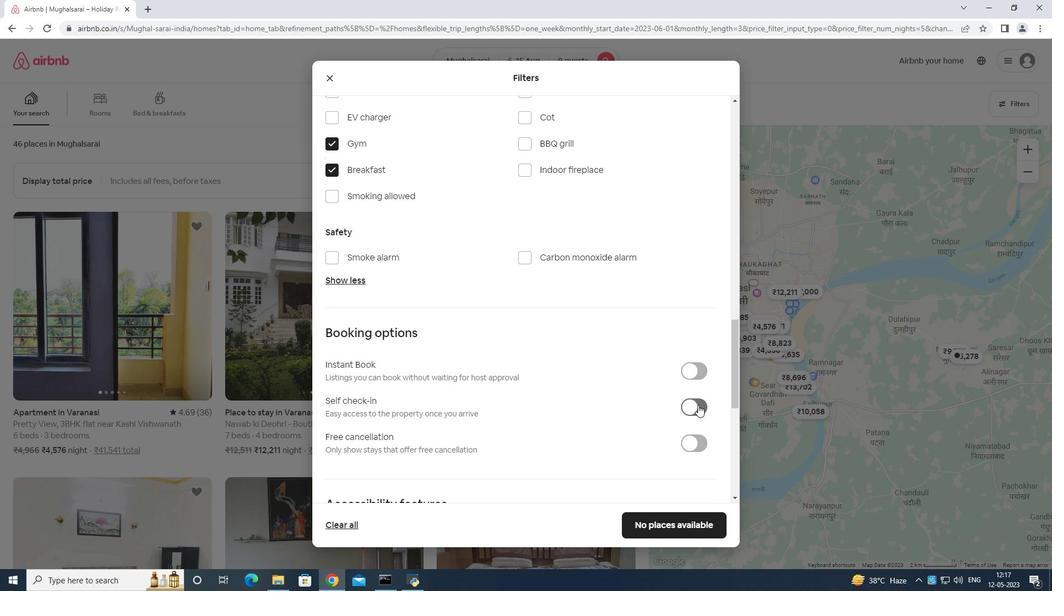 
Action: Mouse scrolled (700, 401) with delta (0, 0)
Screenshot: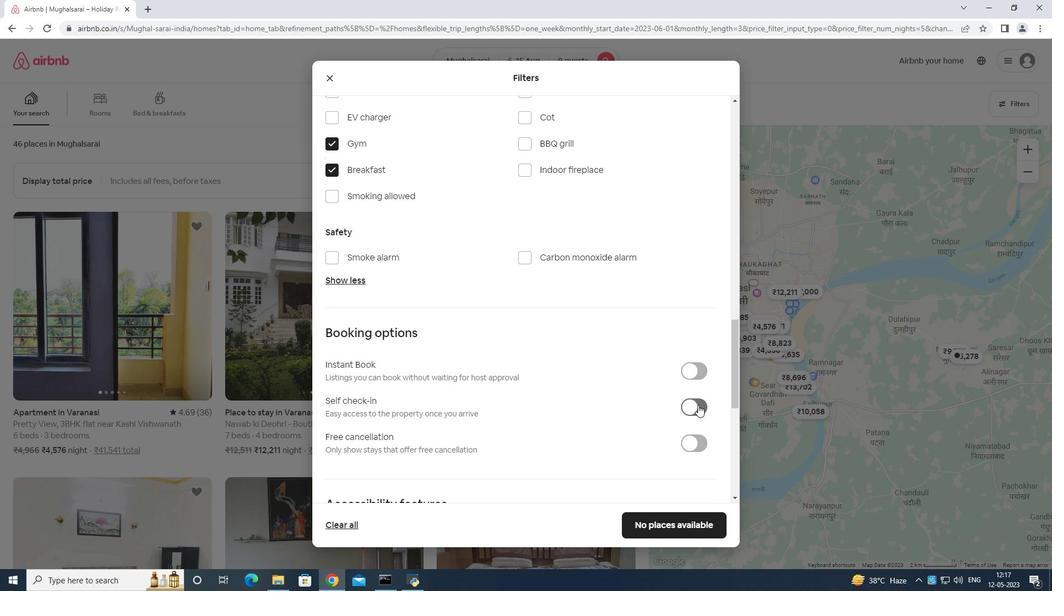 
Action: Mouse moved to (700, 403)
Screenshot: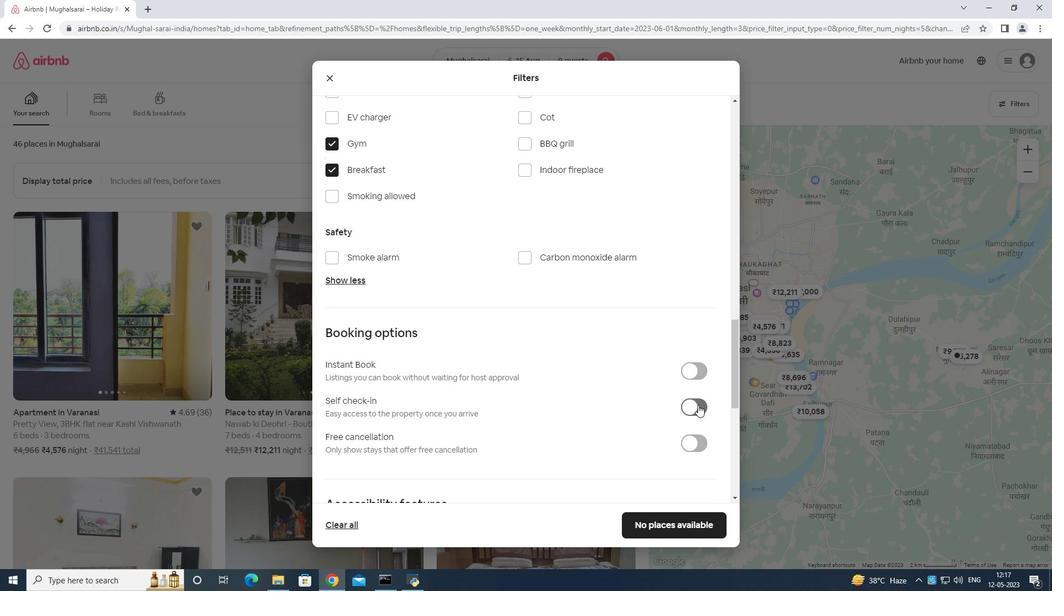 
Action: Mouse scrolled (700, 402) with delta (0, 0)
Screenshot: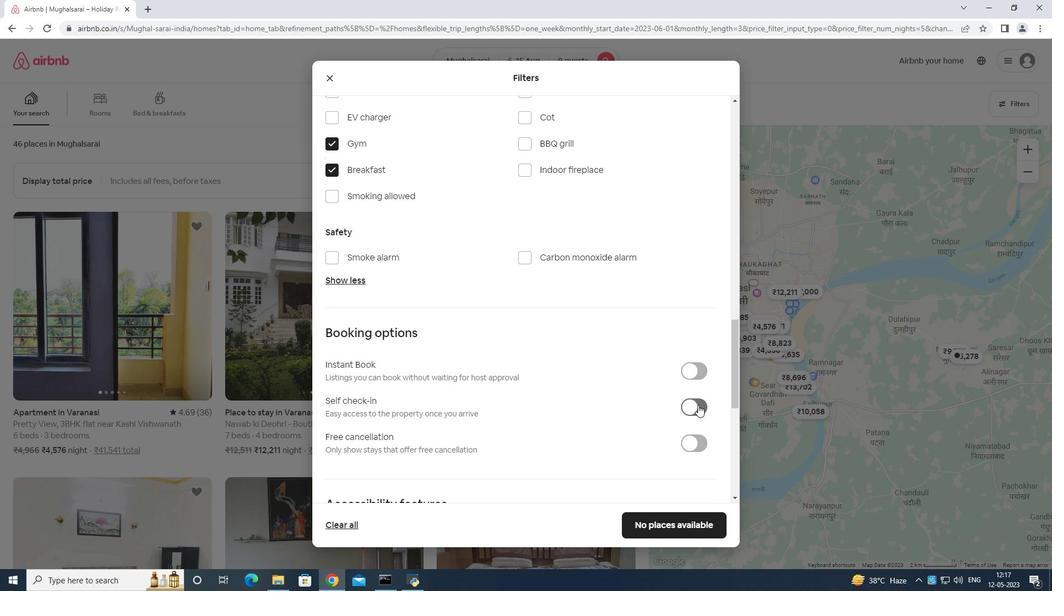 
Action: Mouse moved to (701, 405)
Screenshot: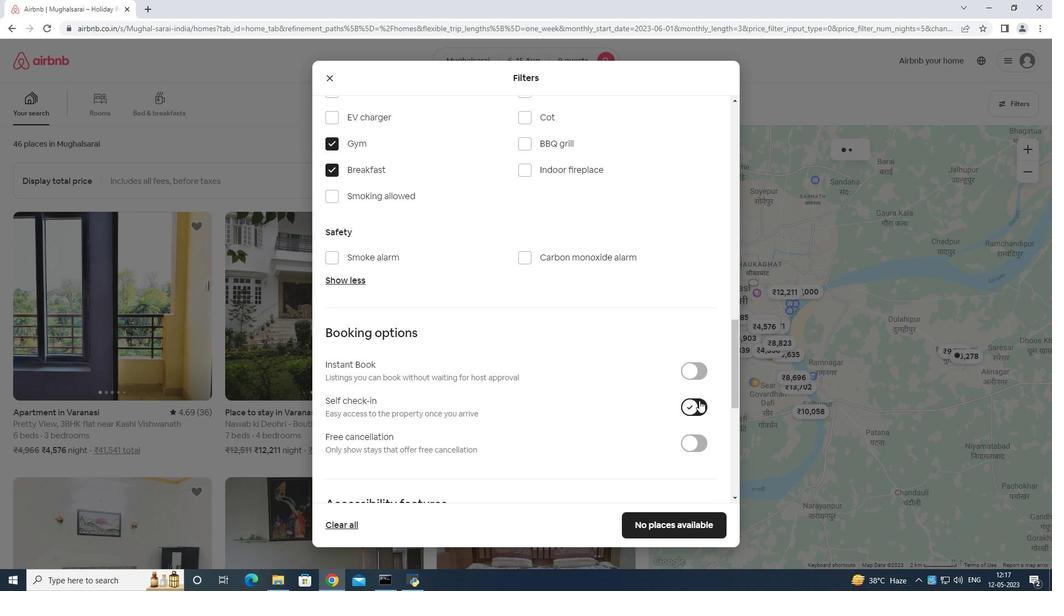 
Action: Mouse scrolled (701, 404) with delta (0, 0)
Screenshot: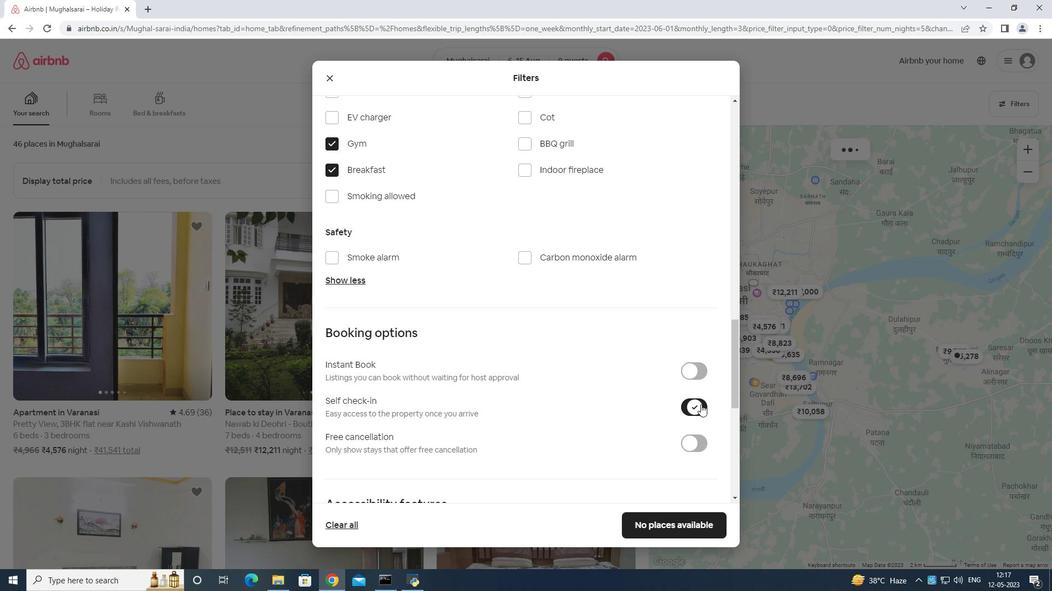 
Action: Mouse scrolled (701, 404) with delta (0, 0)
Screenshot: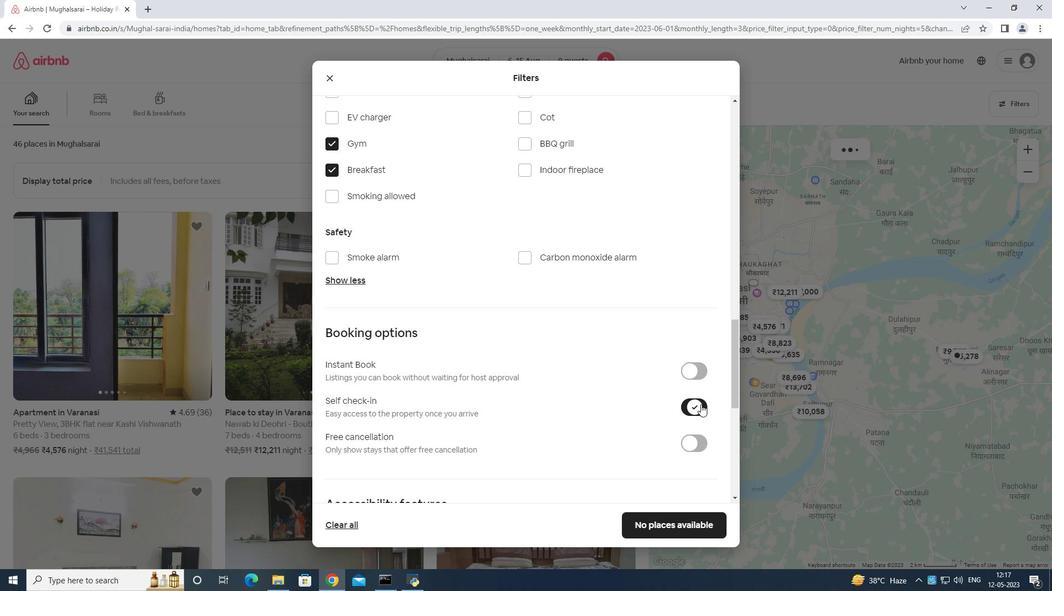 
Action: Mouse moved to (701, 407)
Screenshot: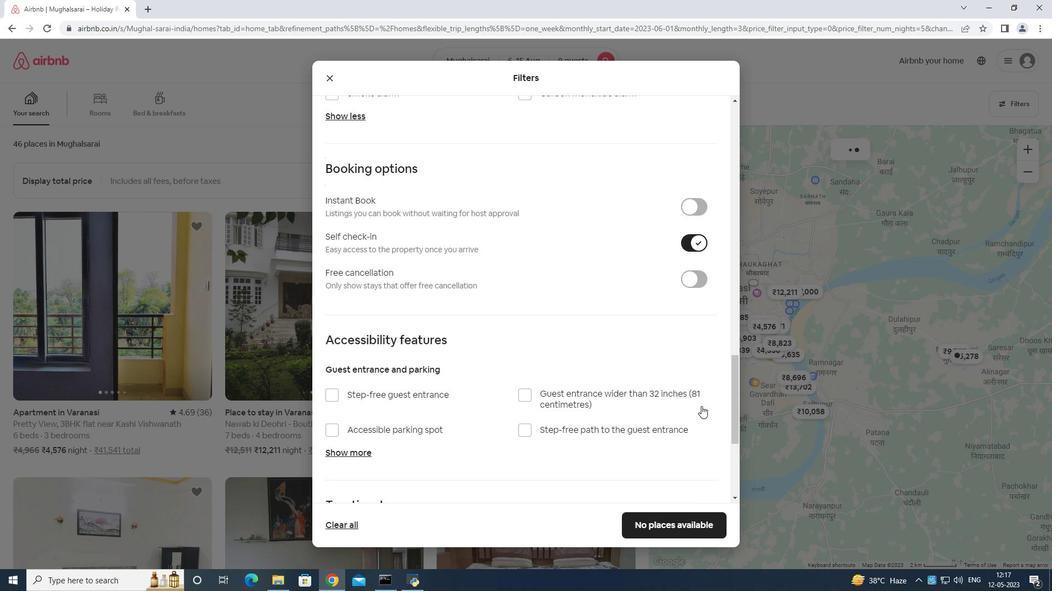 
Action: Mouse scrolled (701, 406) with delta (0, 0)
Screenshot: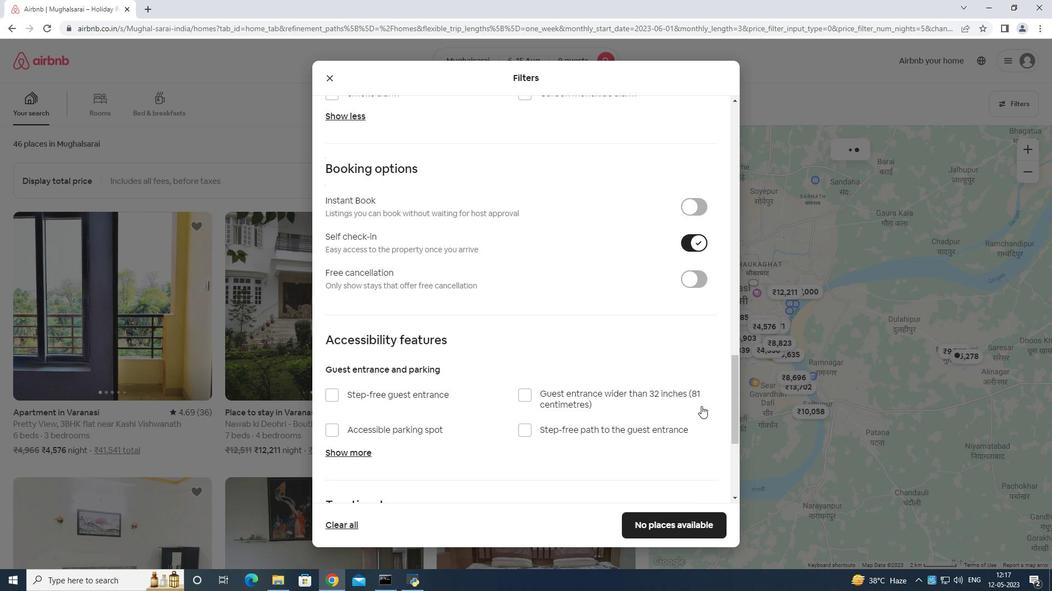 
Action: Mouse scrolled (701, 406) with delta (0, 0)
Screenshot: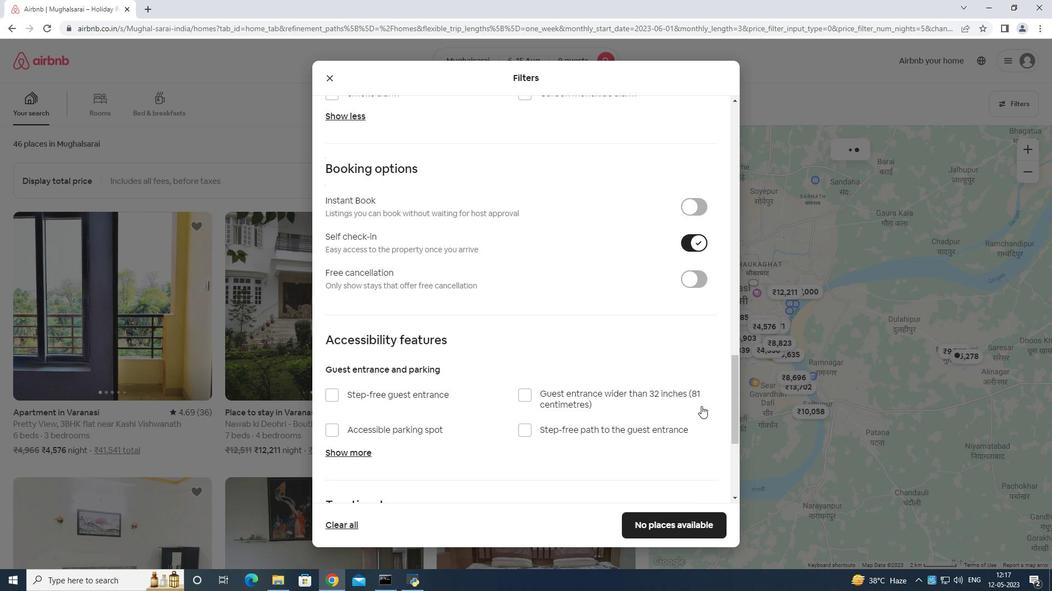 
Action: Mouse scrolled (701, 406) with delta (0, 0)
Screenshot: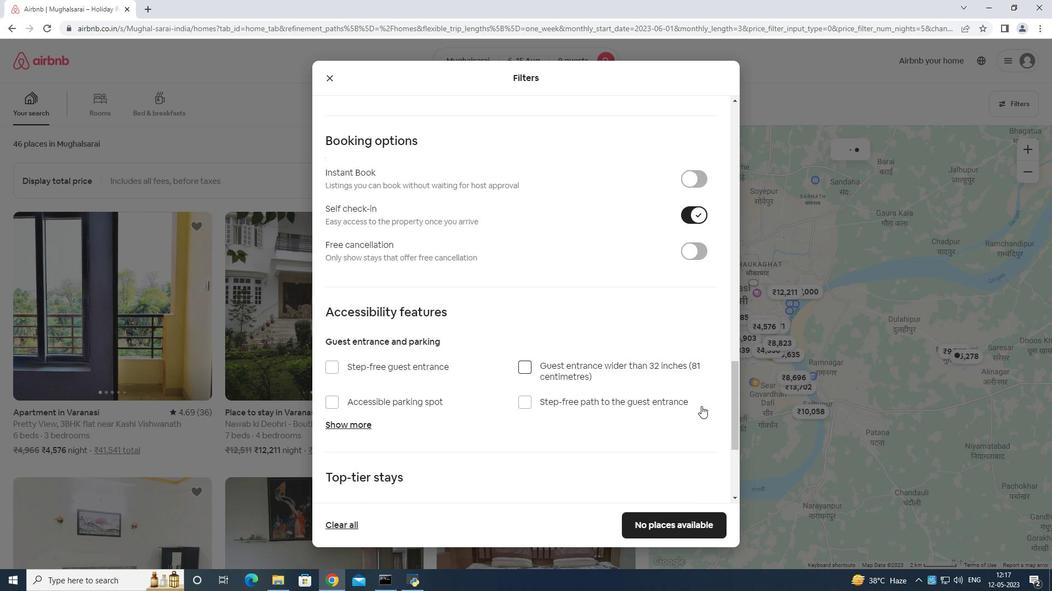 
Action: Mouse moved to (701, 408)
Screenshot: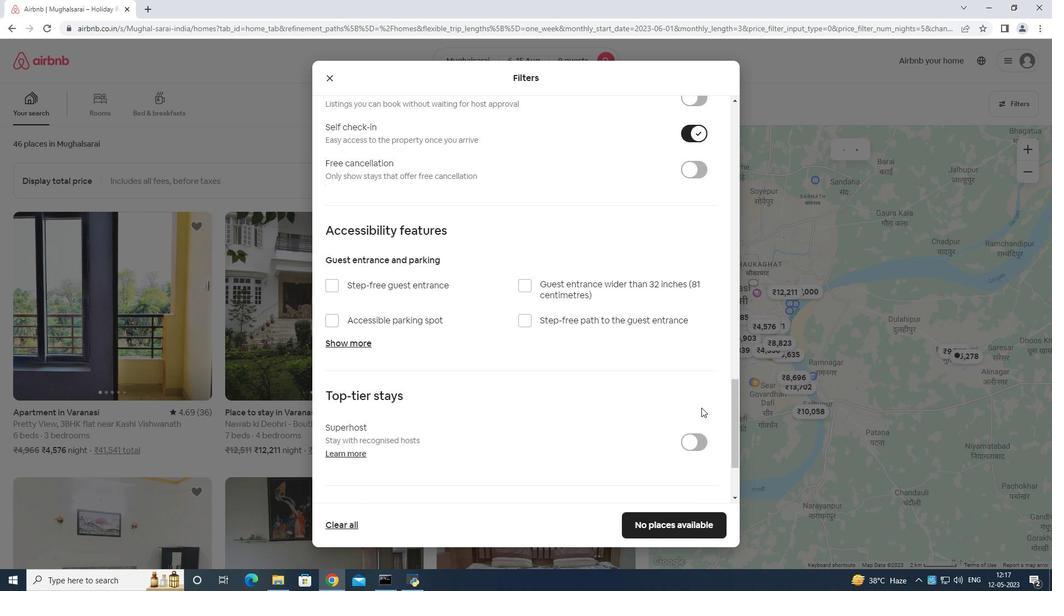 
Action: Mouse scrolled (701, 408) with delta (0, 0)
Screenshot: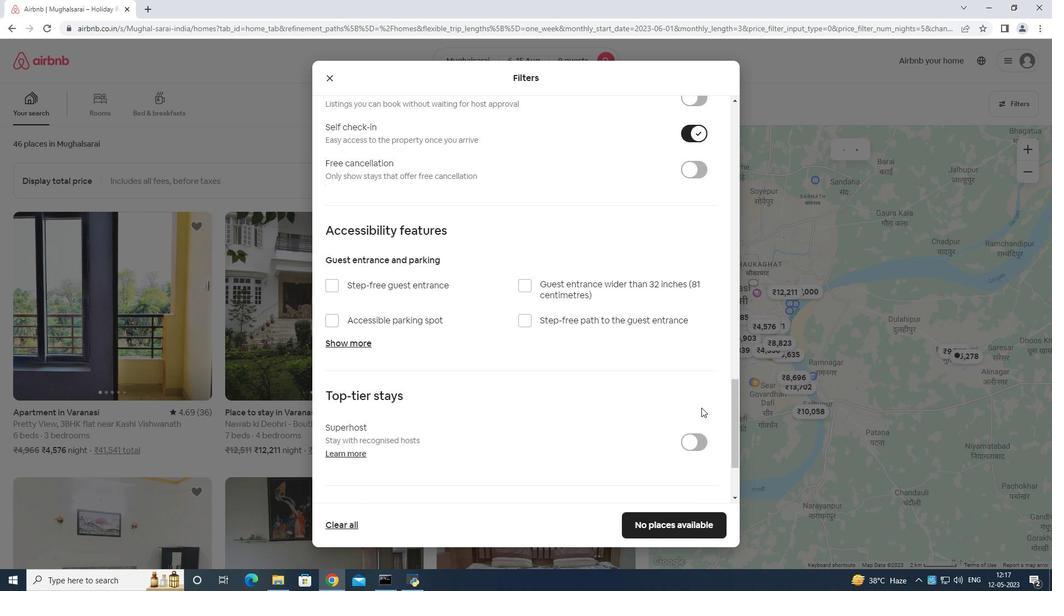 
Action: Mouse moved to (701, 409)
Screenshot: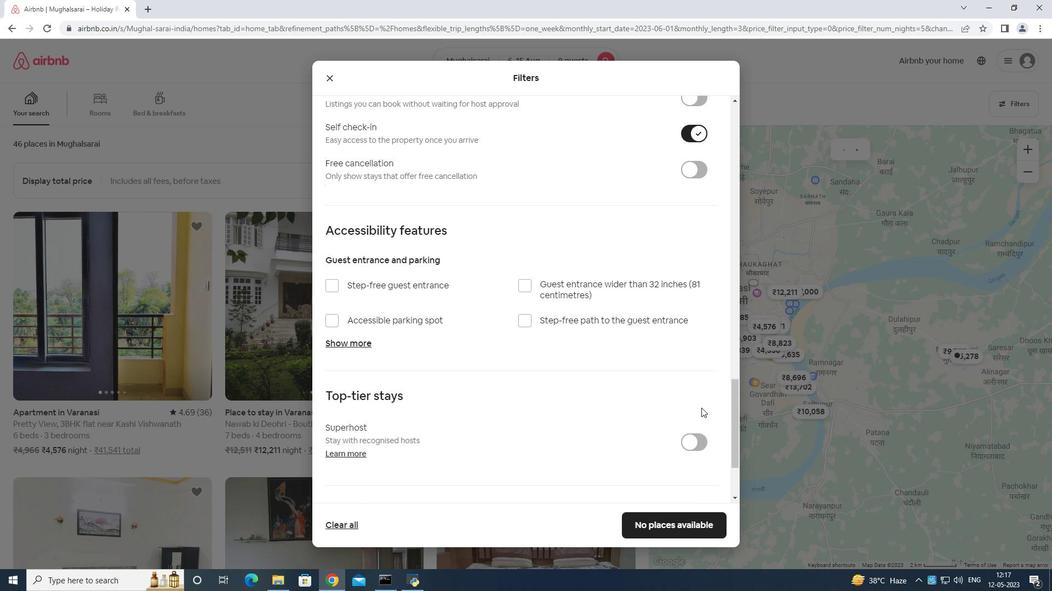 
Action: Mouse scrolled (701, 409) with delta (0, 0)
Screenshot: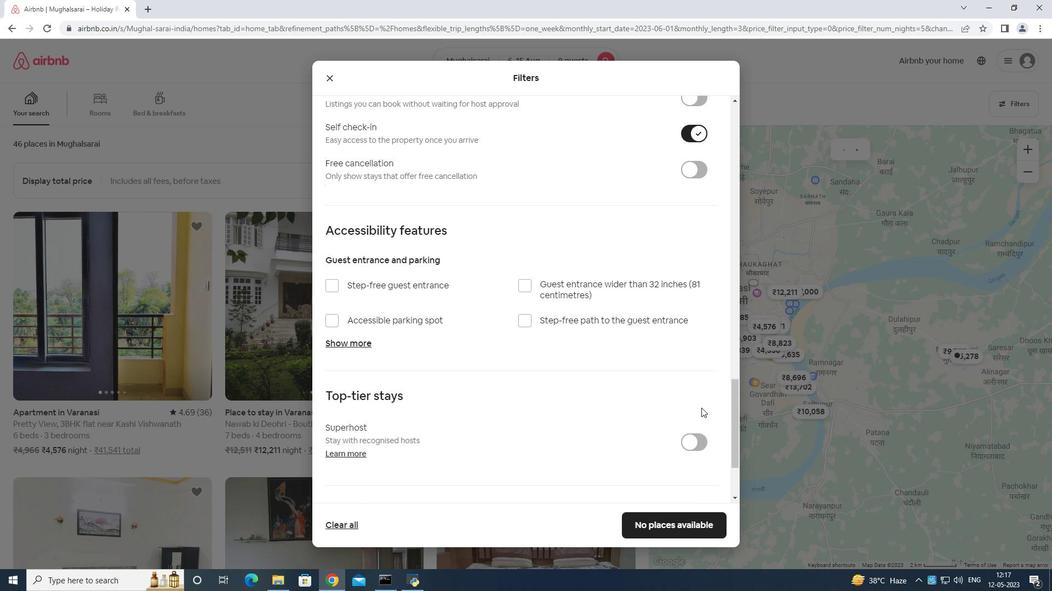 
Action: Mouse moved to (701, 410)
Screenshot: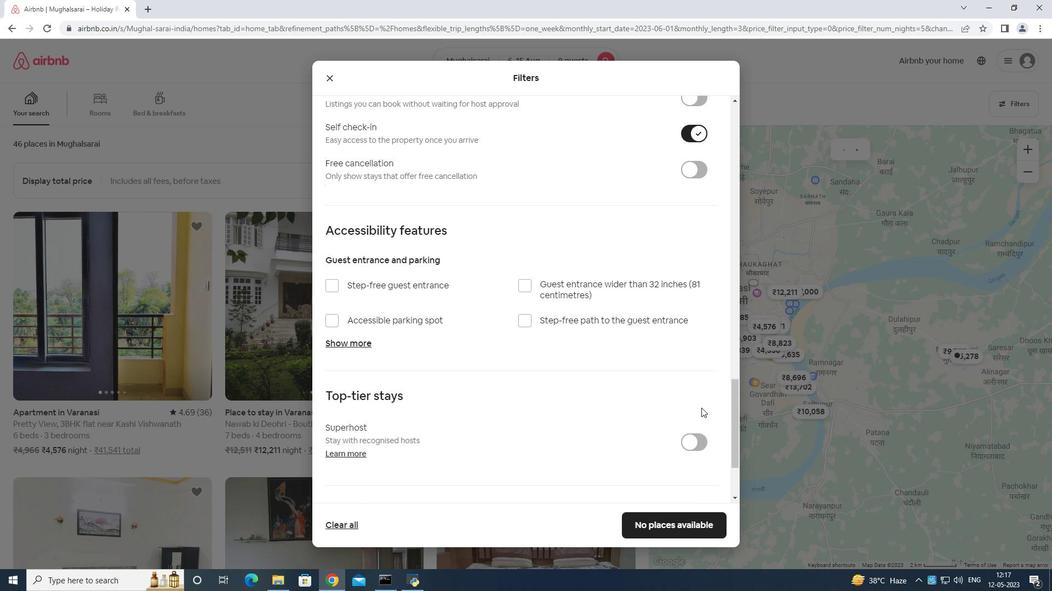 
Action: Mouse scrolled (701, 409) with delta (0, 0)
Screenshot: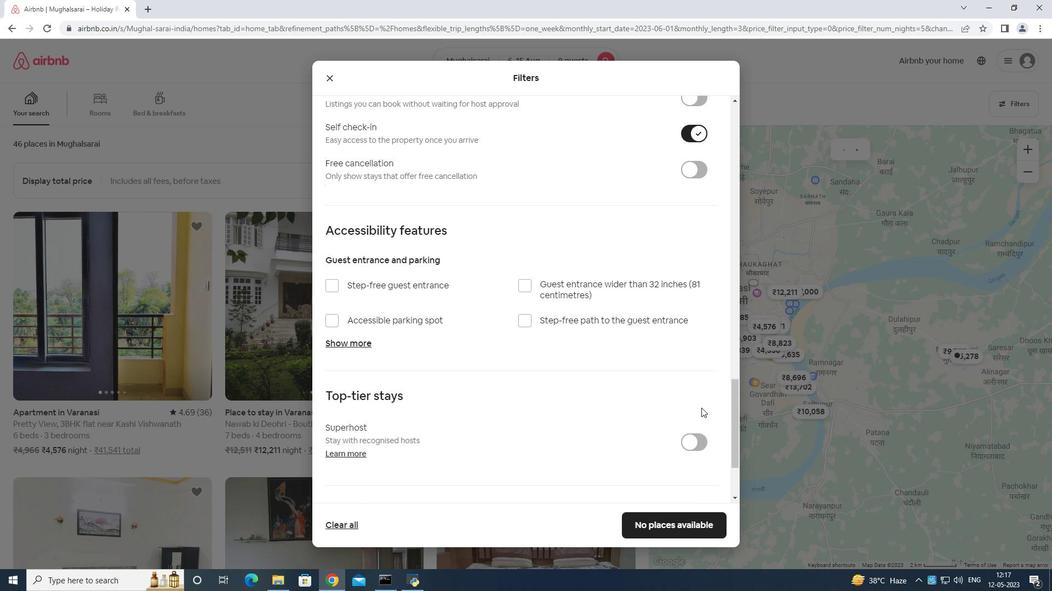 
Action: Mouse moved to (701, 413)
Screenshot: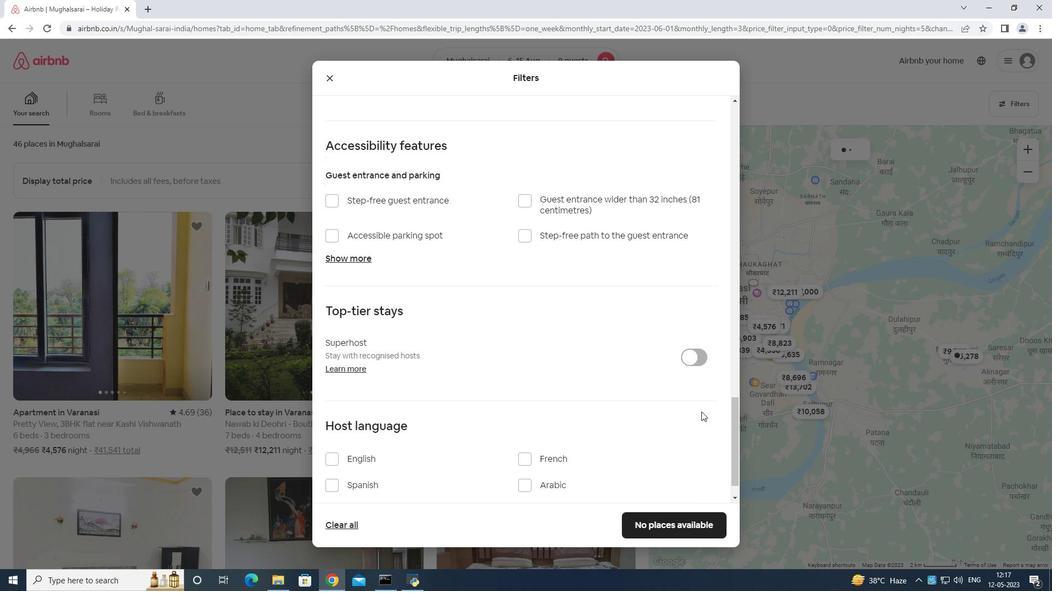 
Action: Mouse scrolled (701, 412) with delta (0, 0)
Screenshot: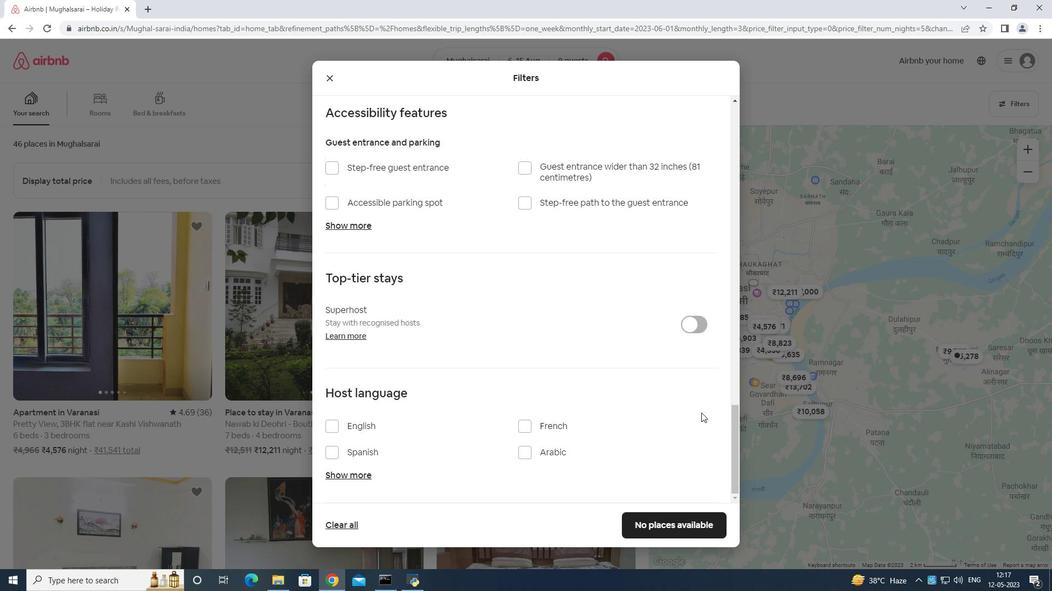 
Action: Mouse moved to (701, 413)
Screenshot: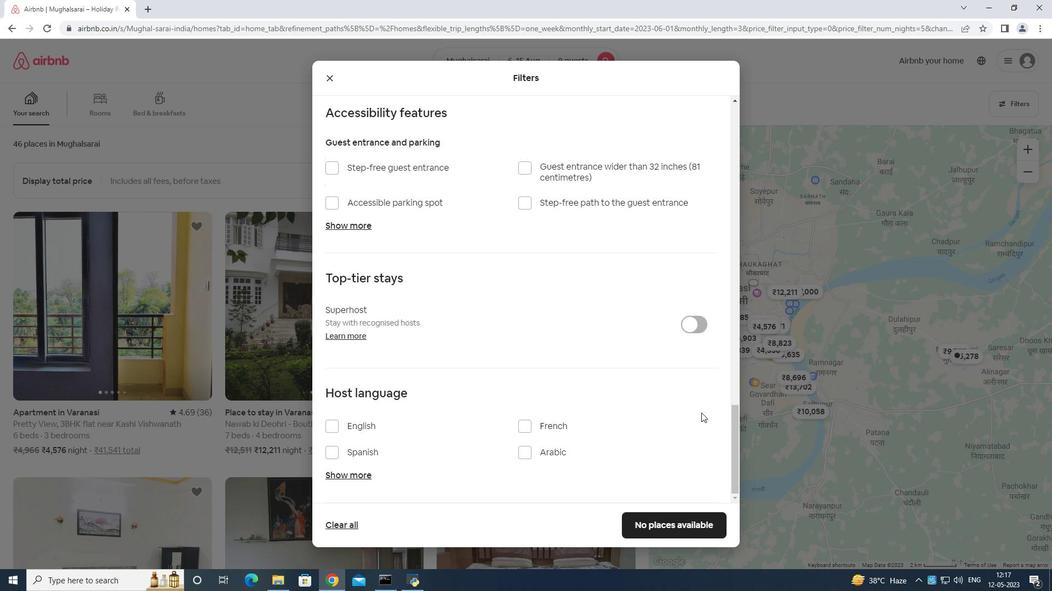 
Action: Mouse scrolled (701, 413) with delta (0, 0)
Screenshot: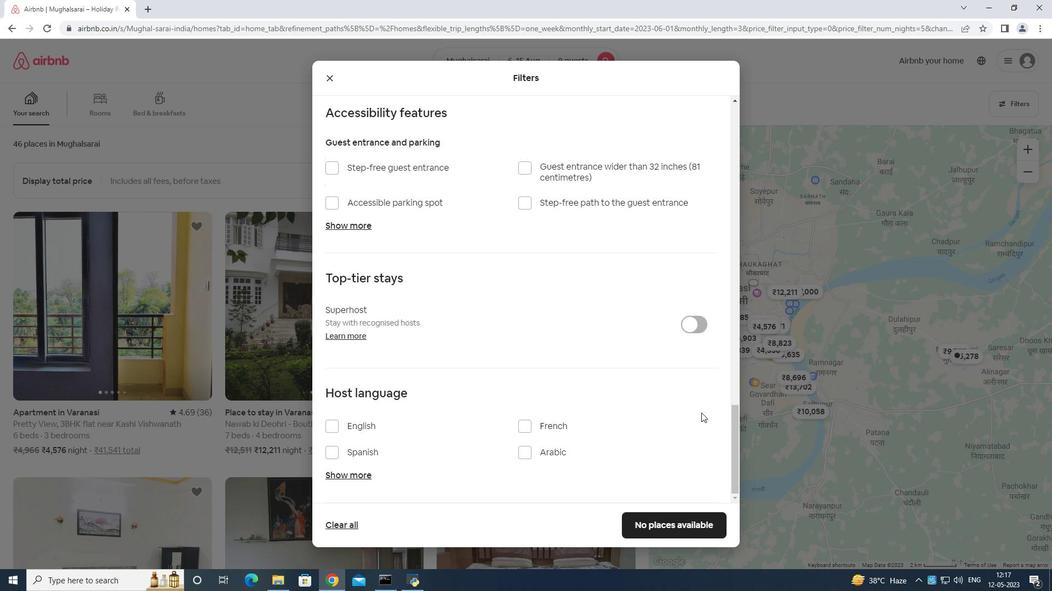 
Action: Mouse scrolled (701, 413) with delta (0, 0)
Screenshot: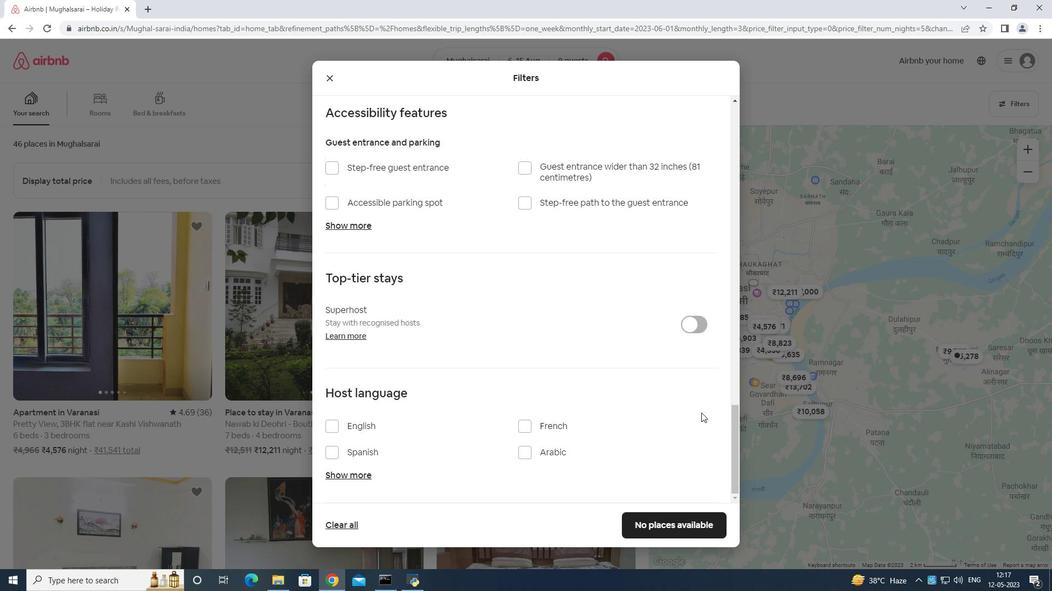 
Action: Mouse scrolled (701, 413) with delta (0, 0)
Screenshot: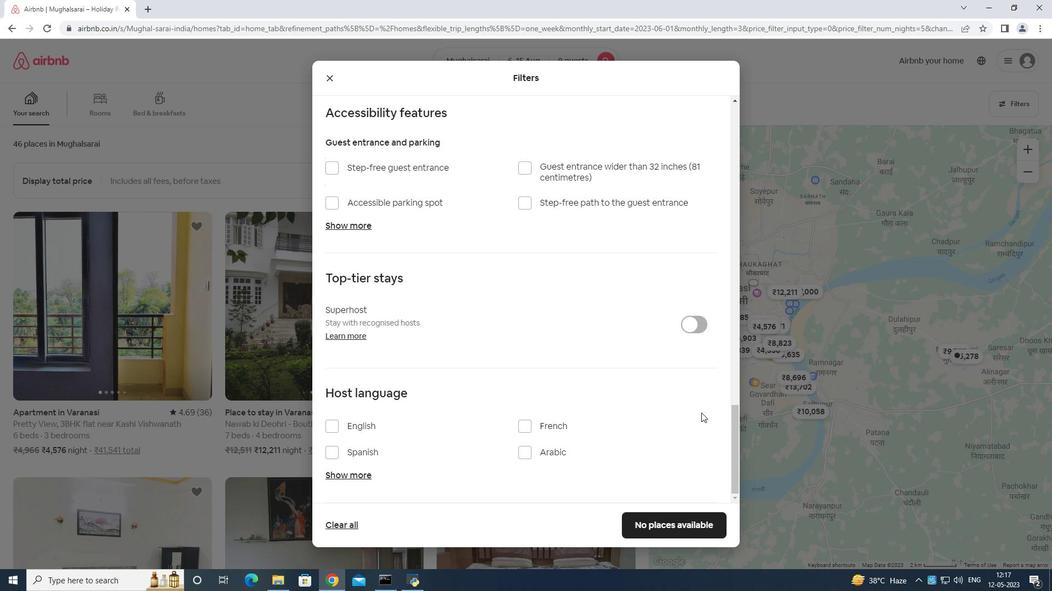 
Action: Mouse moved to (334, 425)
Screenshot: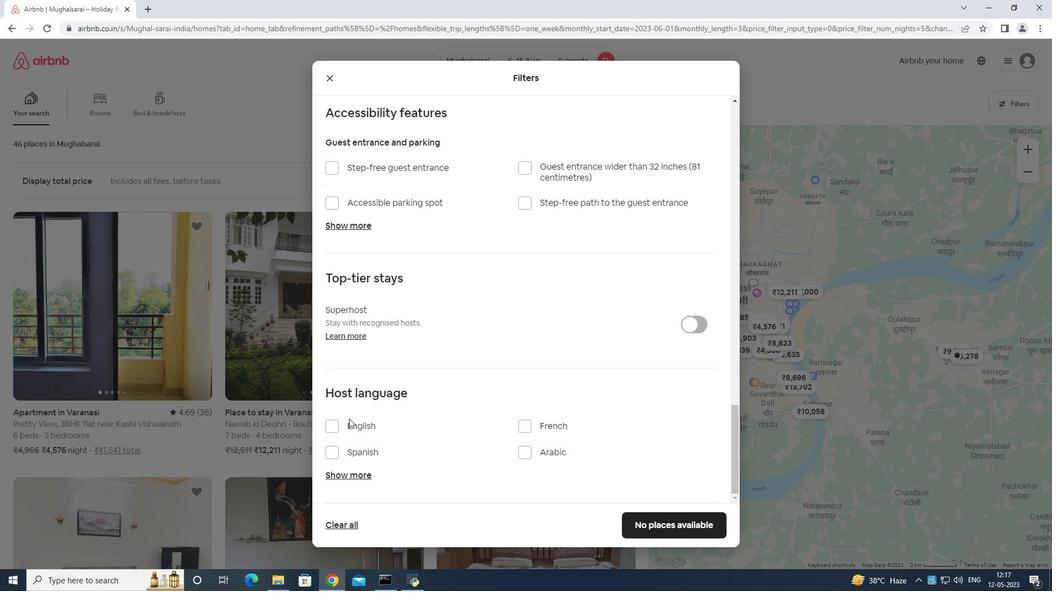 
Action: Mouse pressed left at (334, 425)
Screenshot: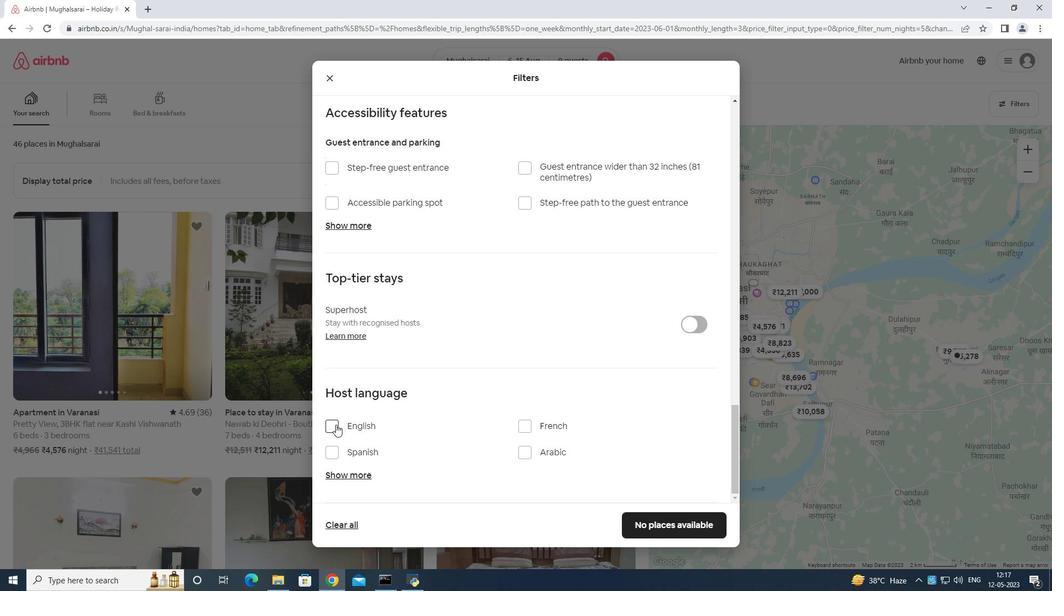 
Action: Mouse moved to (674, 524)
Screenshot: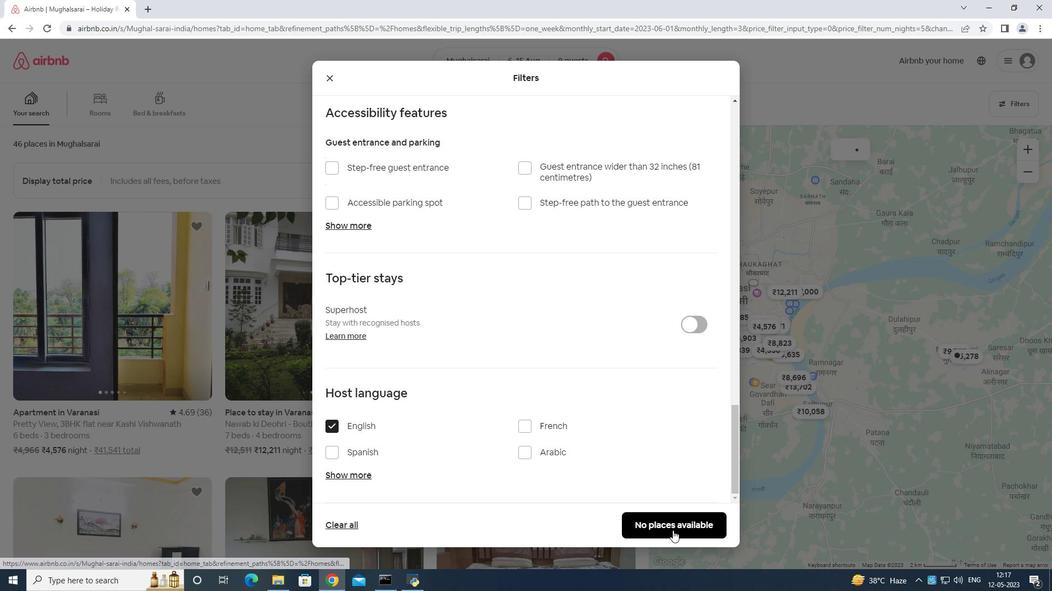 
Action: Mouse pressed left at (674, 524)
Screenshot: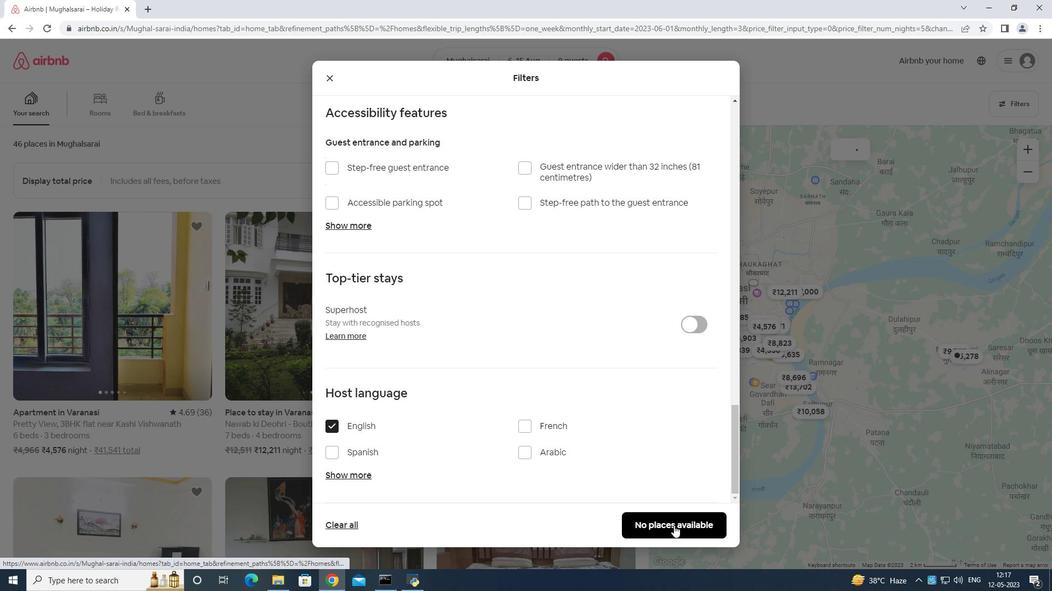 
Action: Mouse moved to (675, 523)
Screenshot: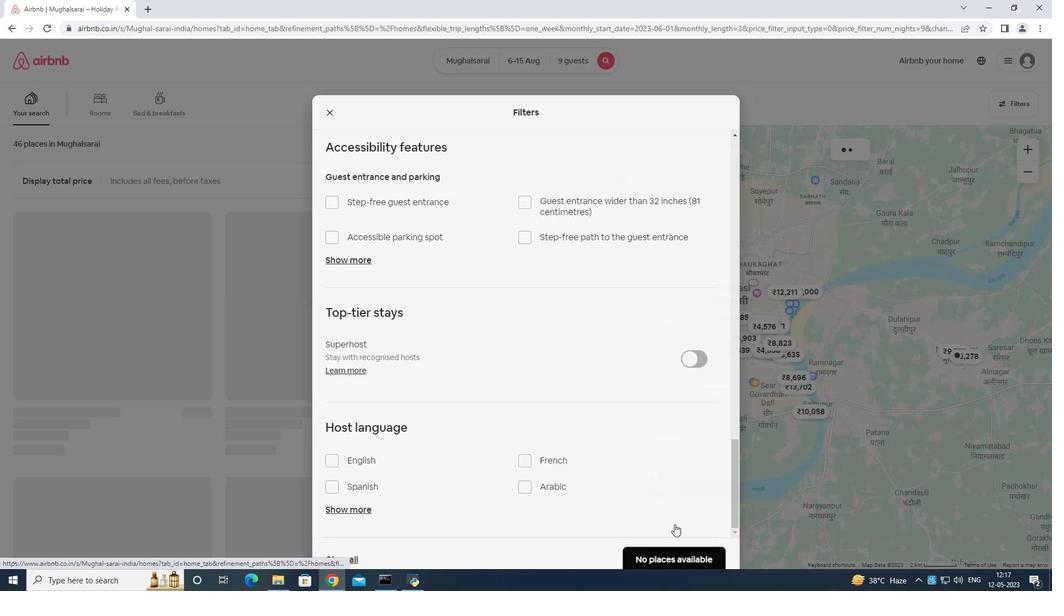 
